 Task: Buy 3 Electrodes from Measuring & Testing section under best seller category for shipping address: Edwin Parker, 1125 Star Trek Drive, Pensacola, Florida 32501, Cell Number 8503109646. Pay from credit card ending with 6759, CVV 506
Action: Mouse moved to (56, 70)
Screenshot: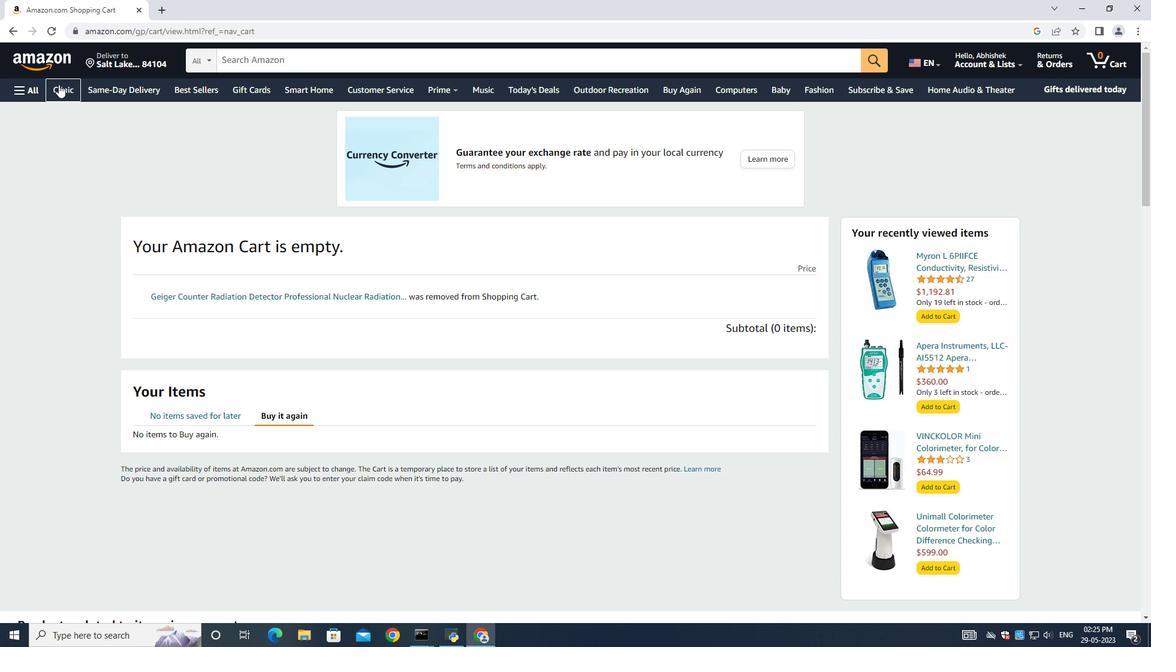 
Action: Mouse pressed left at (56, 70)
Screenshot: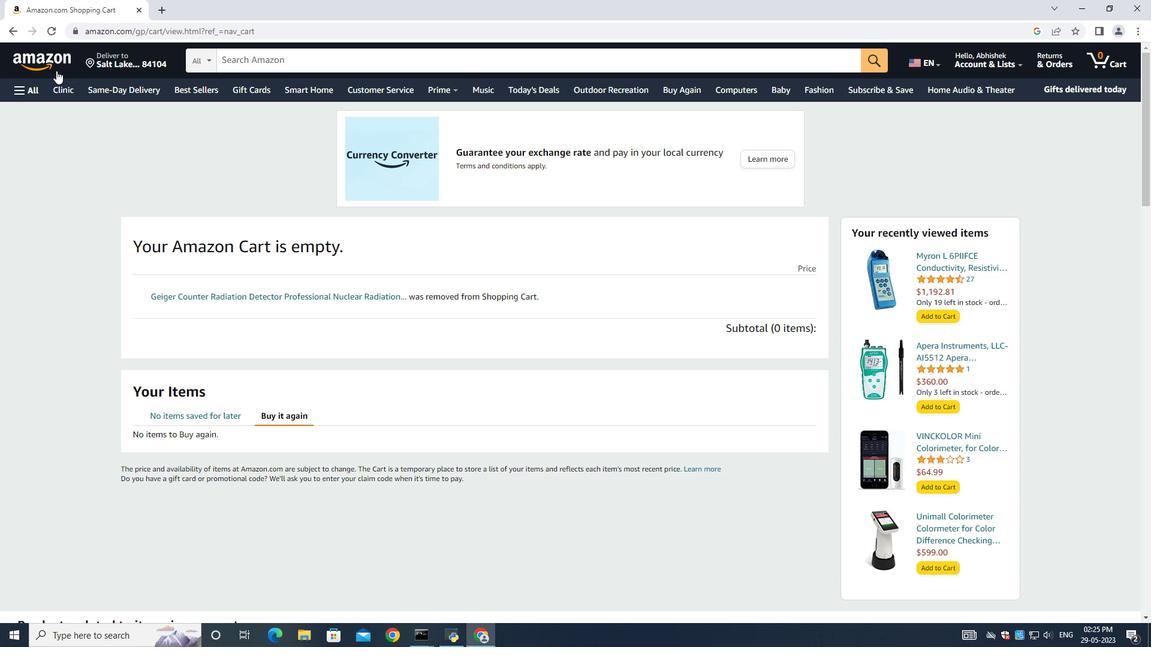 
Action: Mouse moved to (263, 58)
Screenshot: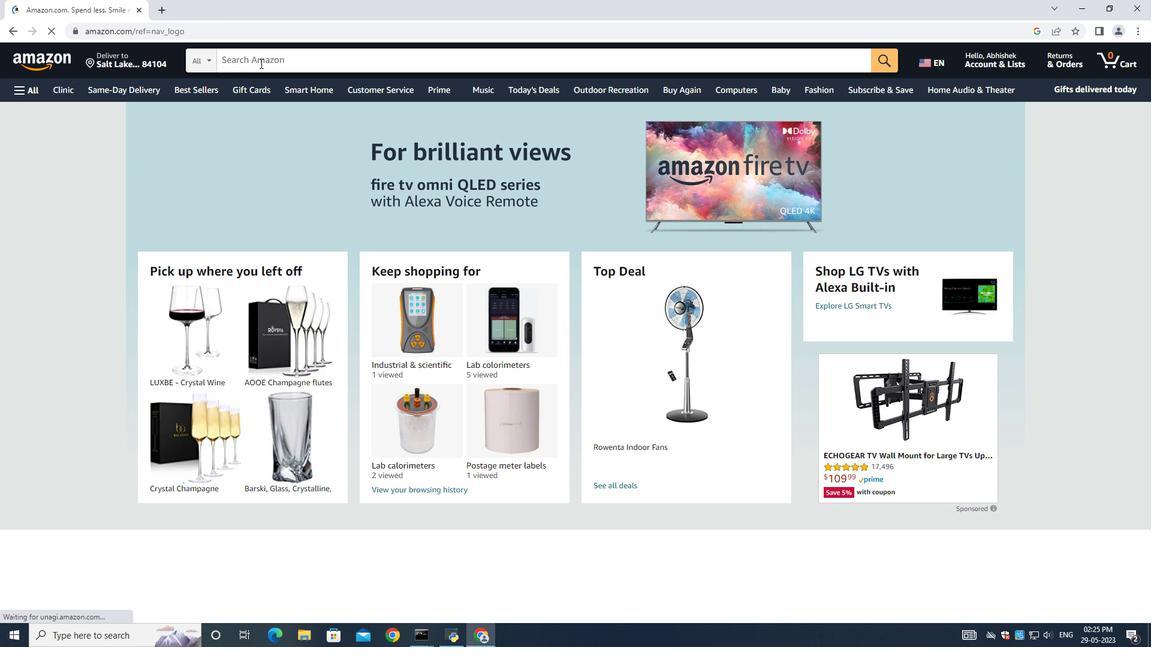 
Action: Mouse pressed left at (263, 58)
Screenshot: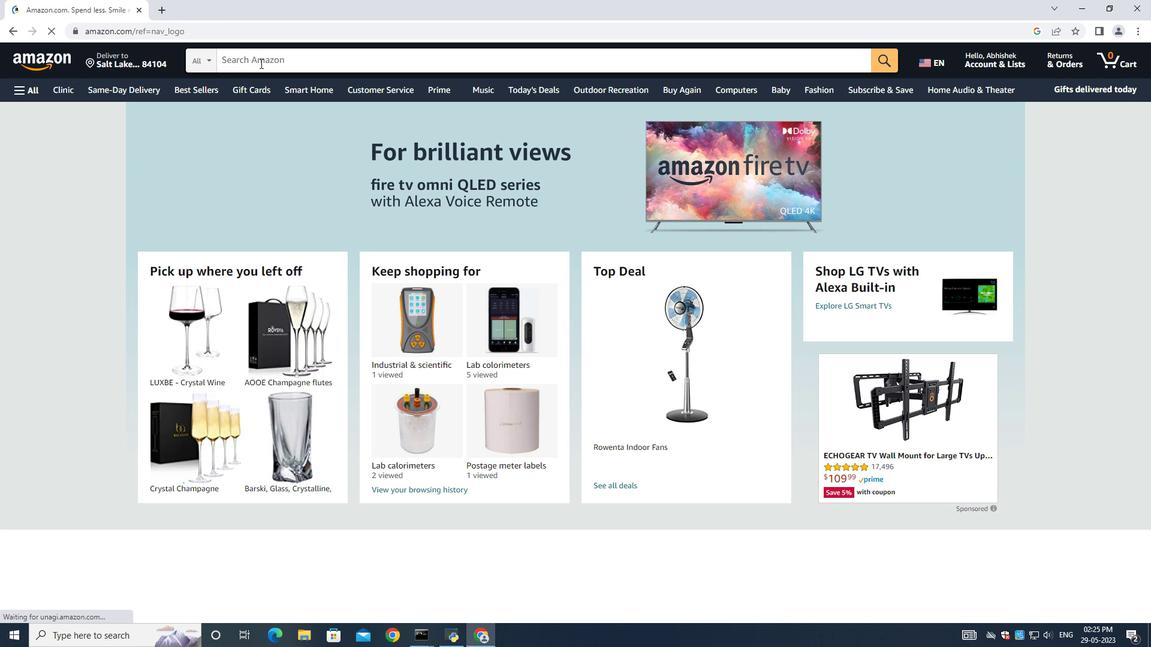 
Action: Key pressed <Key.shift>Electo<Key.backspace>rodes<Key.space><Key.enter>
Screenshot: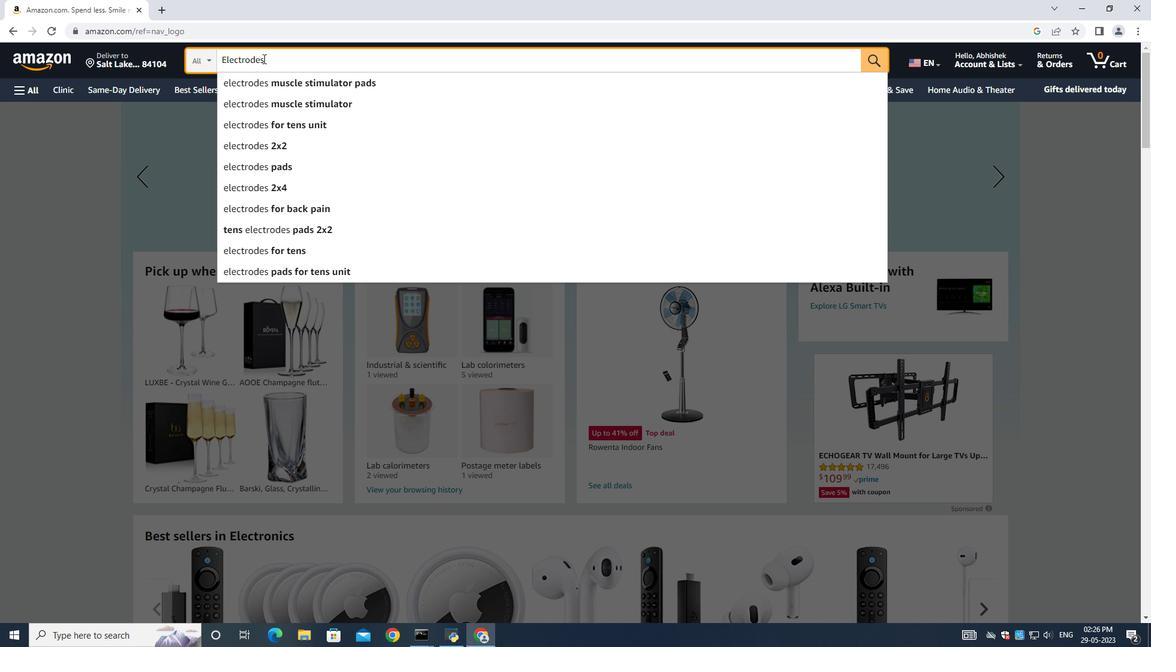 
Action: Mouse moved to (507, 375)
Screenshot: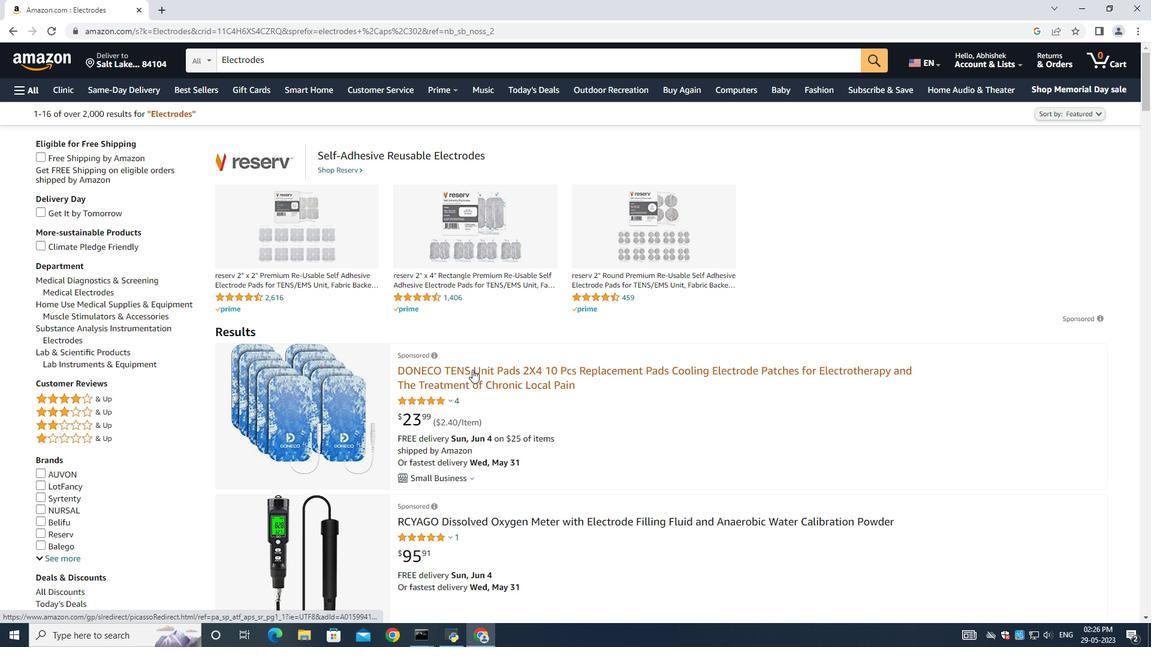 
Action: Mouse scrolled (507, 374) with delta (0, 0)
Screenshot: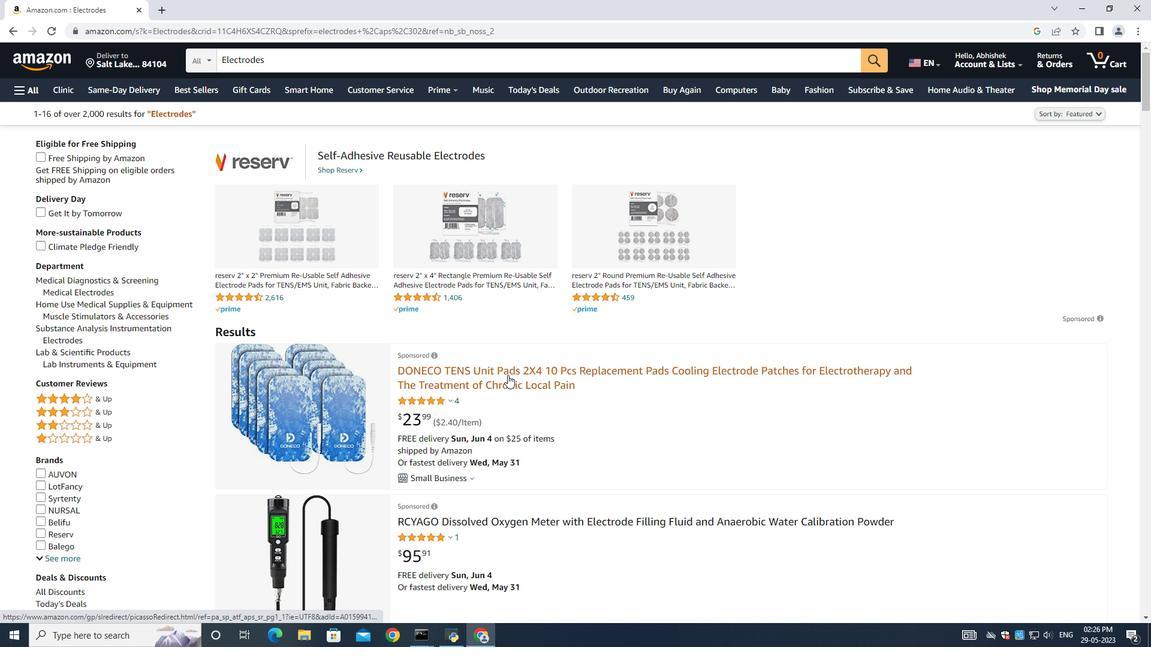 
Action: Mouse scrolled (507, 374) with delta (0, 0)
Screenshot: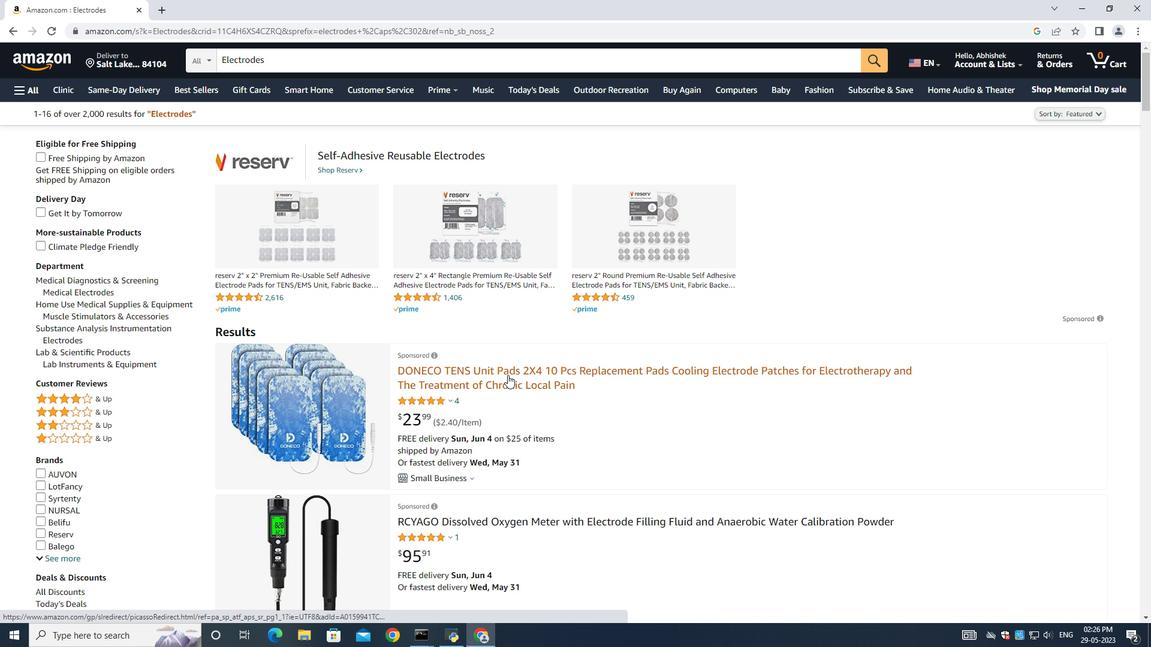 
Action: Mouse scrolled (507, 374) with delta (0, 0)
Screenshot: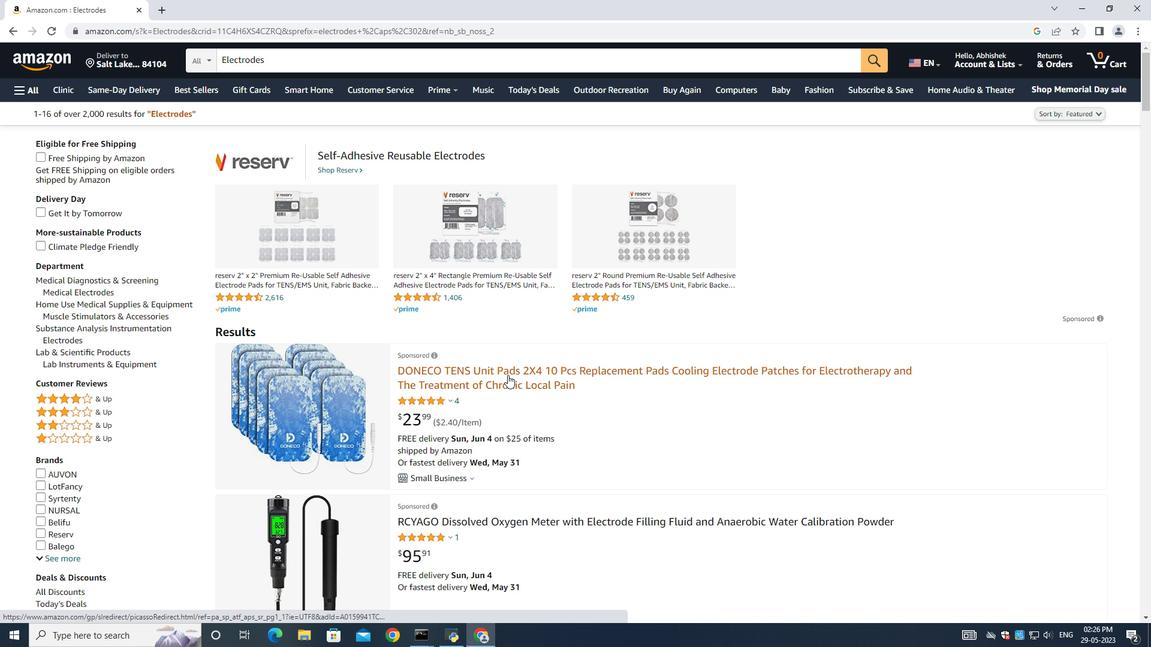 
Action: Mouse scrolled (507, 374) with delta (0, 0)
Screenshot: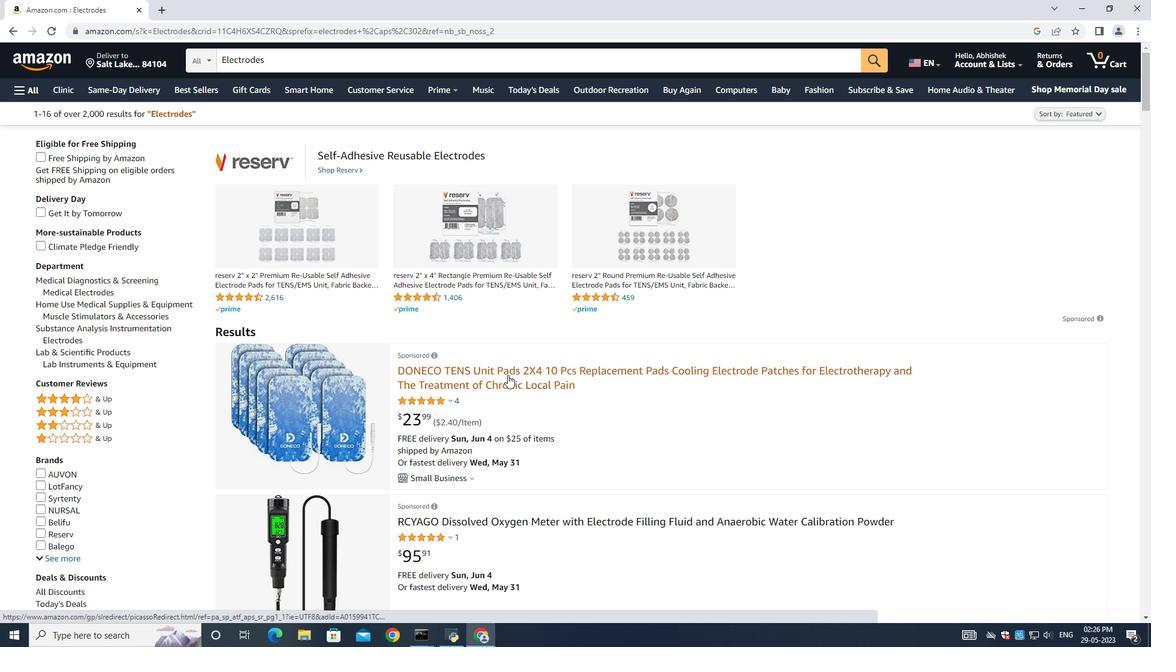 
Action: Mouse moved to (474, 281)
Screenshot: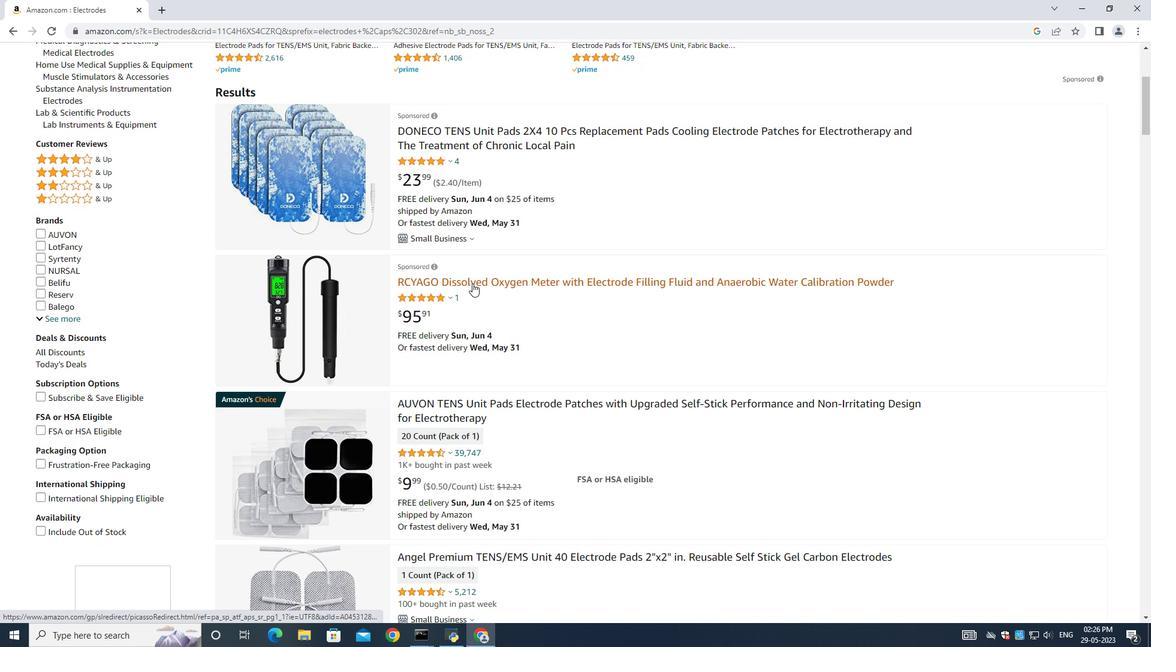 
Action: Mouse pressed left at (474, 281)
Screenshot: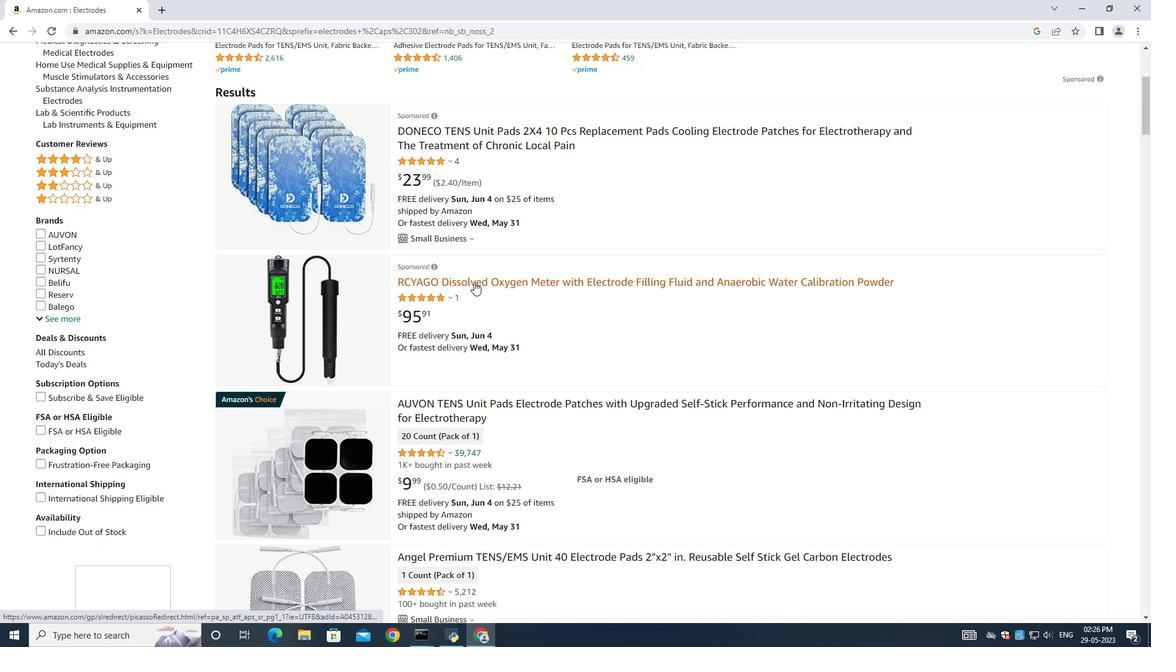 
Action: Mouse moved to (138, 239)
Screenshot: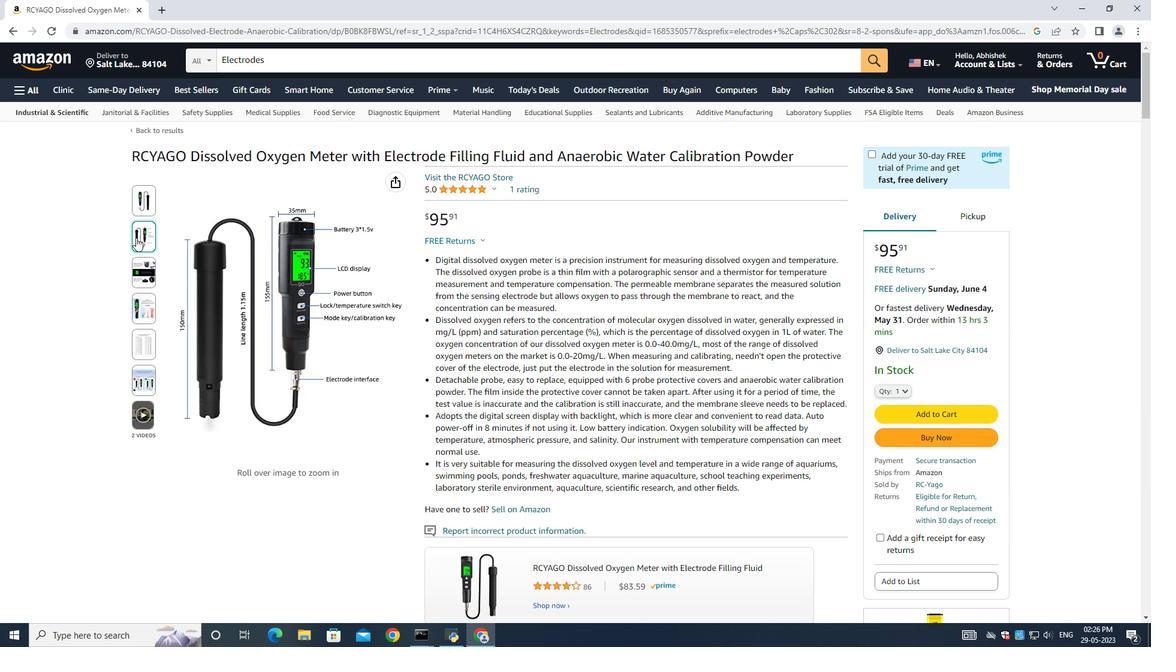 
Action: Mouse pressed left at (138, 239)
Screenshot: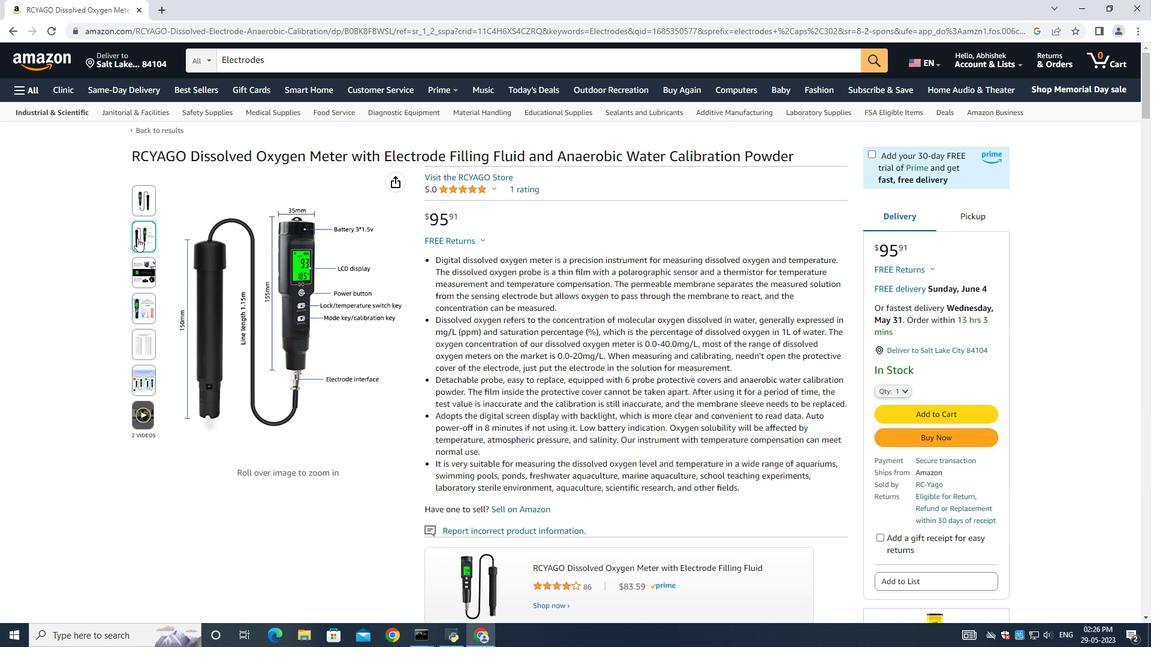 
Action: Mouse moved to (137, 279)
Screenshot: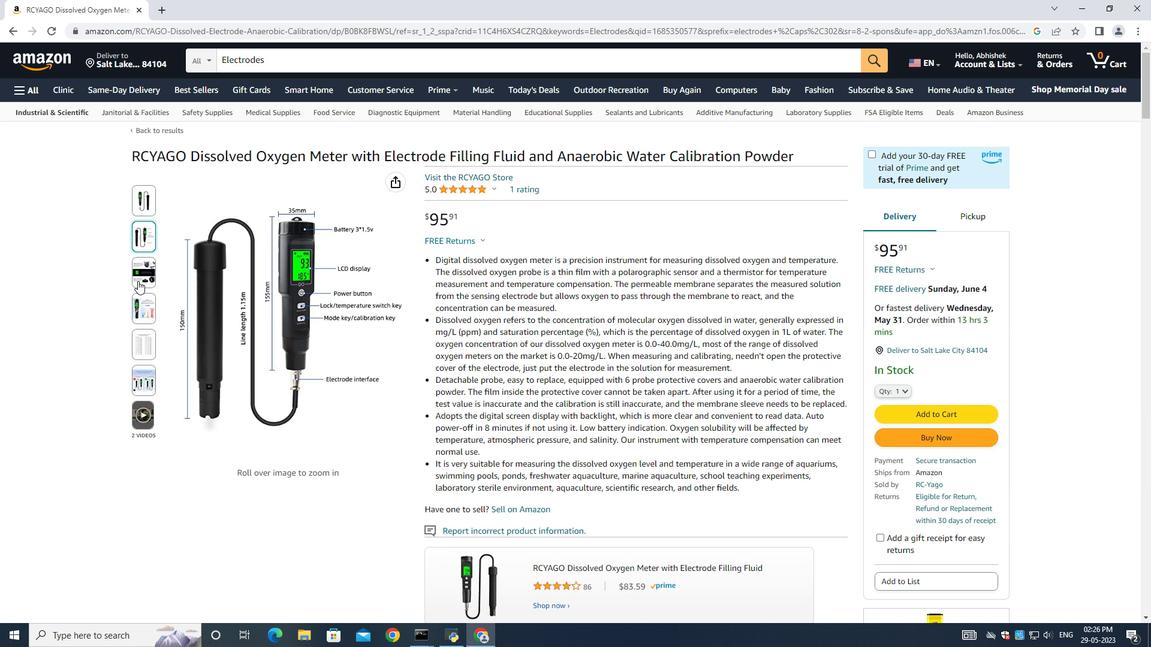 
Action: Mouse pressed left at (137, 279)
Screenshot: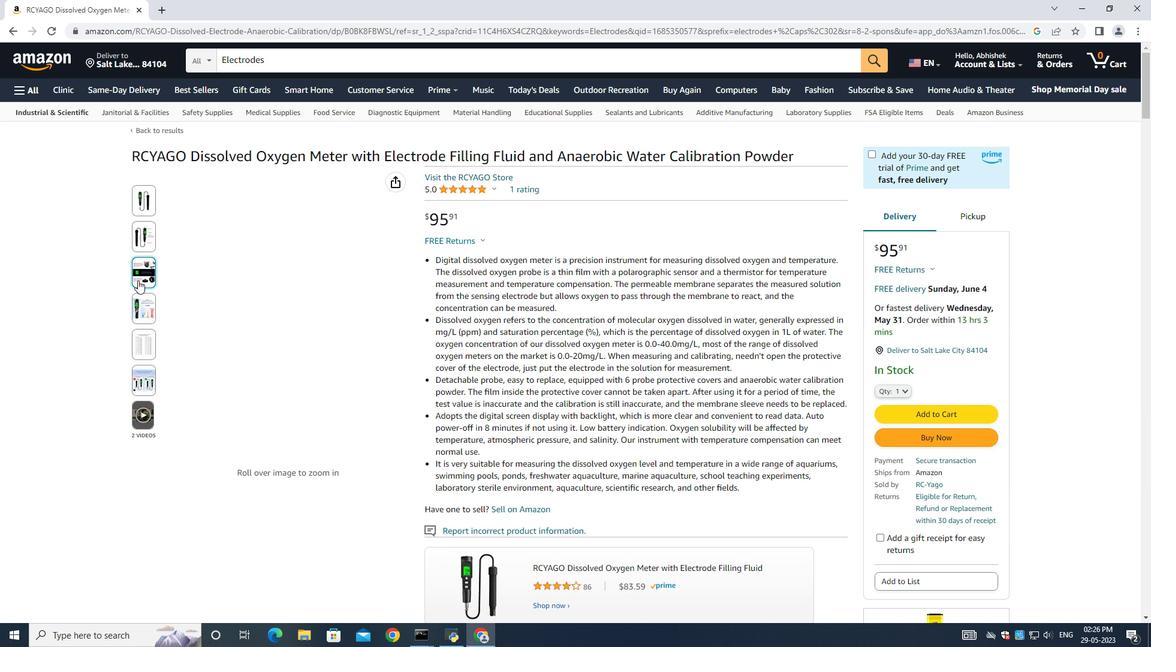
Action: Mouse moved to (142, 380)
Screenshot: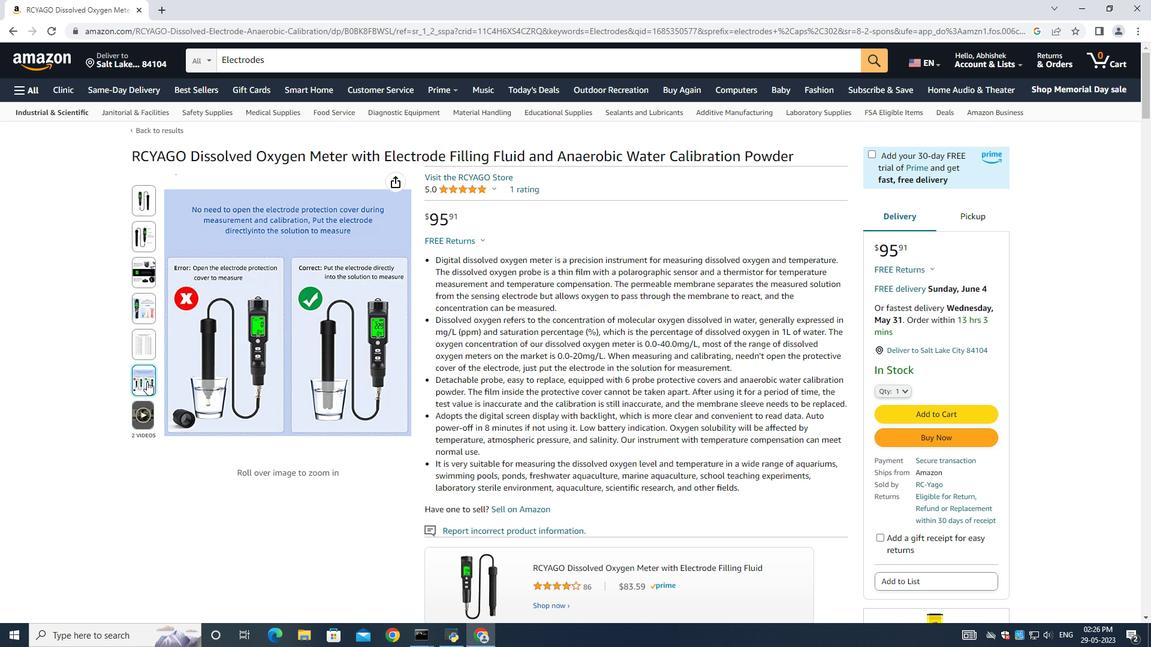 
Action: Mouse pressed left at (142, 380)
Screenshot: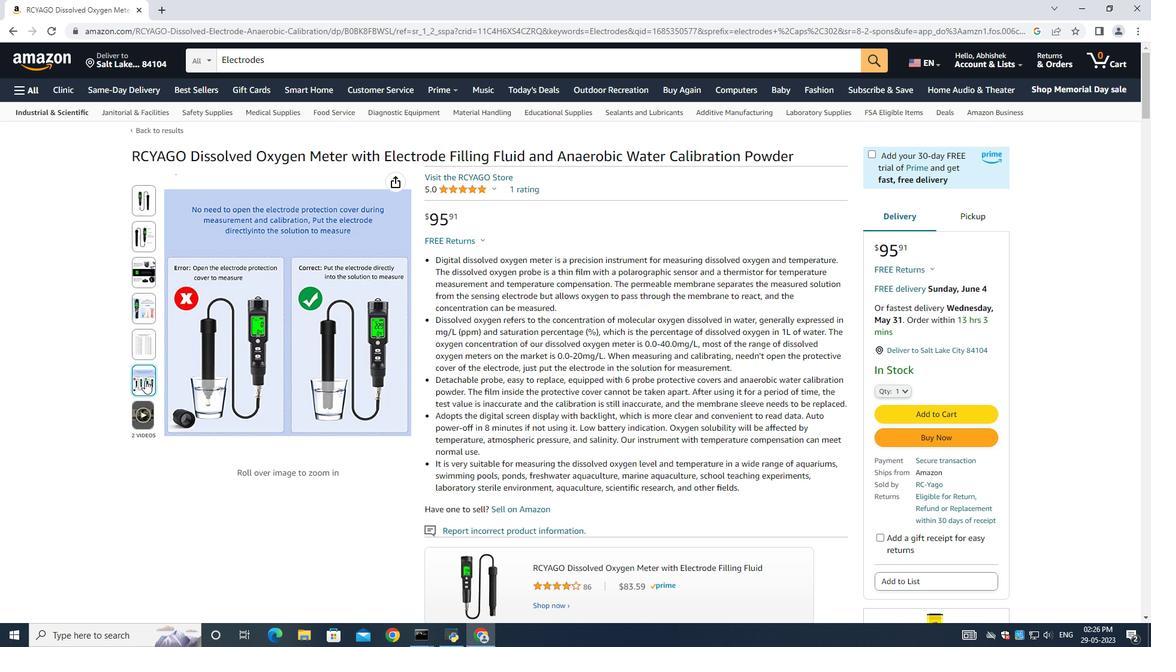 
Action: Mouse moved to (235, 313)
Screenshot: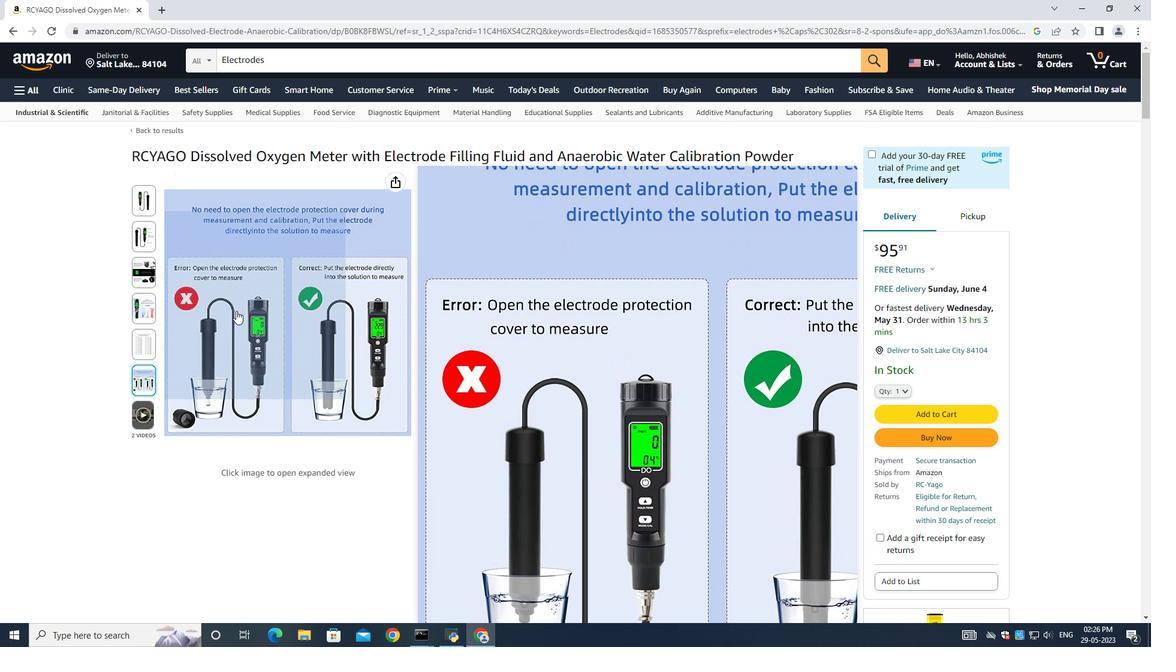 
Action: Mouse pressed left at (235, 313)
Screenshot: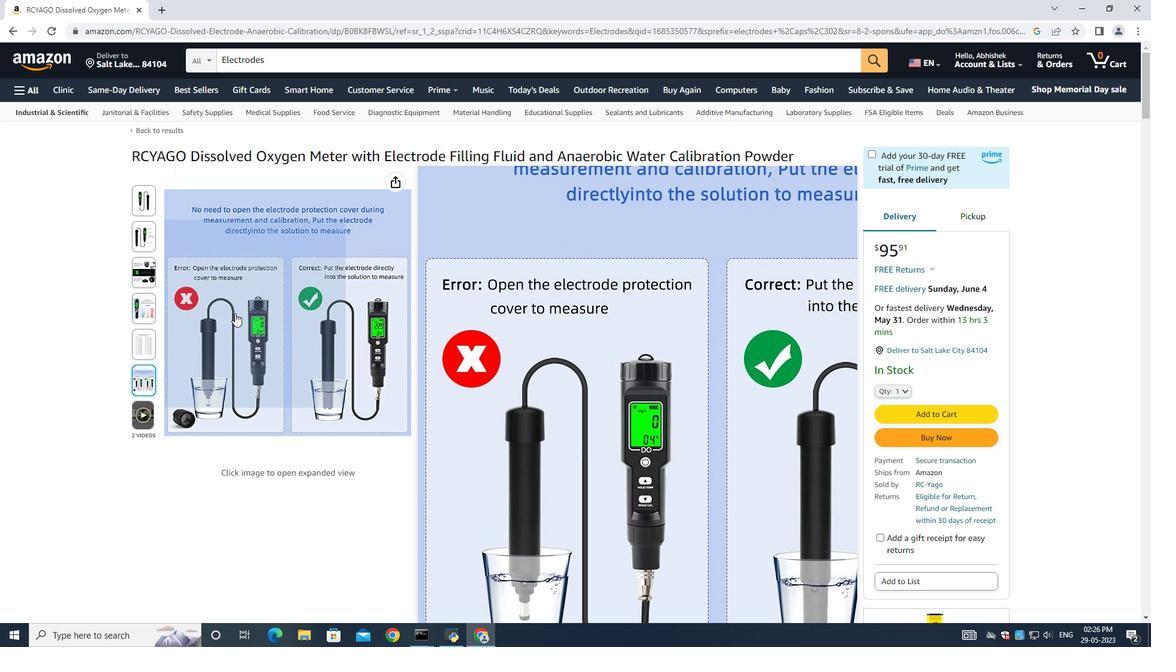 
Action: Mouse moved to (1113, 113)
Screenshot: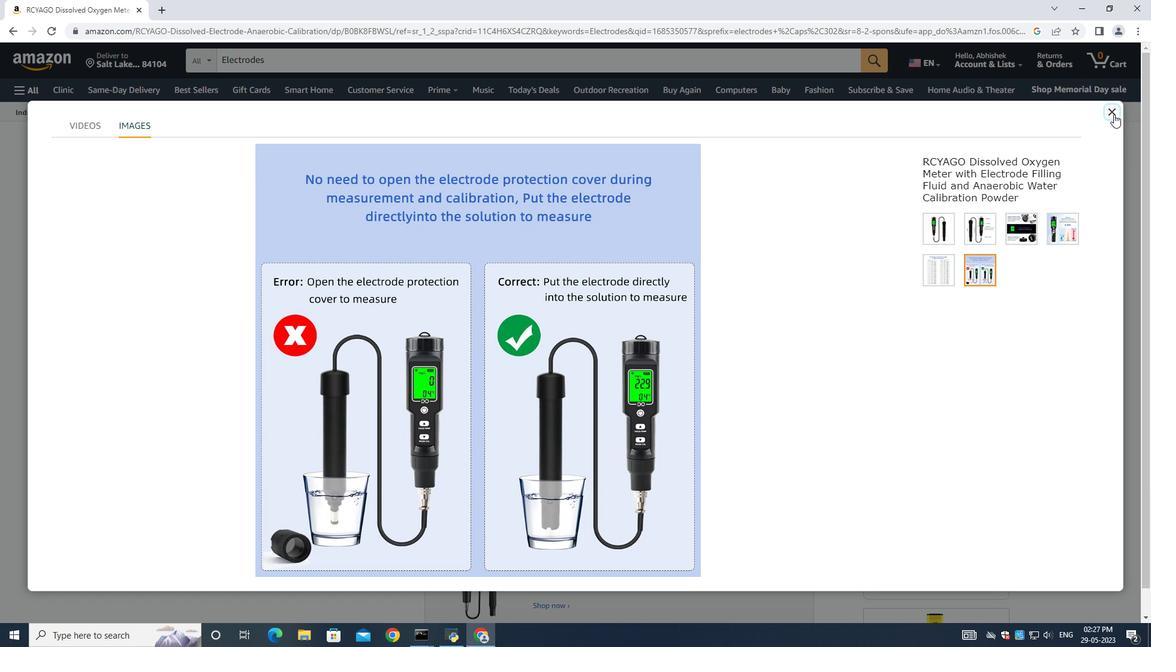 
Action: Mouse pressed left at (1113, 113)
Screenshot: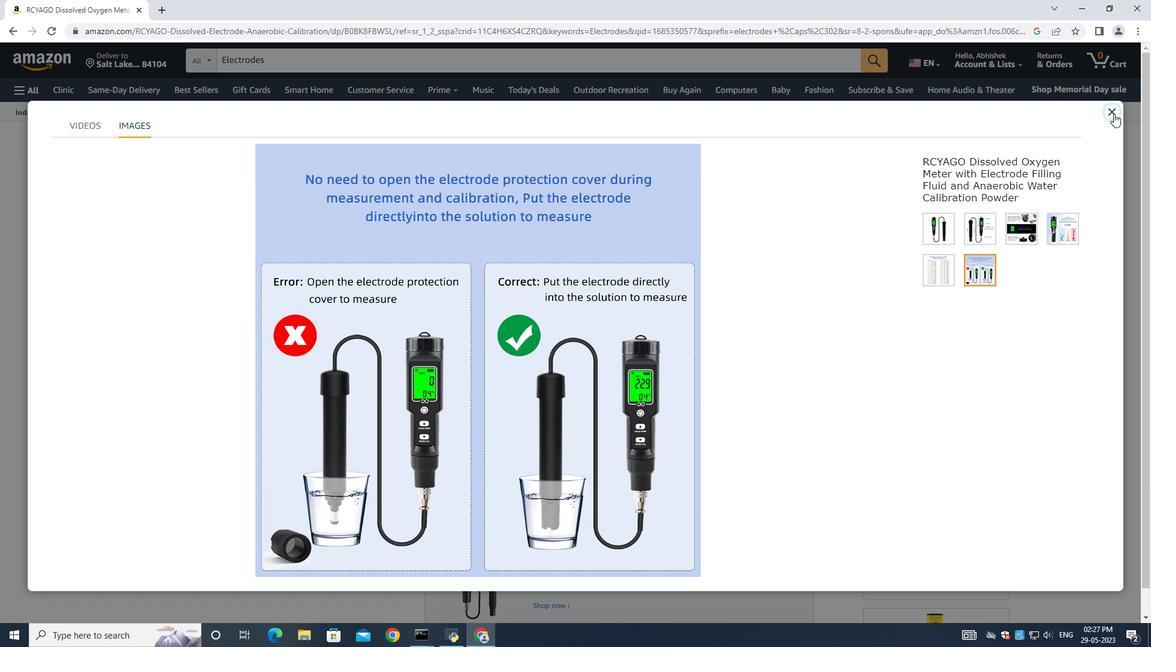 
Action: Mouse moved to (146, 413)
Screenshot: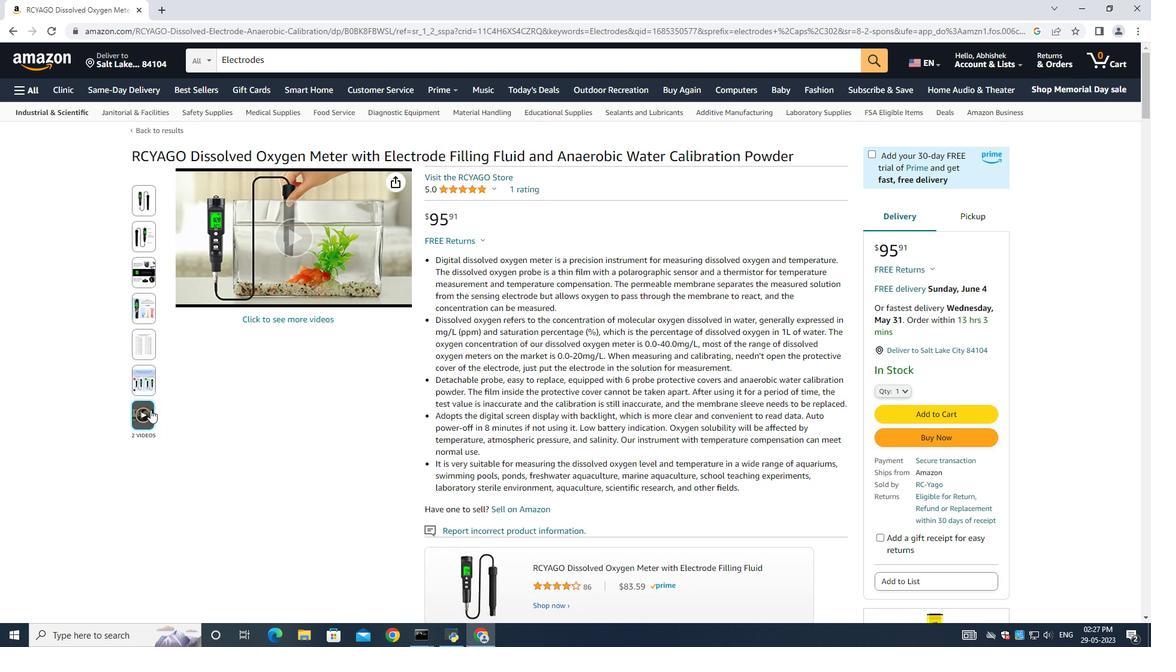
Action: Mouse pressed left at (146, 413)
Screenshot: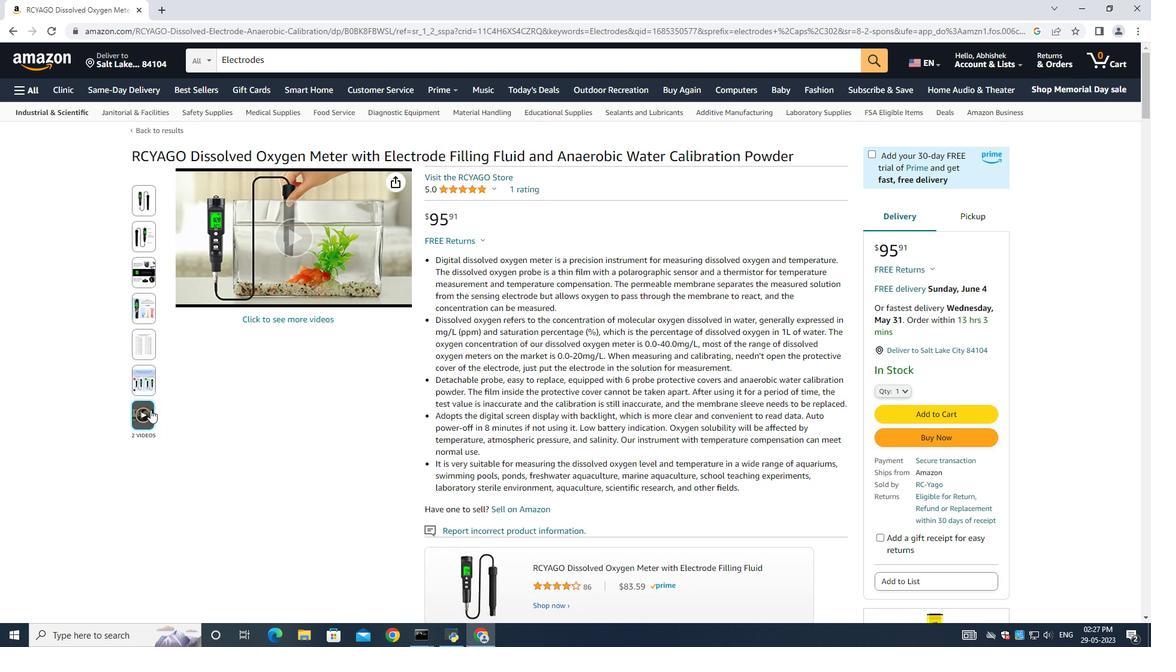 
Action: Mouse moved to (581, 278)
Screenshot: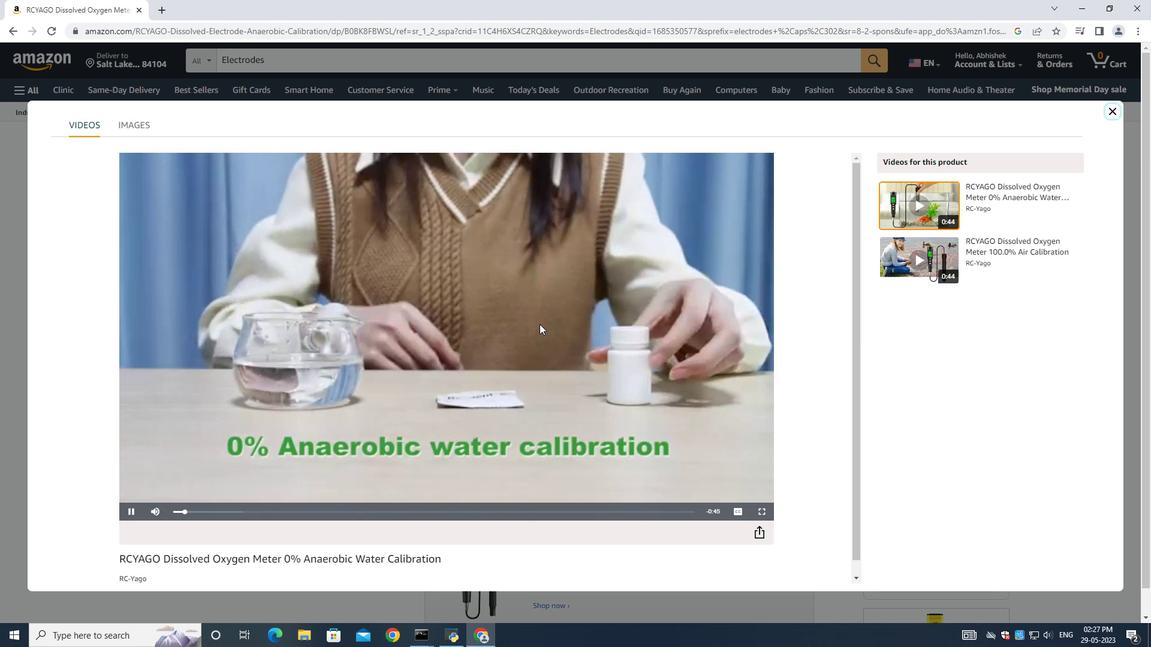 
Action: Mouse scrolled (580, 279) with delta (0, 0)
Screenshot: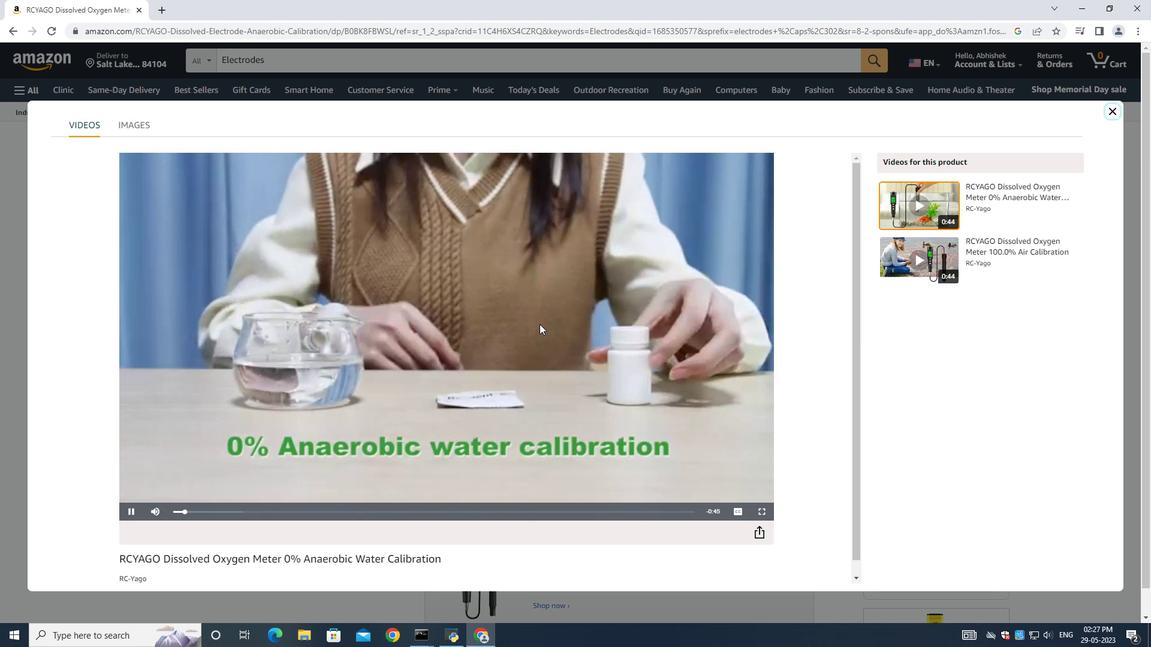 
Action: Mouse scrolled (581, 278) with delta (0, 0)
Screenshot: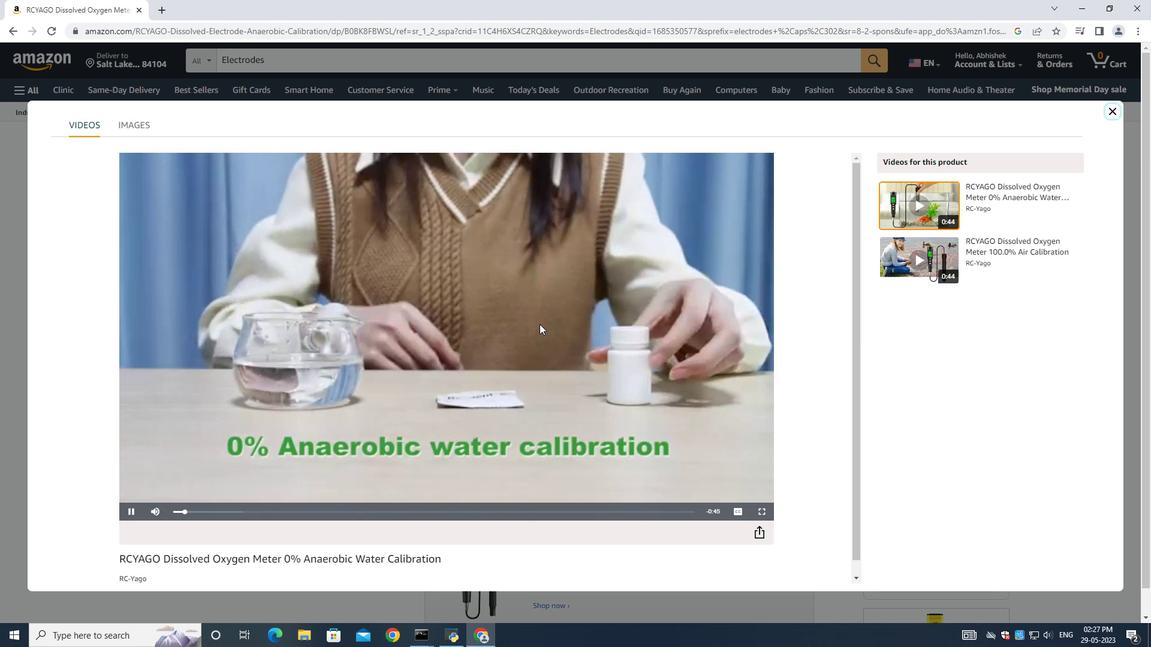 
Action: Mouse scrolled (581, 278) with delta (0, 0)
Screenshot: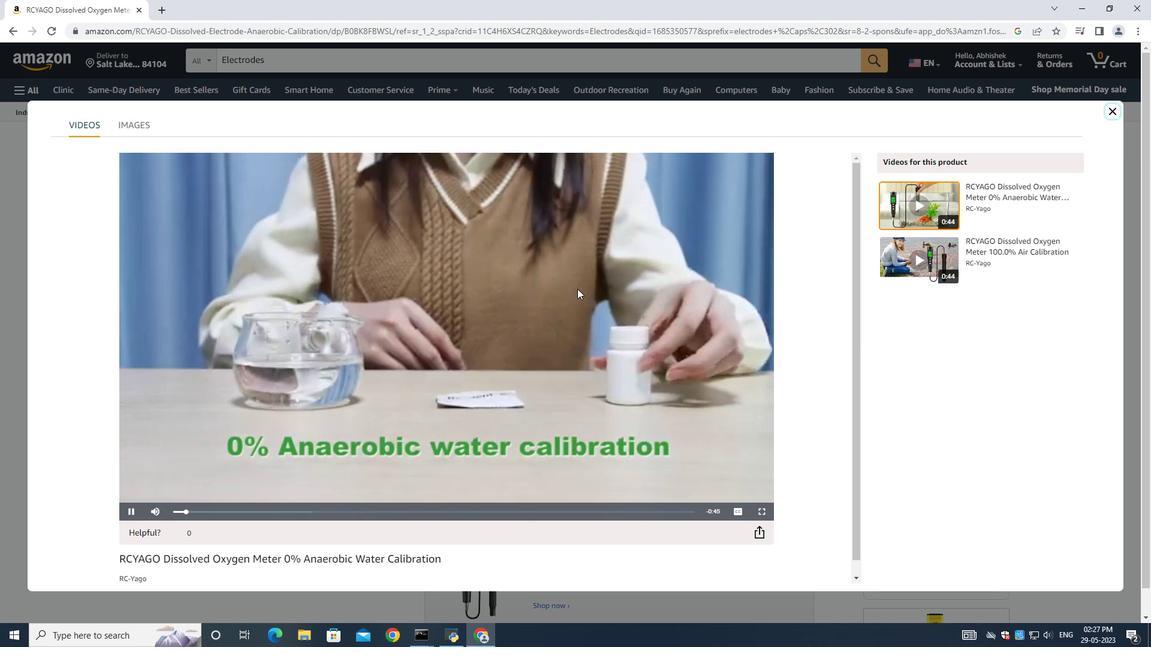 
Action: Mouse scrolled (581, 278) with delta (0, 0)
Screenshot: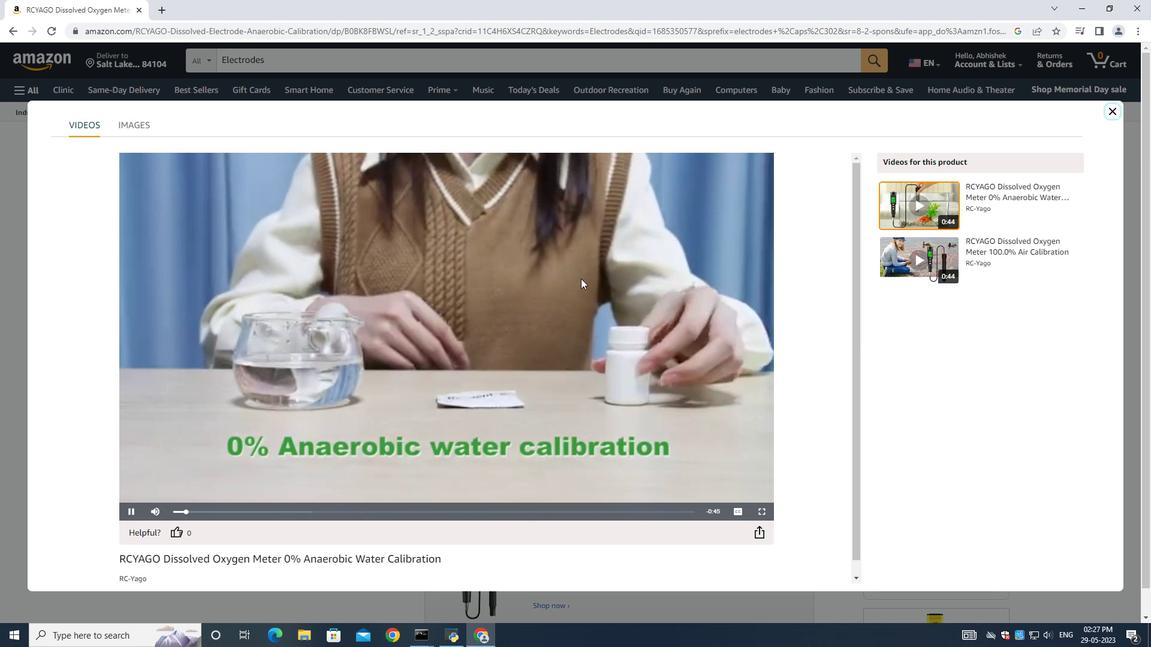 
Action: Mouse moved to (480, 319)
Screenshot: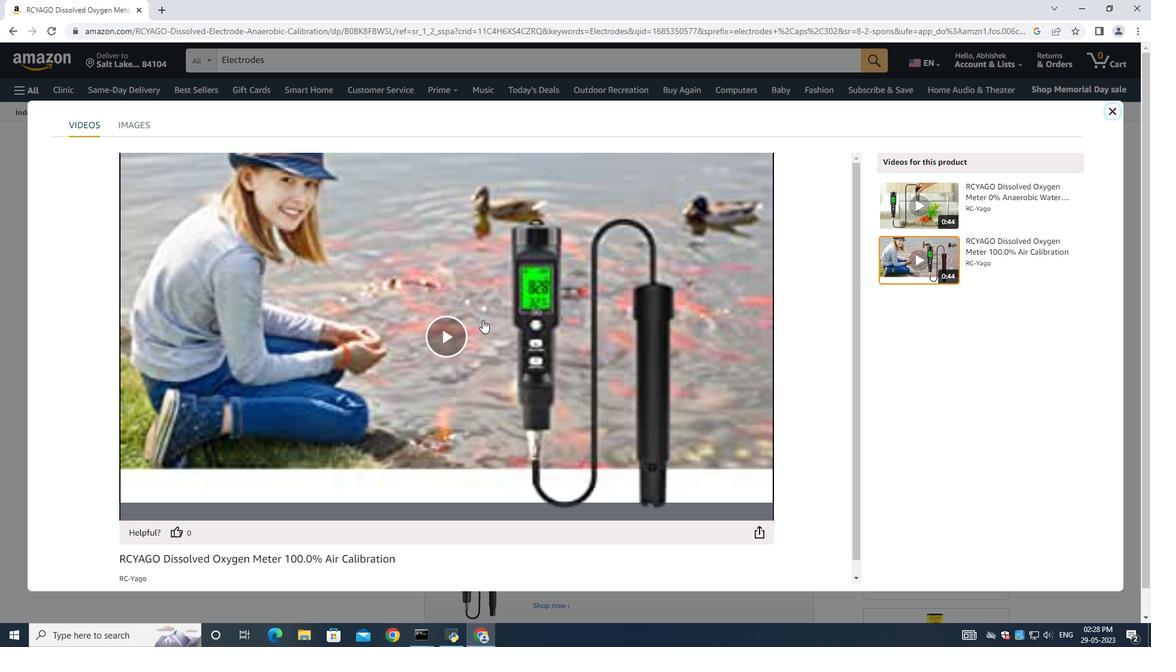 
Action: Mouse pressed left at (481, 319)
Screenshot: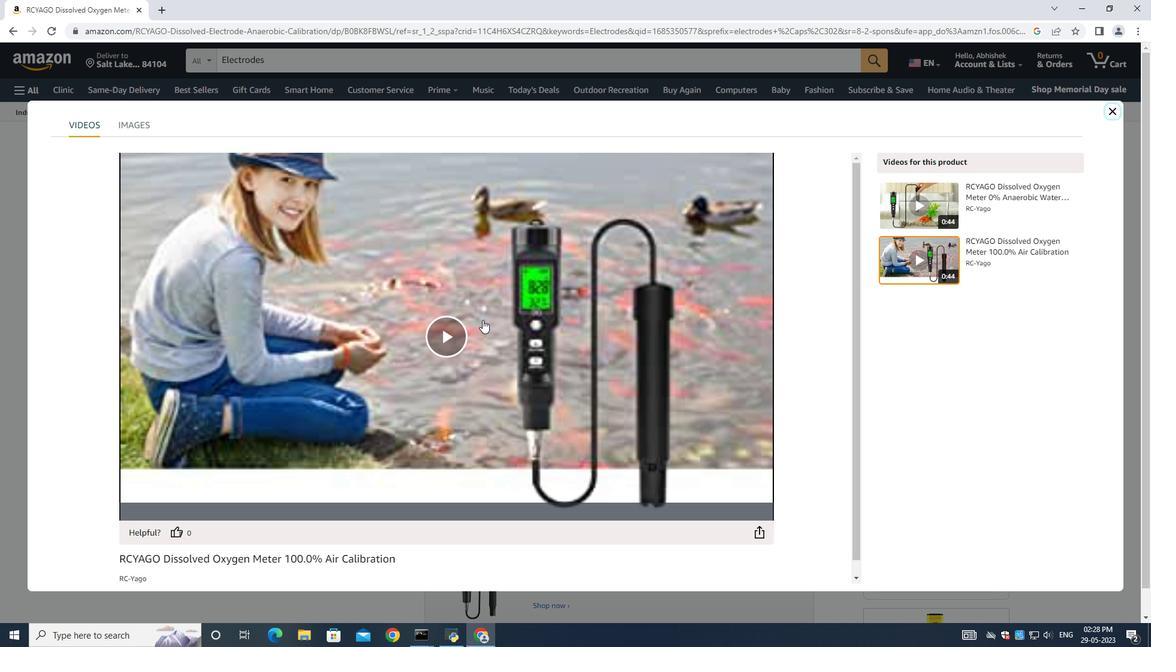 
Action: Mouse moved to (1111, 110)
Screenshot: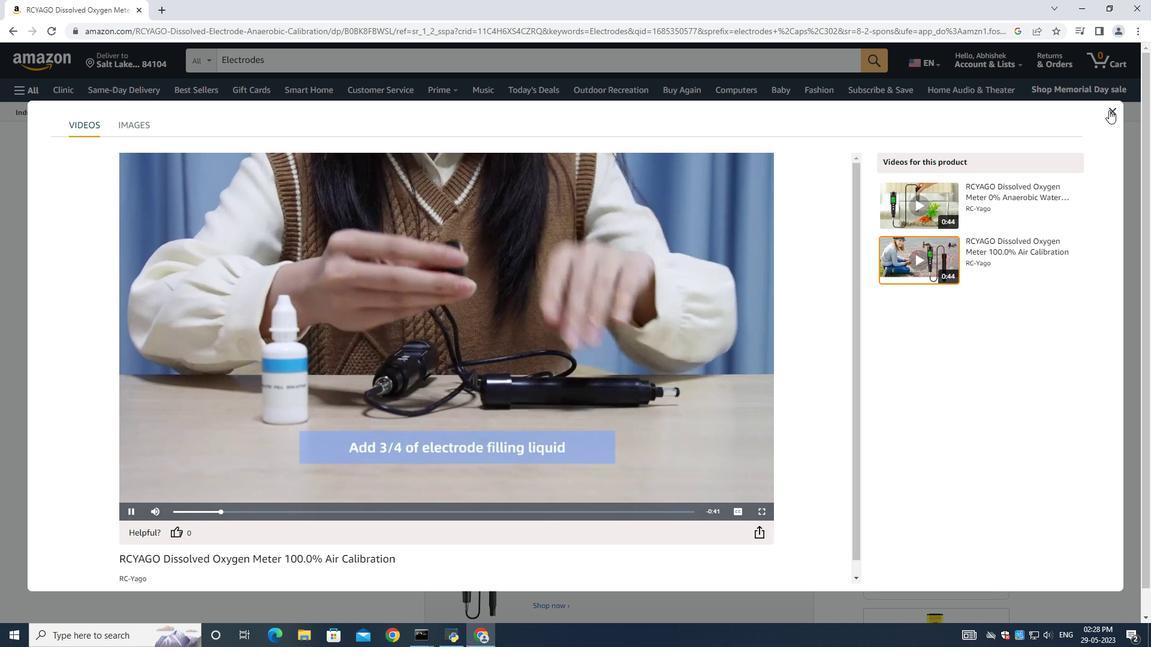 
Action: Mouse pressed left at (1111, 110)
Screenshot: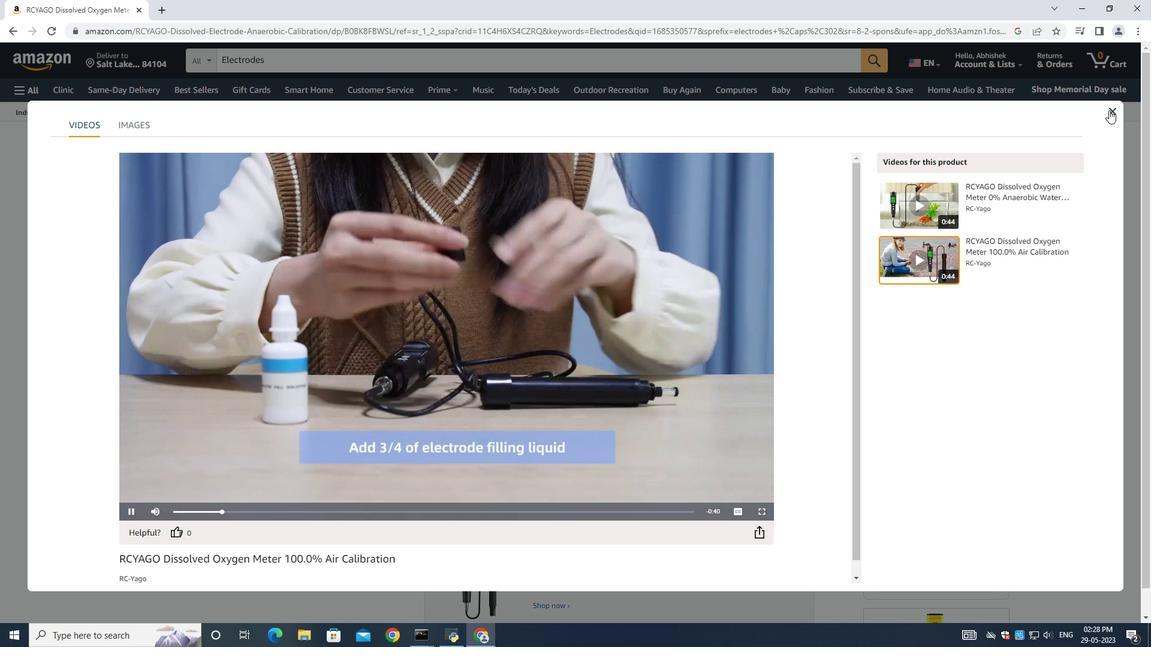 
Action: Mouse moved to (903, 389)
Screenshot: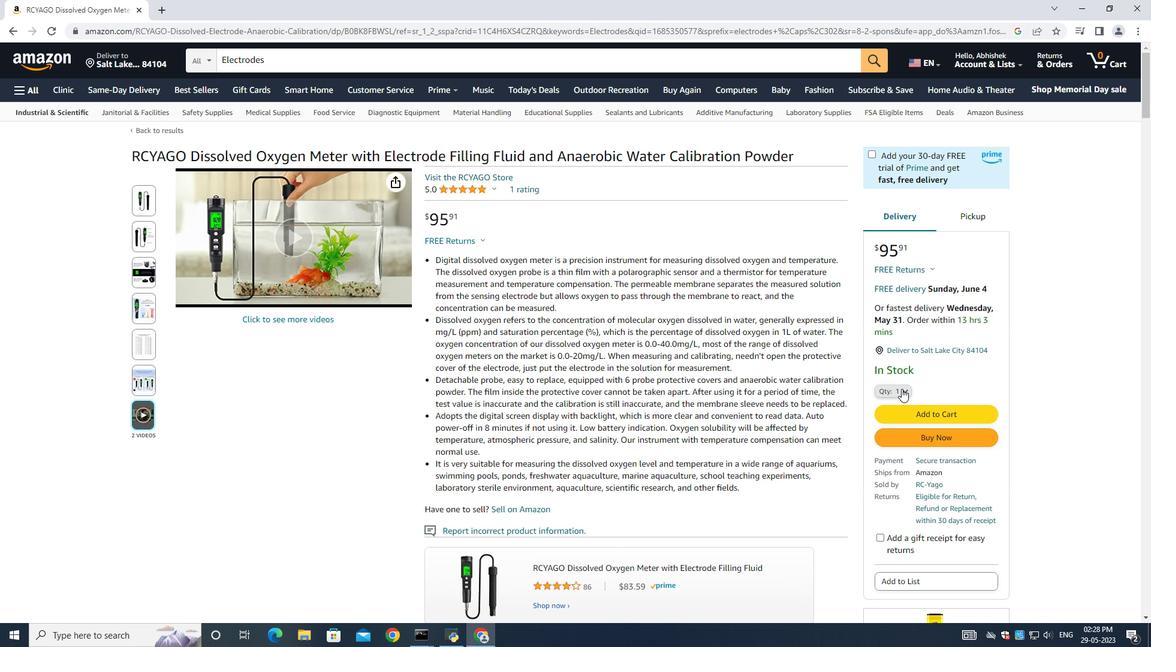 
Action: Mouse pressed left at (903, 389)
Screenshot: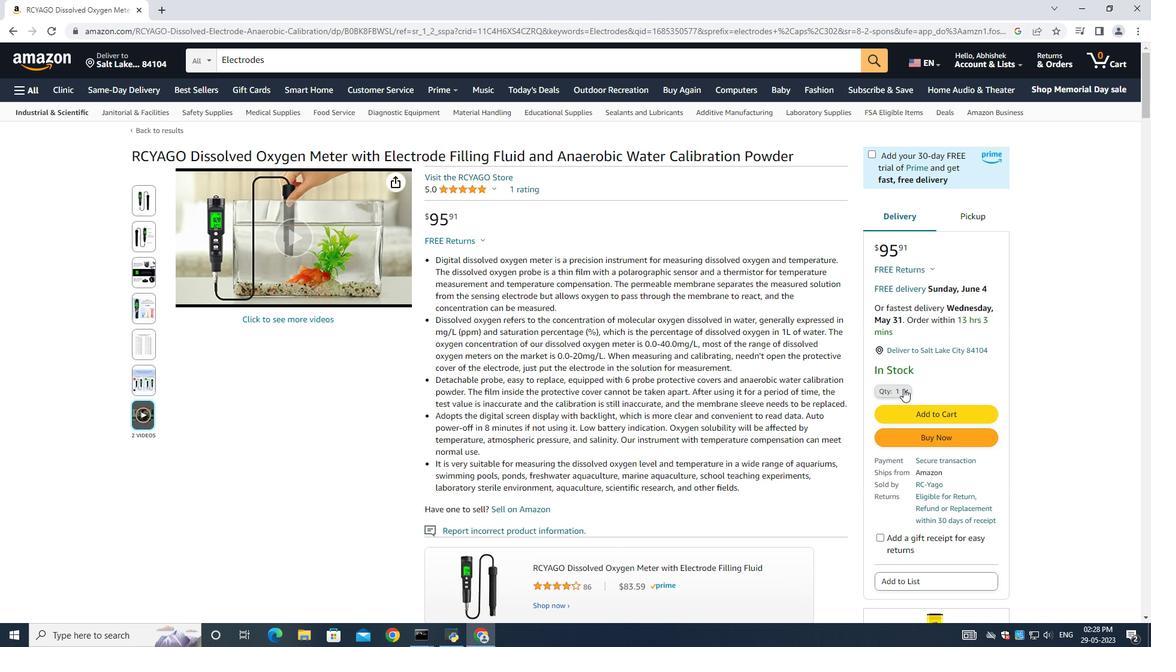 
Action: Mouse moved to (886, 98)
Screenshot: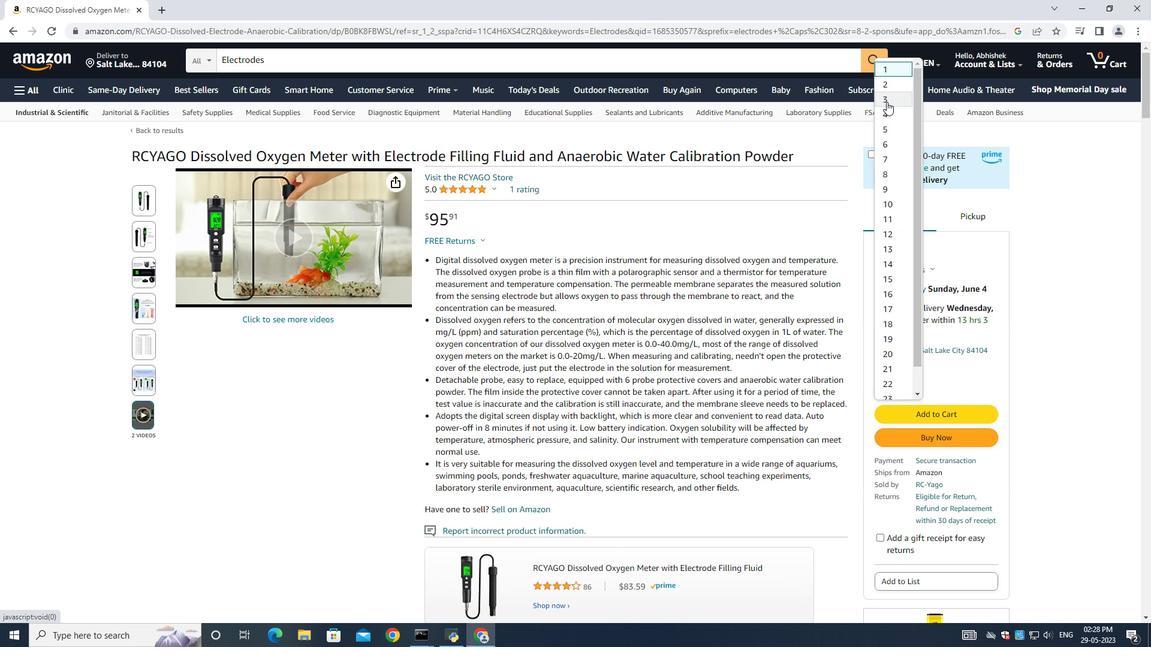 
Action: Mouse pressed left at (886, 98)
Screenshot: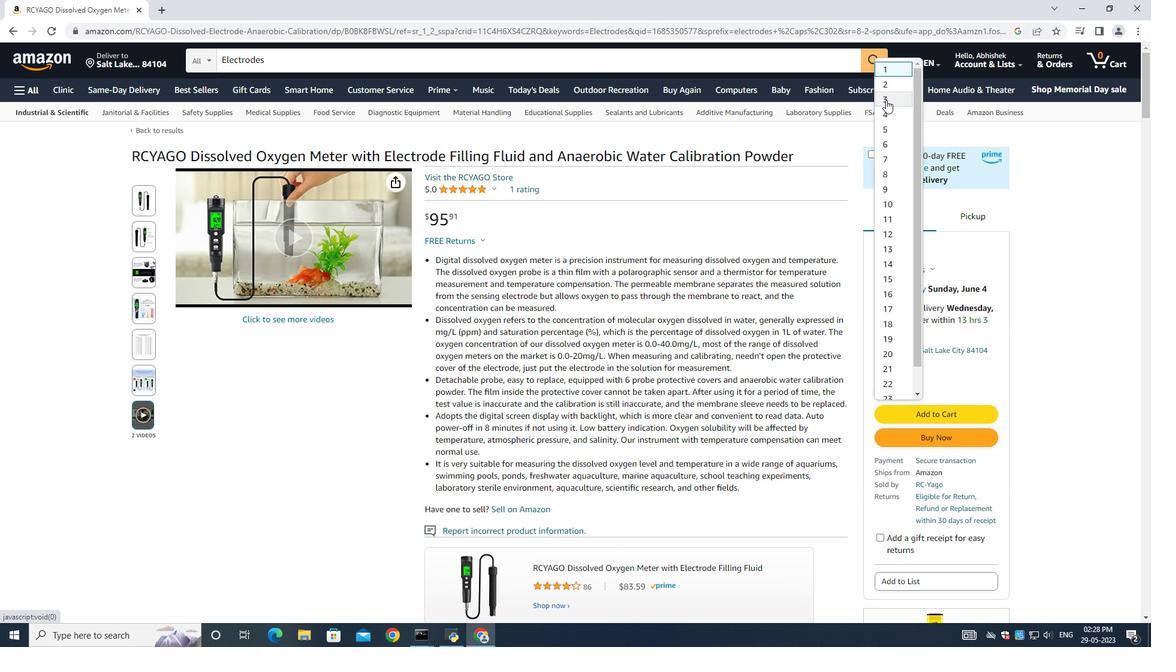 
Action: Mouse moved to (927, 432)
Screenshot: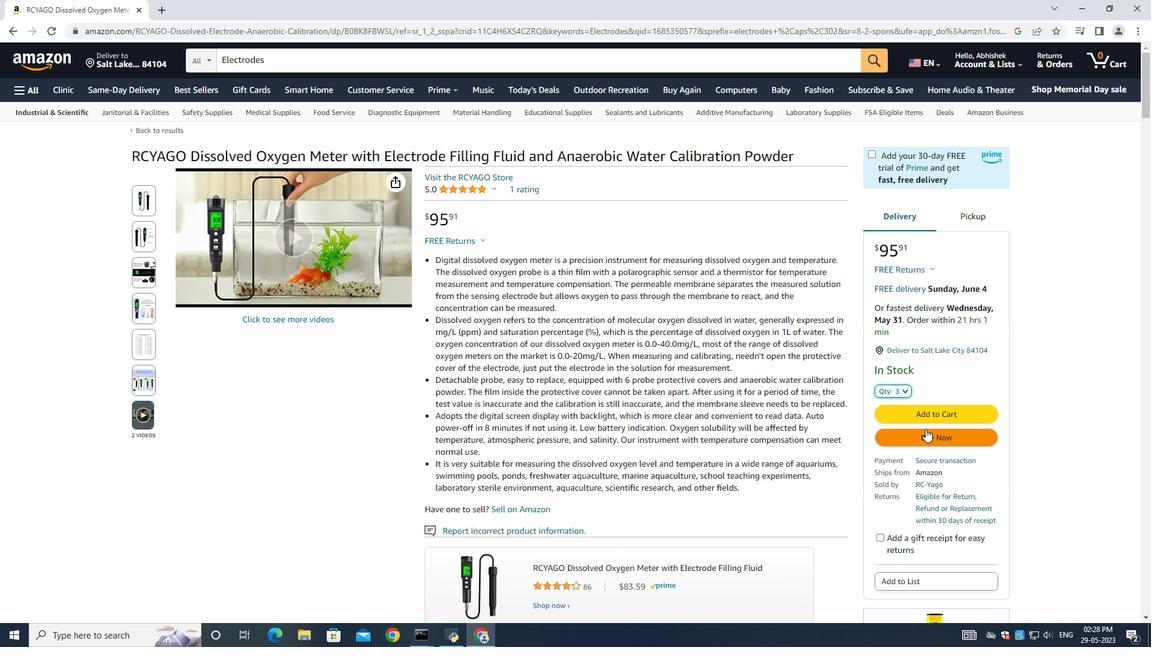 
Action: Mouse pressed left at (927, 432)
Screenshot: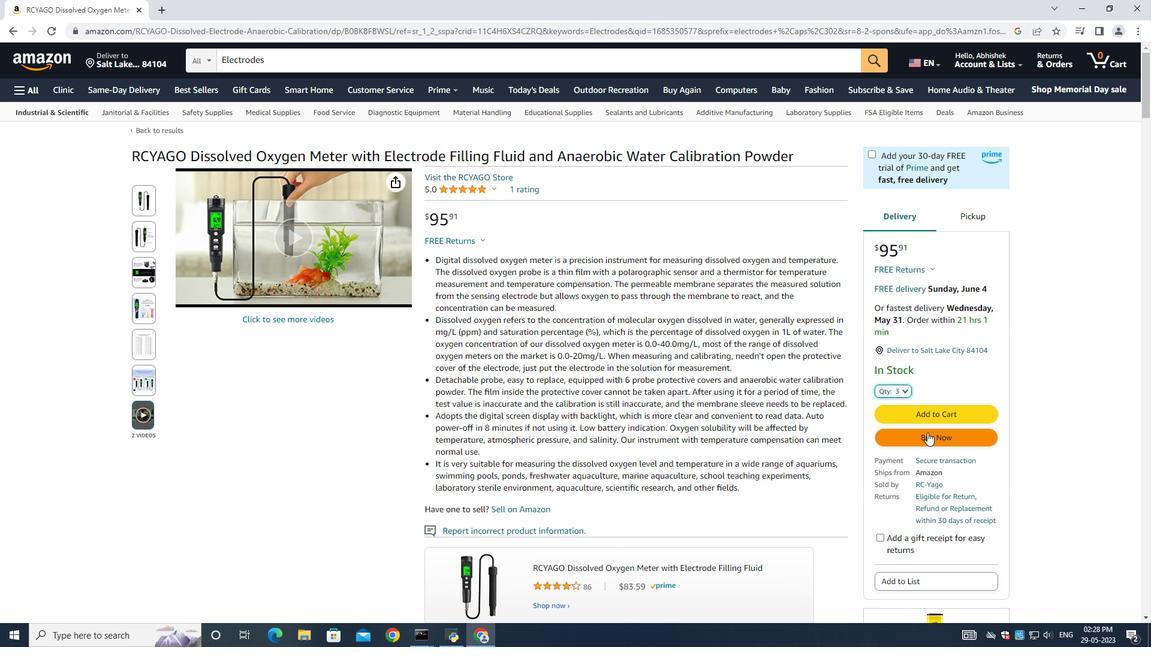 
Action: Mouse moved to (499, 456)
Screenshot: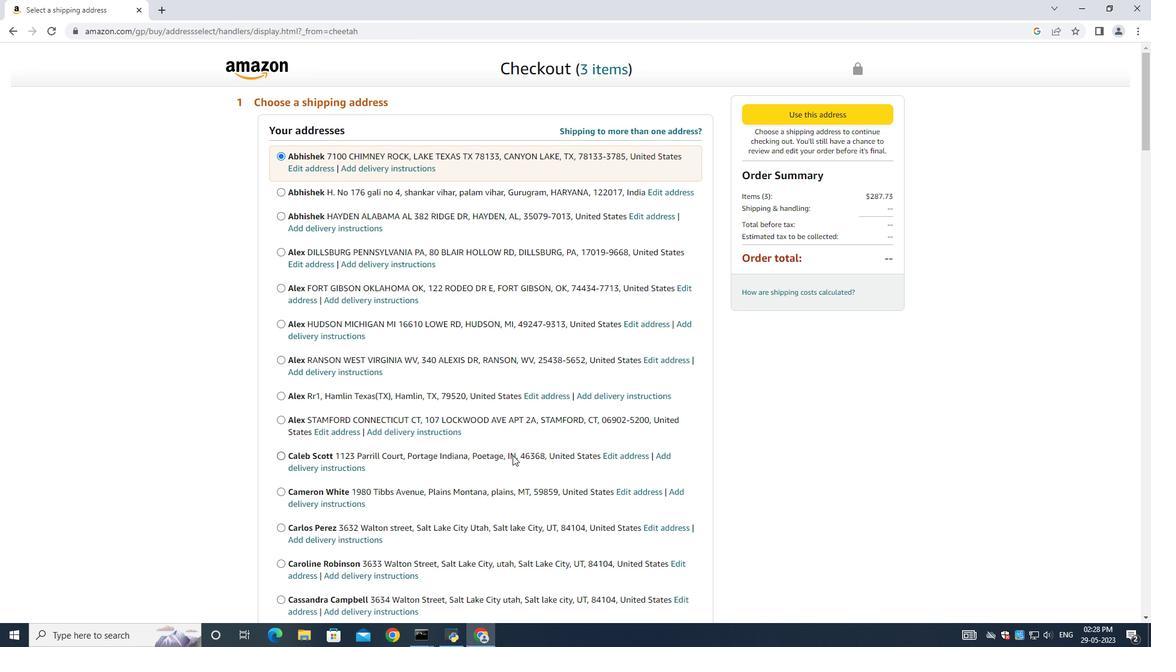 
Action: Mouse scrolled (499, 456) with delta (0, 0)
Screenshot: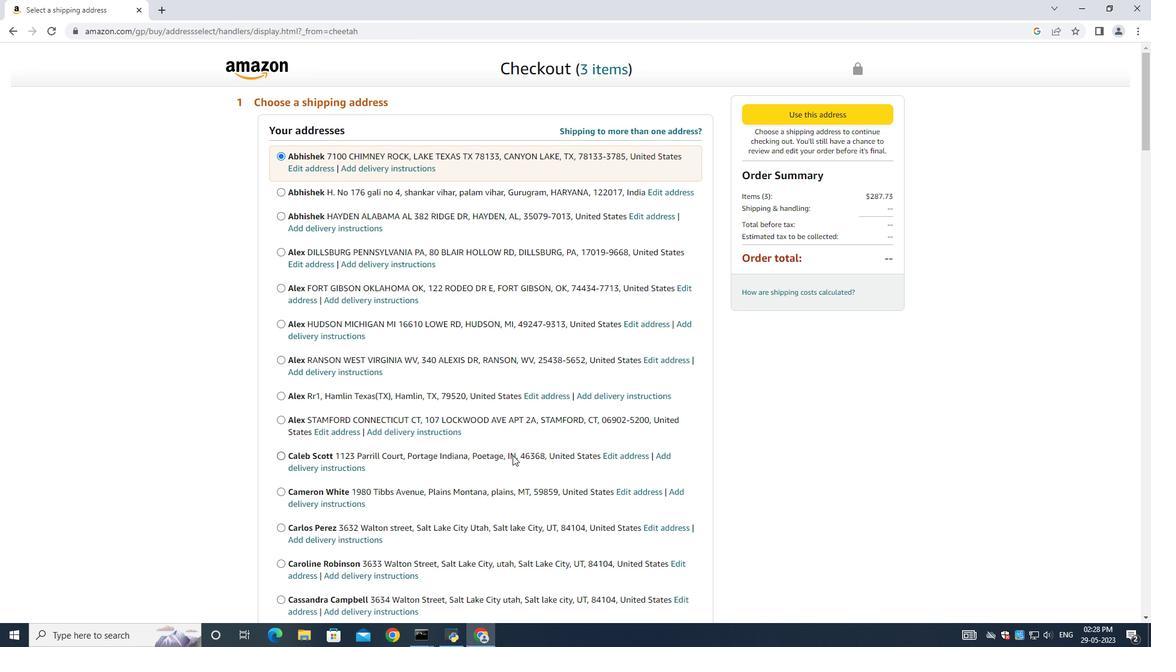 
Action: Mouse moved to (500, 457)
Screenshot: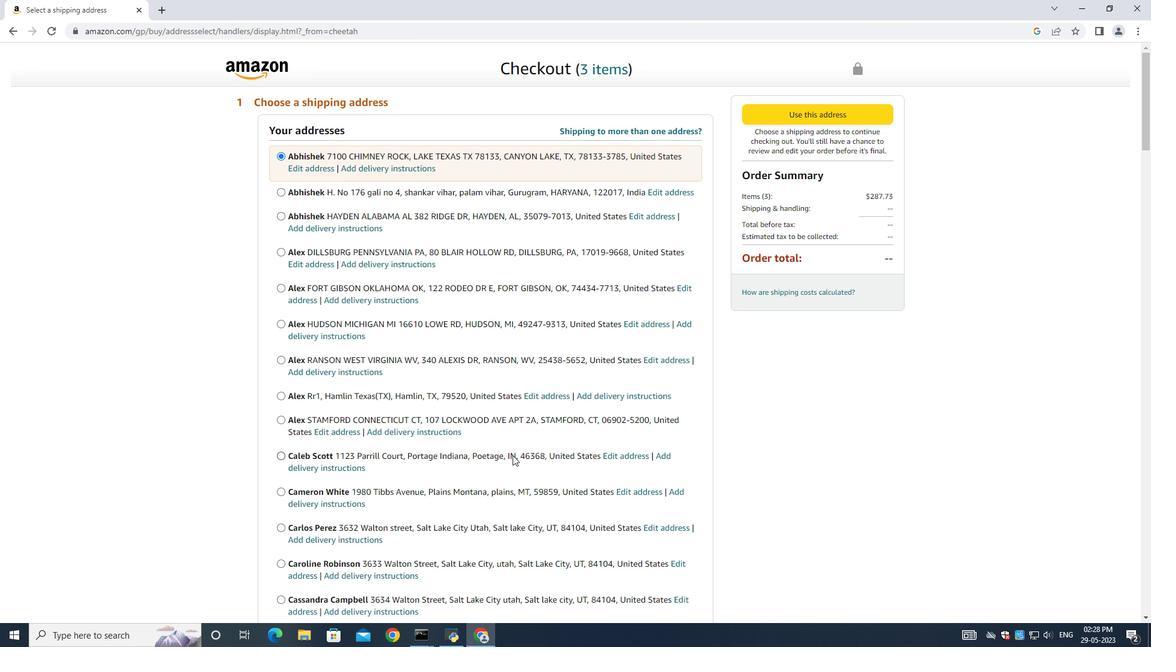
Action: Mouse scrolled (500, 456) with delta (0, 0)
Screenshot: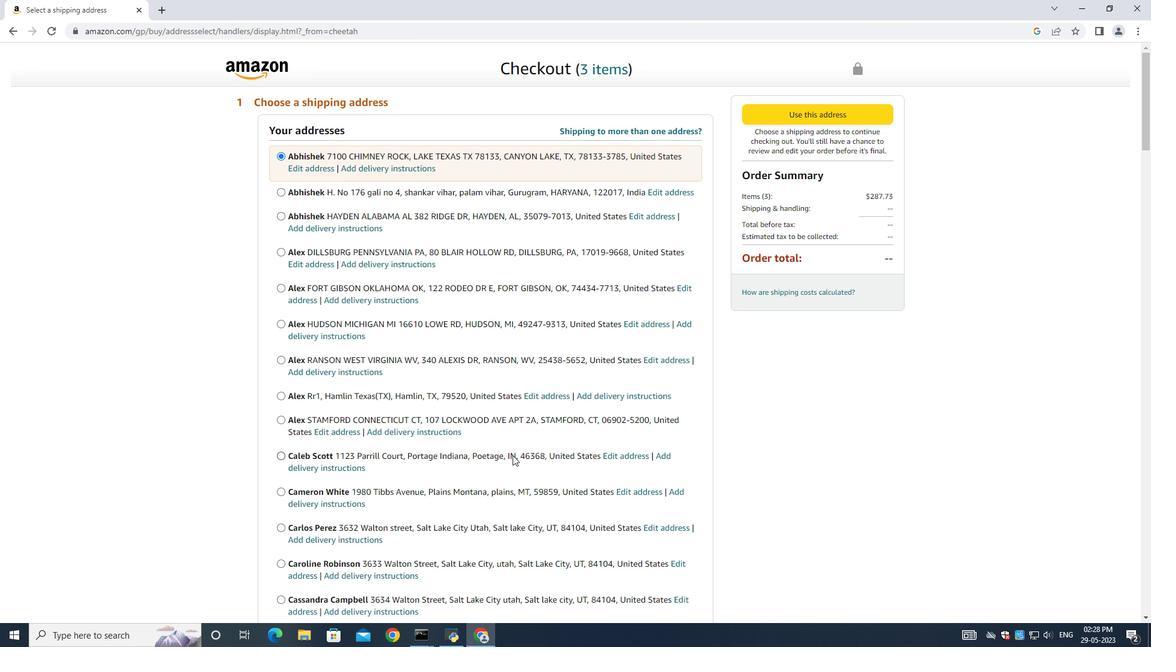 
Action: Mouse scrolled (500, 456) with delta (0, 0)
Screenshot: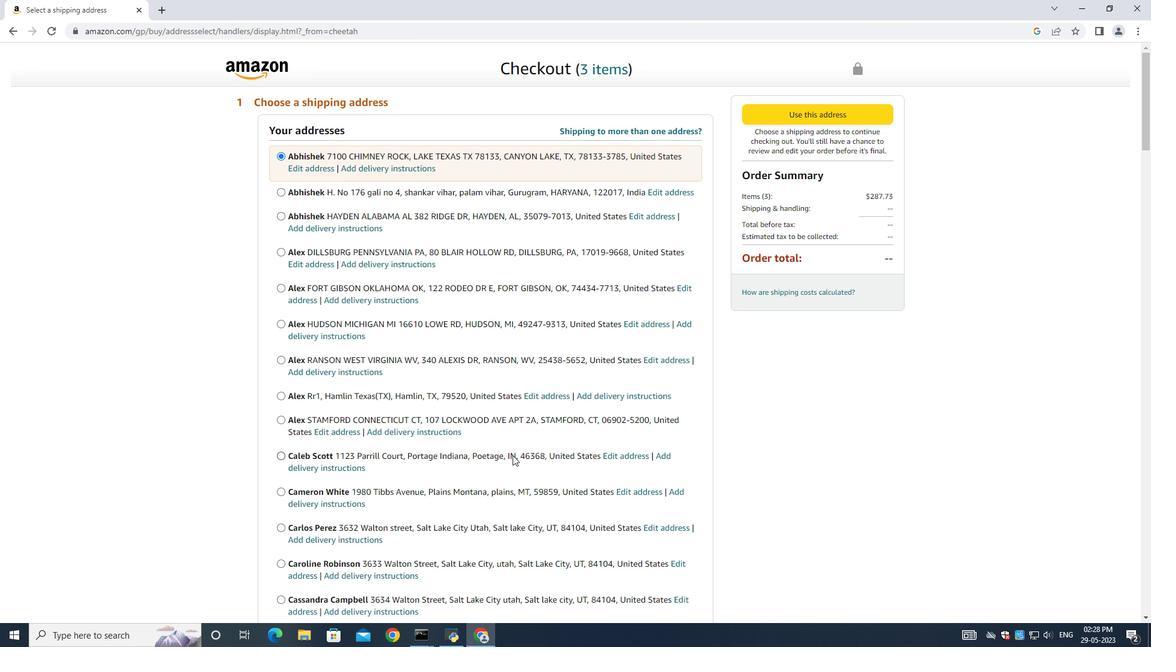 
Action: Mouse scrolled (500, 456) with delta (0, 0)
Screenshot: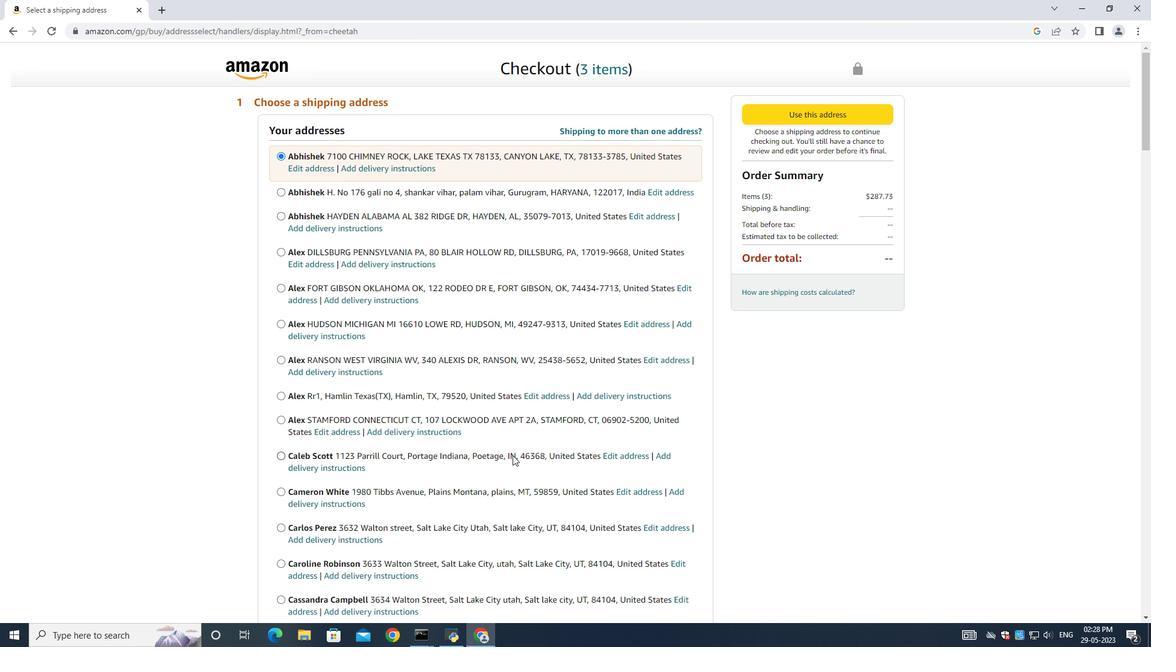 
Action: Mouse moved to (500, 457)
Screenshot: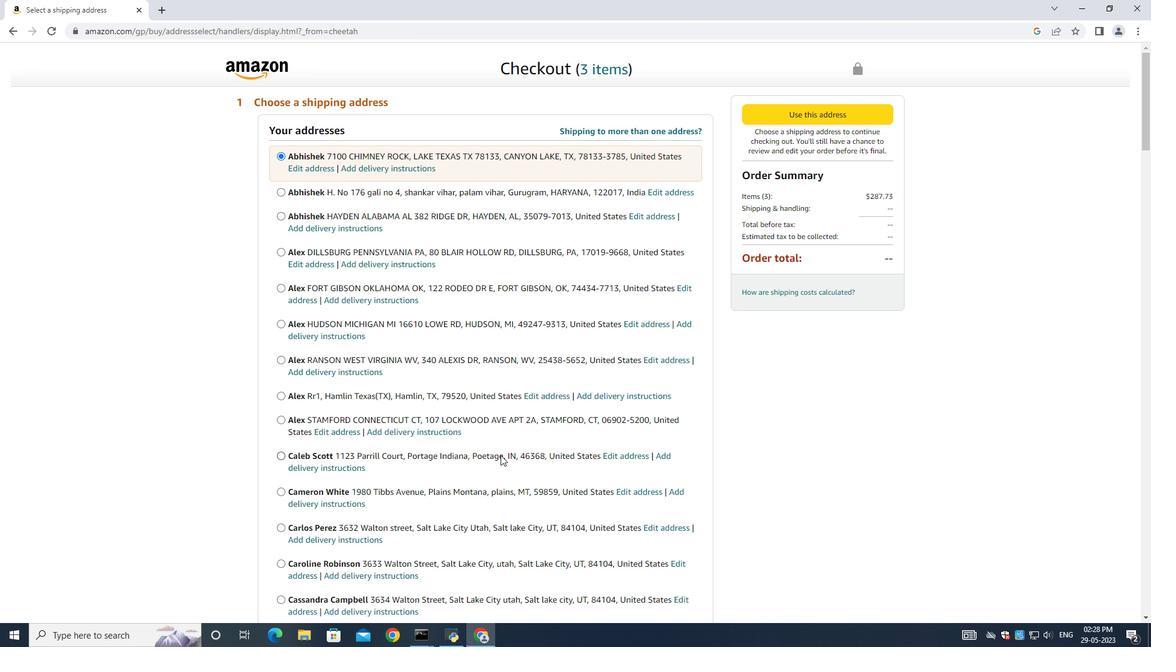 
Action: Mouse scrolled (500, 456) with delta (0, 0)
Screenshot: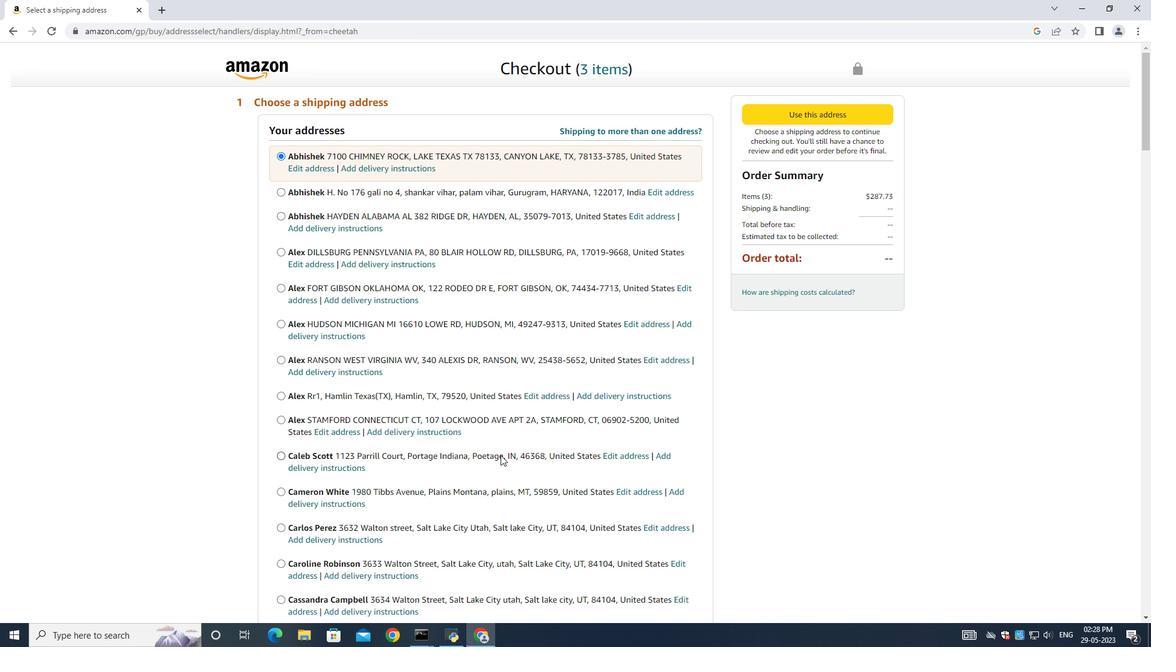 
Action: Mouse moved to (500, 455)
Screenshot: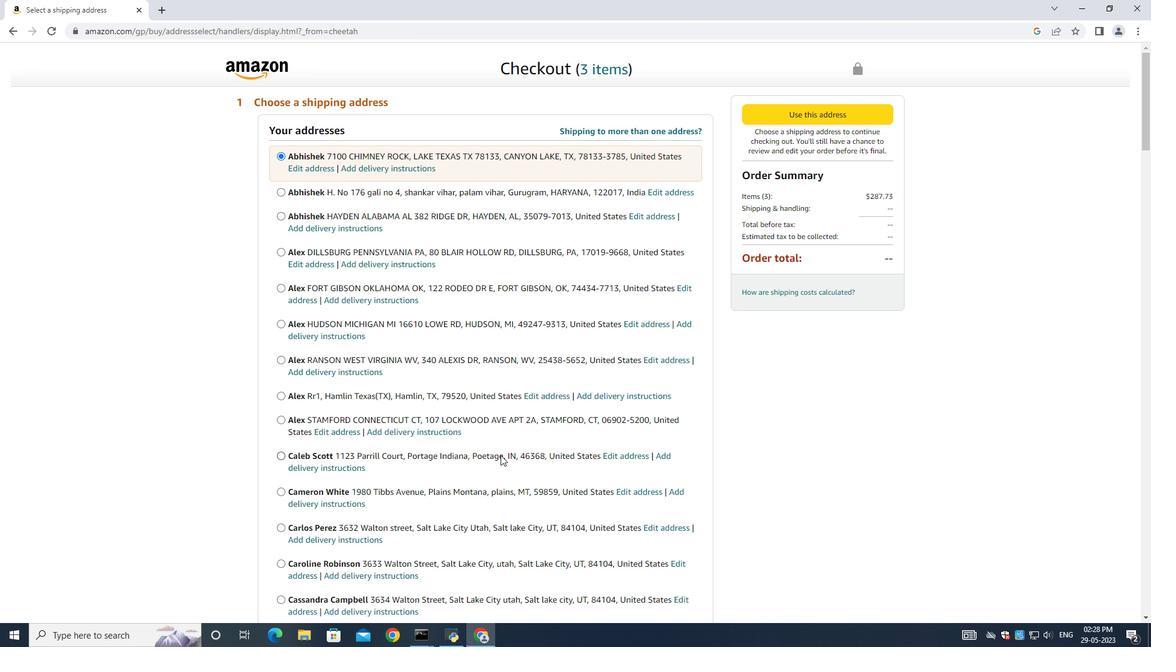 
Action: Mouse scrolled (500, 456) with delta (0, 0)
Screenshot: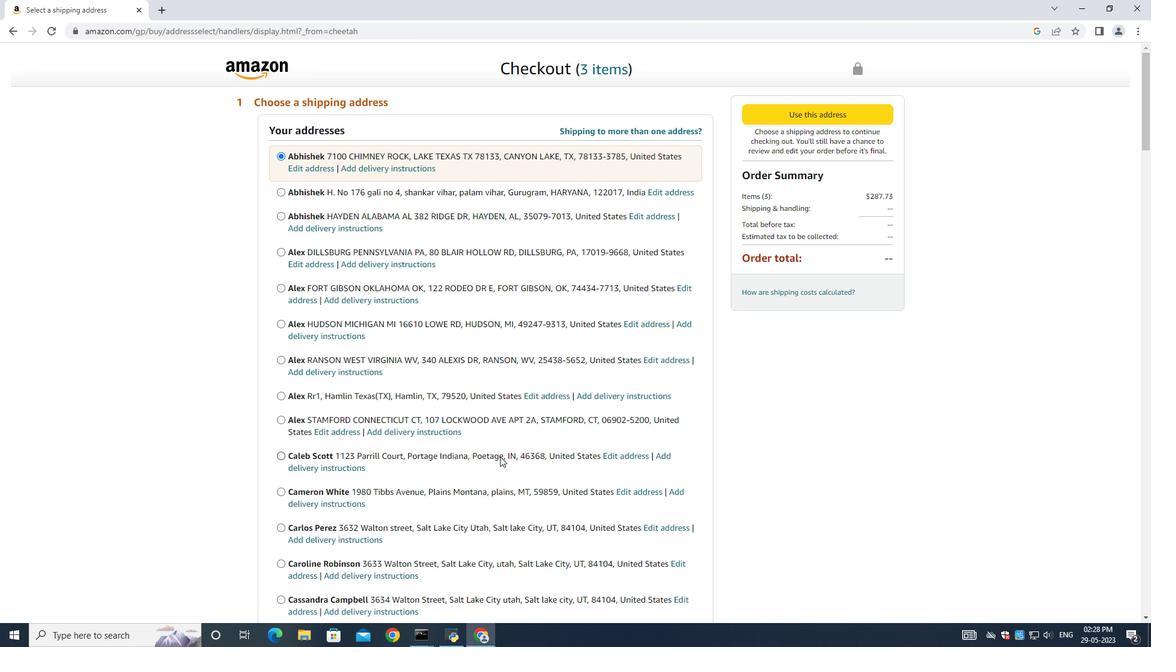 
Action: Mouse moved to (504, 452)
Screenshot: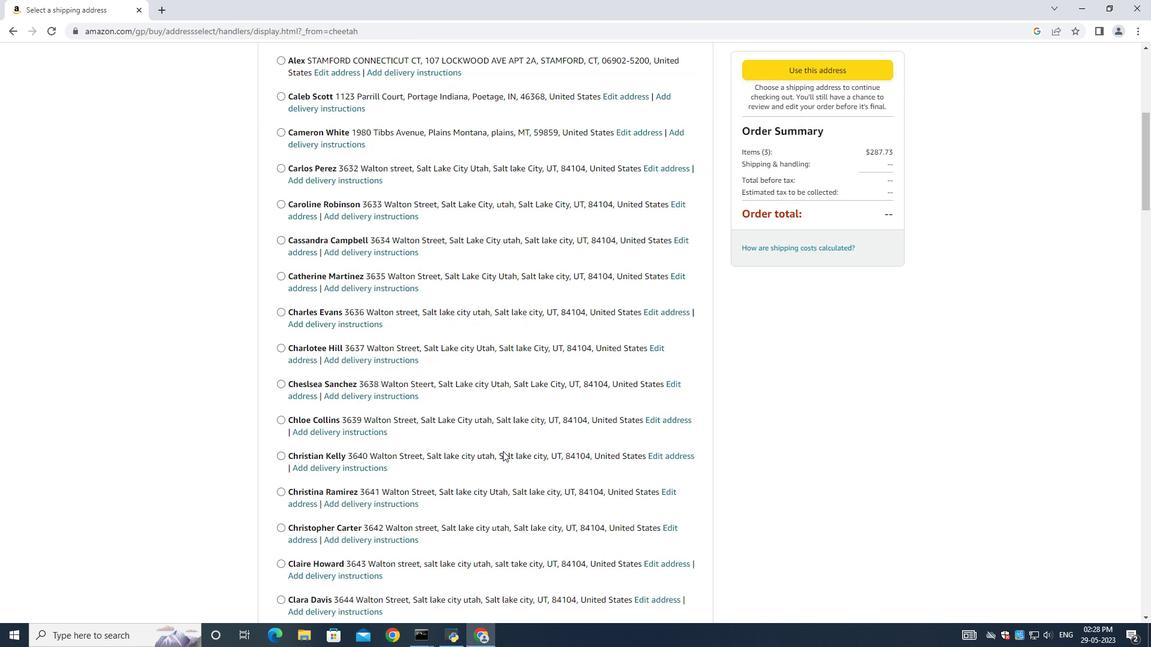 
Action: Mouse scrolled (504, 451) with delta (0, 0)
Screenshot: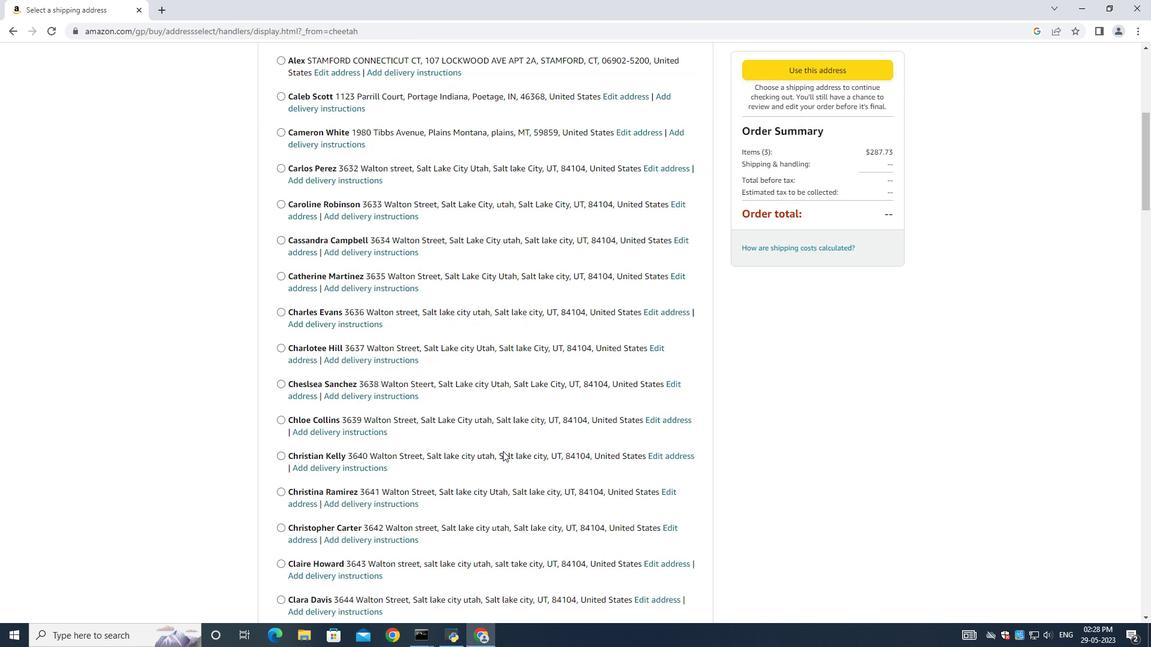 
Action: Mouse scrolled (504, 451) with delta (0, 0)
Screenshot: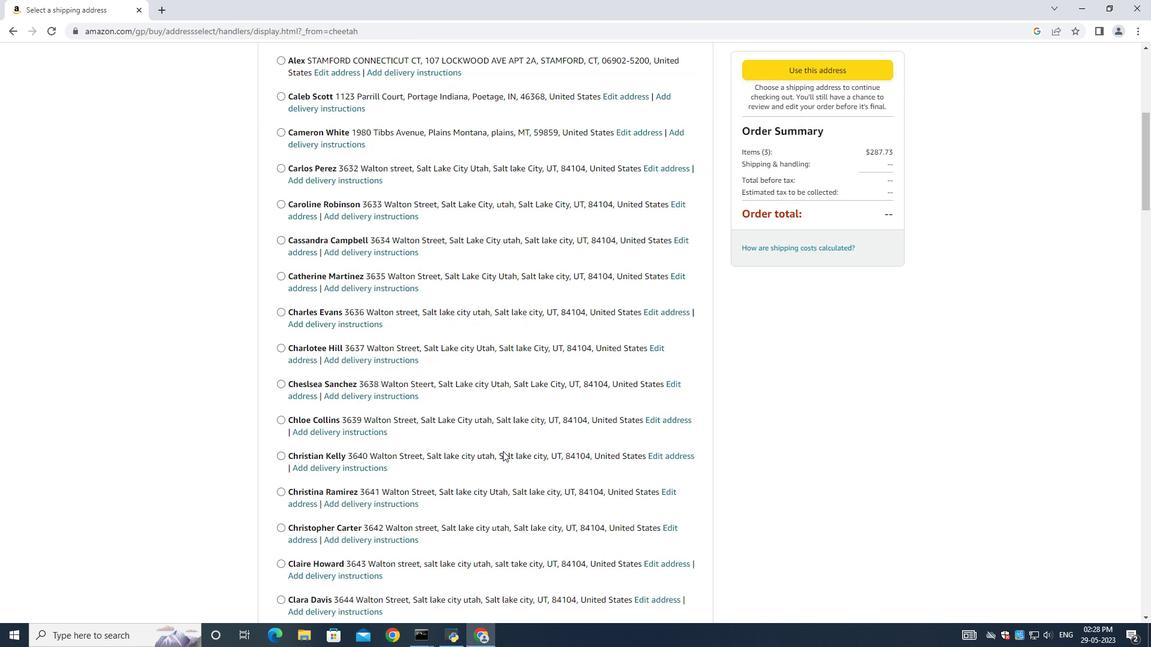 
Action: Mouse scrolled (504, 451) with delta (0, 0)
Screenshot: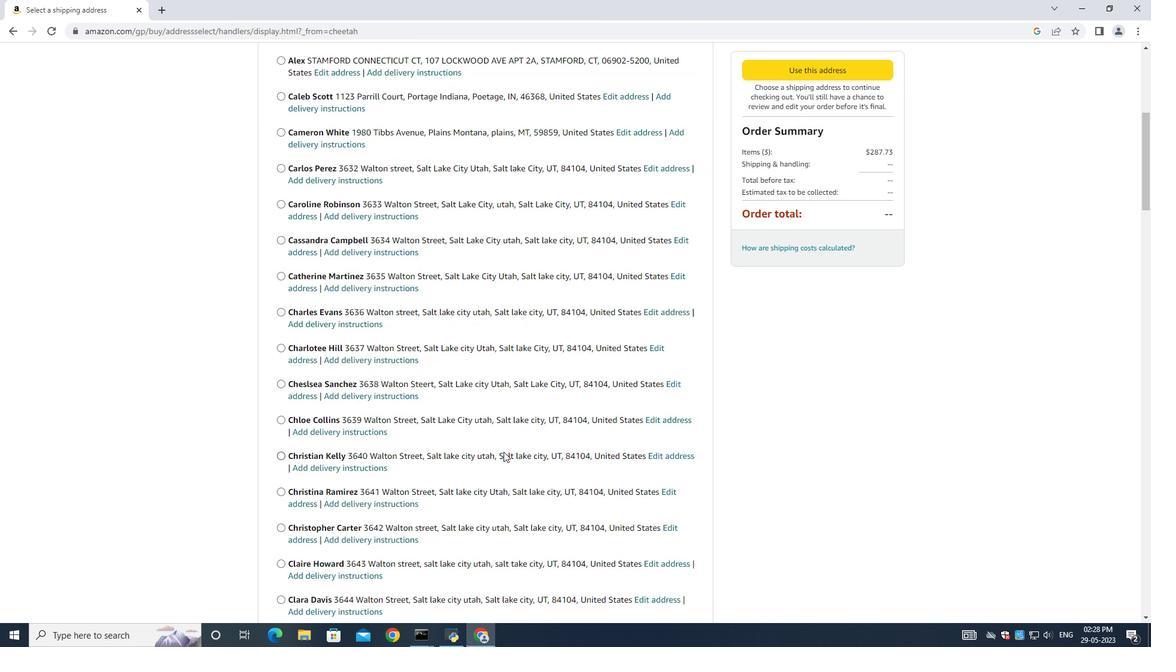 
Action: Mouse scrolled (504, 451) with delta (0, 0)
Screenshot: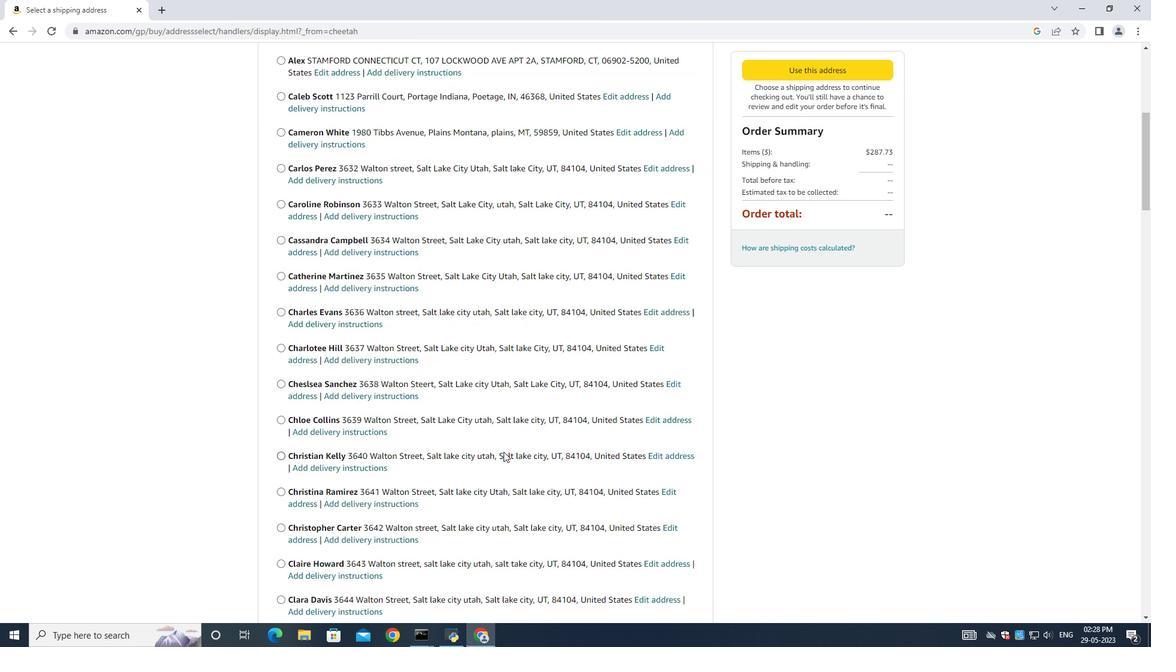 
Action: Mouse scrolled (504, 451) with delta (0, 0)
Screenshot: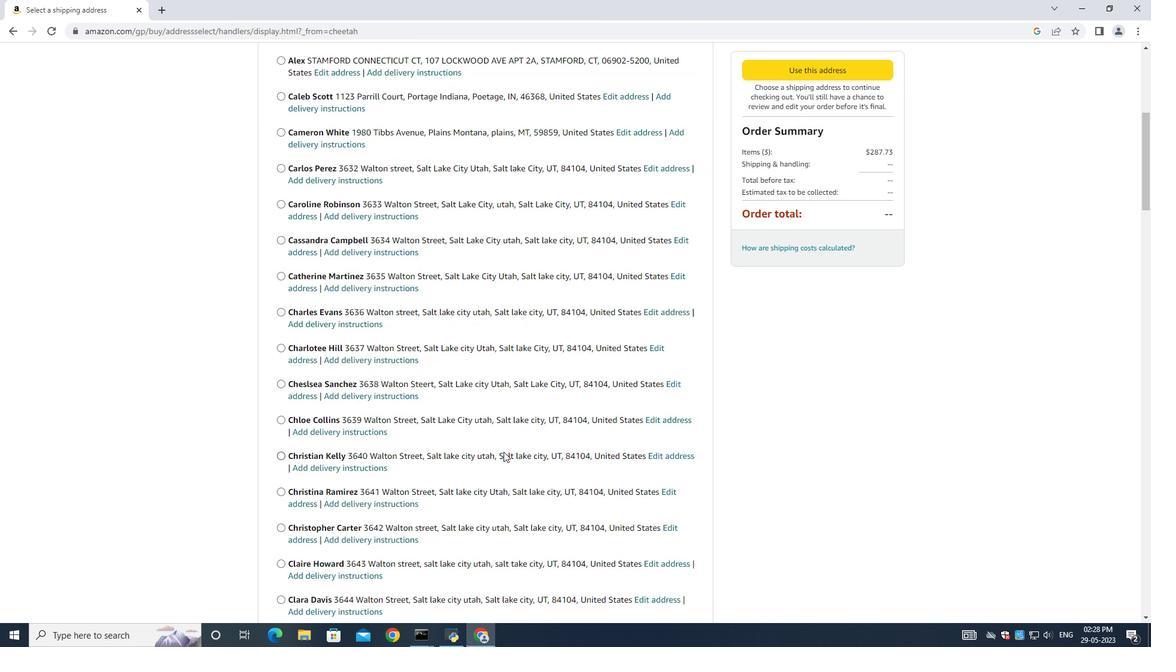 
Action: Mouse scrolled (504, 451) with delta (0, 0)
Screenshot: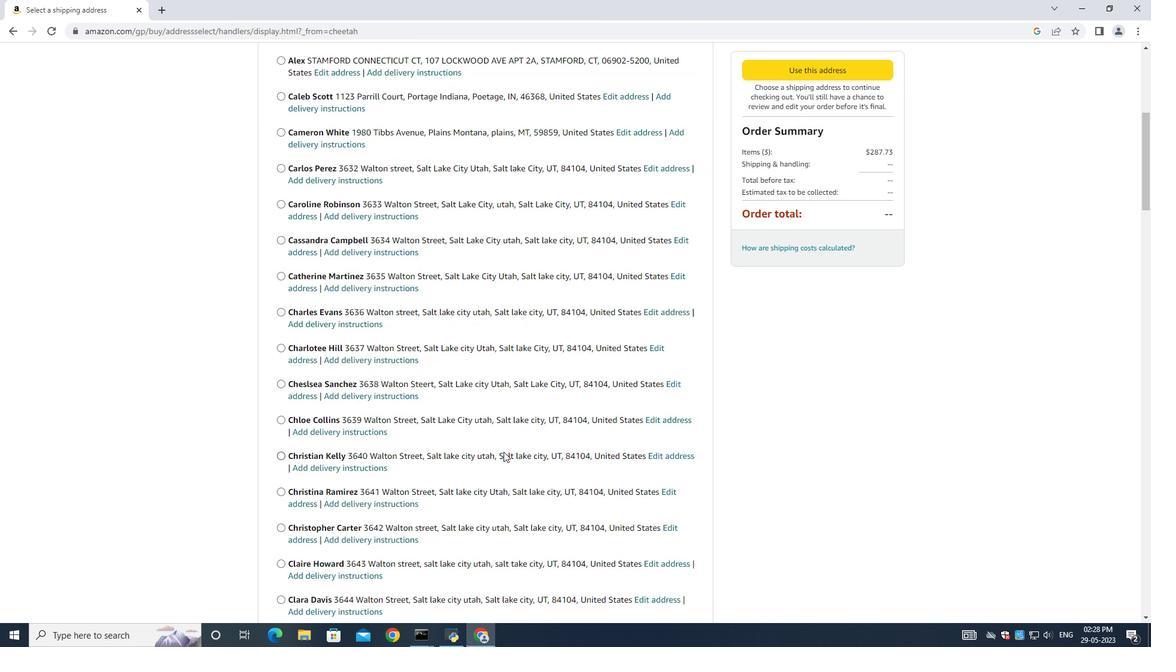 
Action: Mouse scrolled (504, 451) with delta (0, 0)
Screenshot: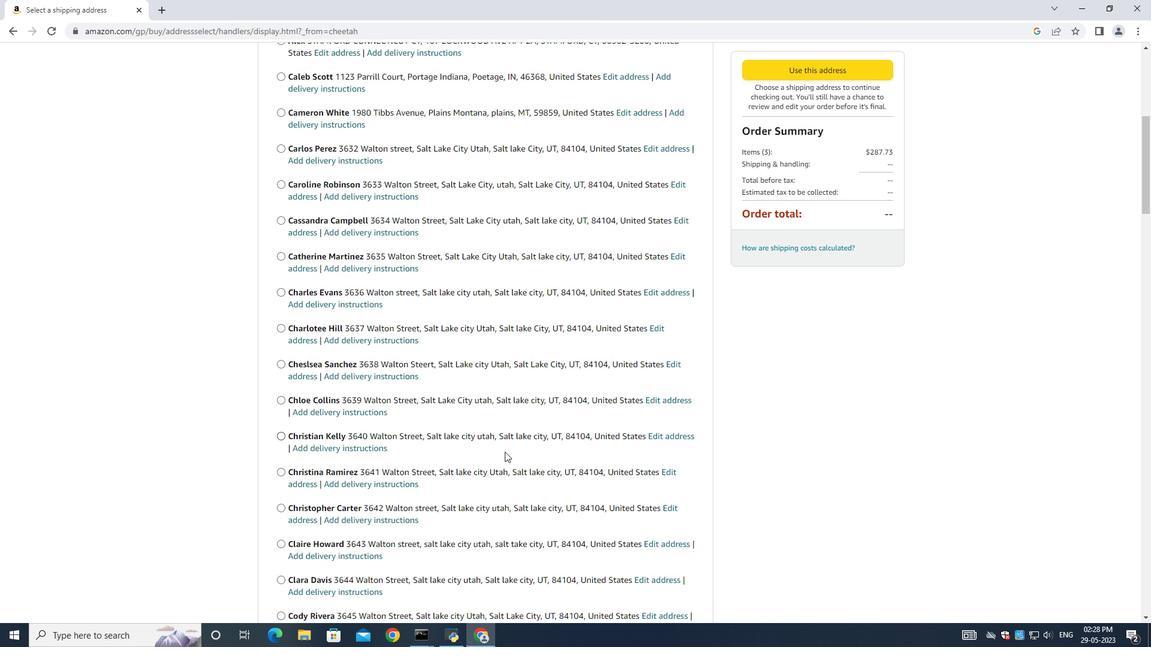 
Action: Mouse scrolled (504, 451) with delta (0, 0)
Screenshot: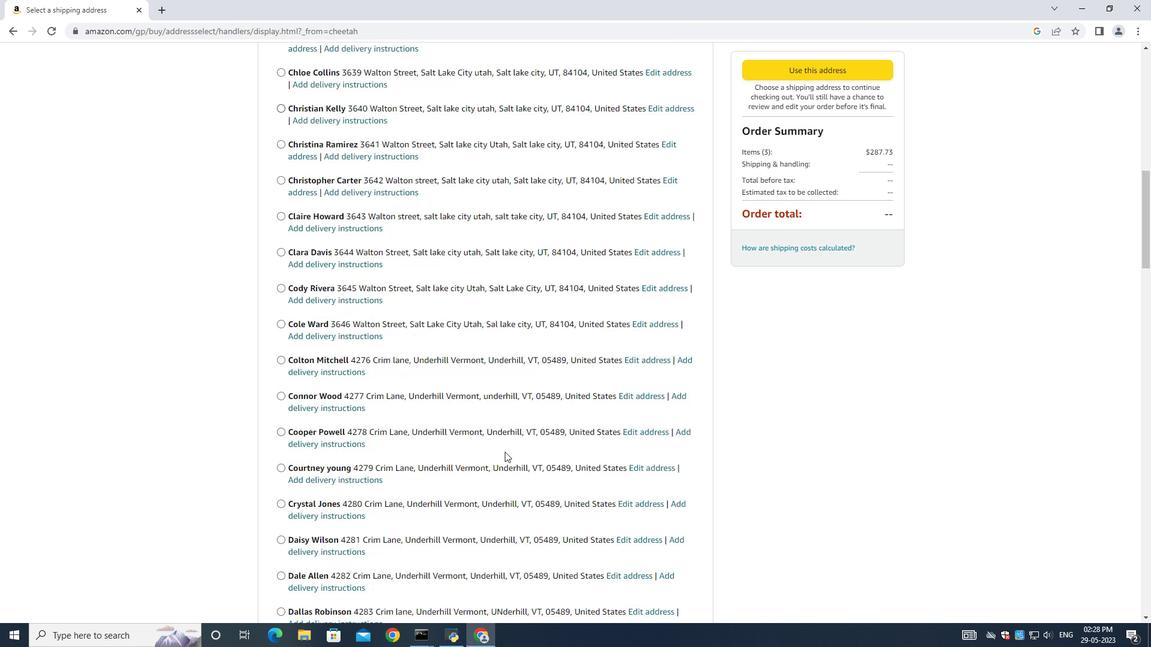 
Action: Mouse moved to (504, 452)
Screenshot: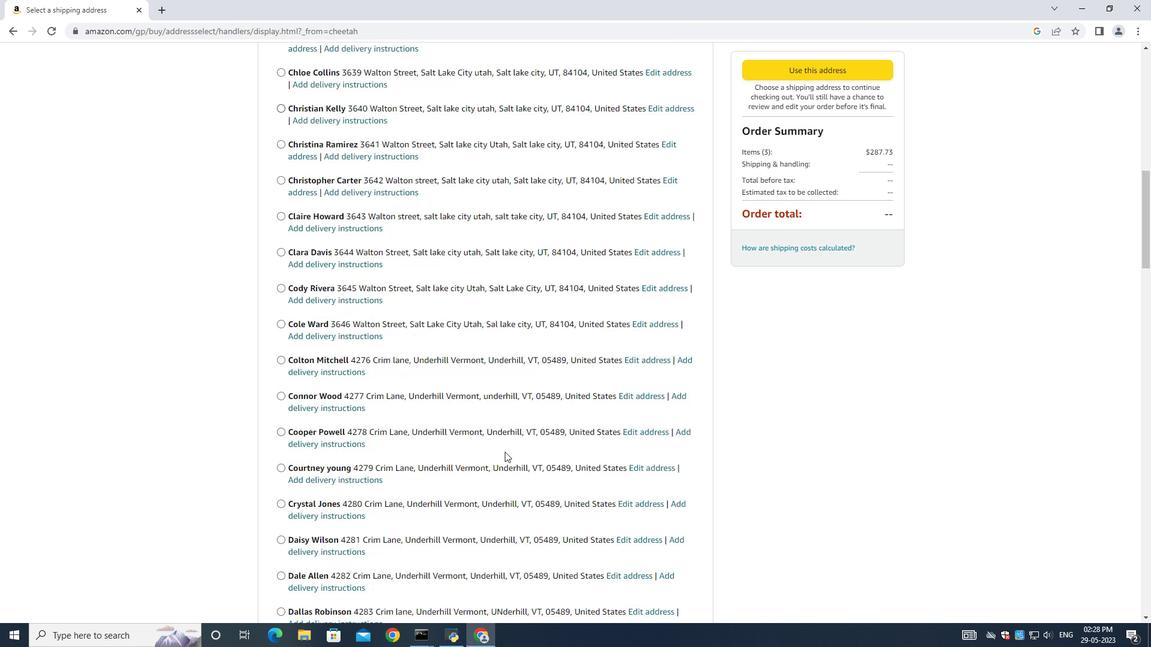 
Action: Mouse scrolled (504, 451) with delta (0, 0)
Screenshot: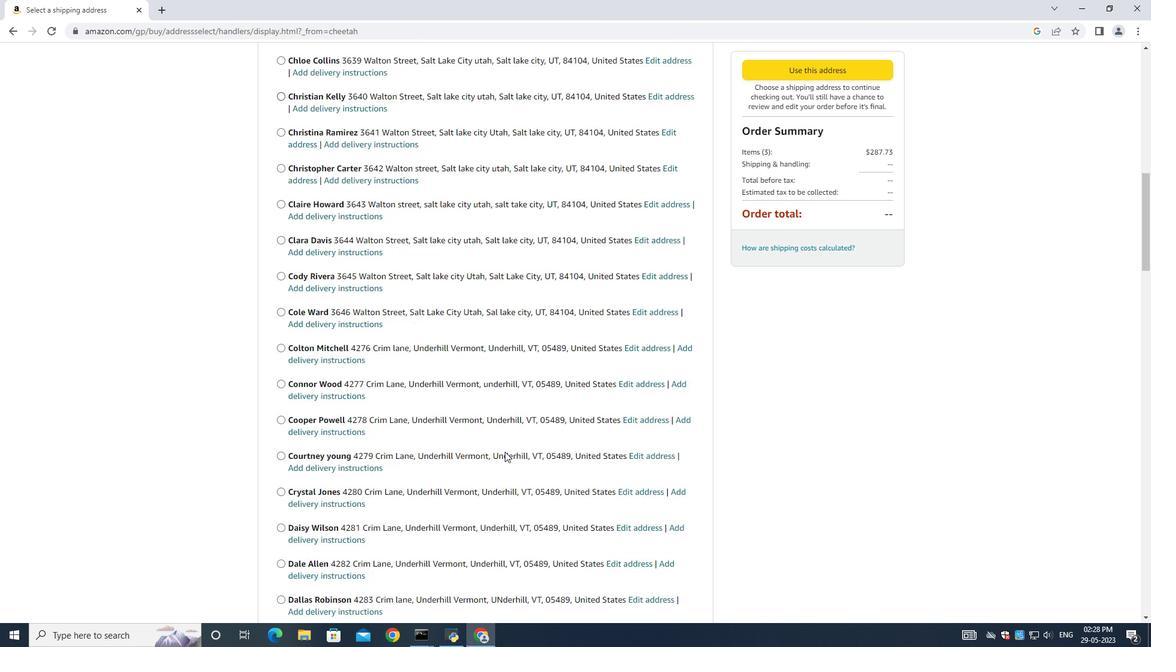 
Action: Mouse scrolled (504, 451) with delta (0, 0)
Screenshot: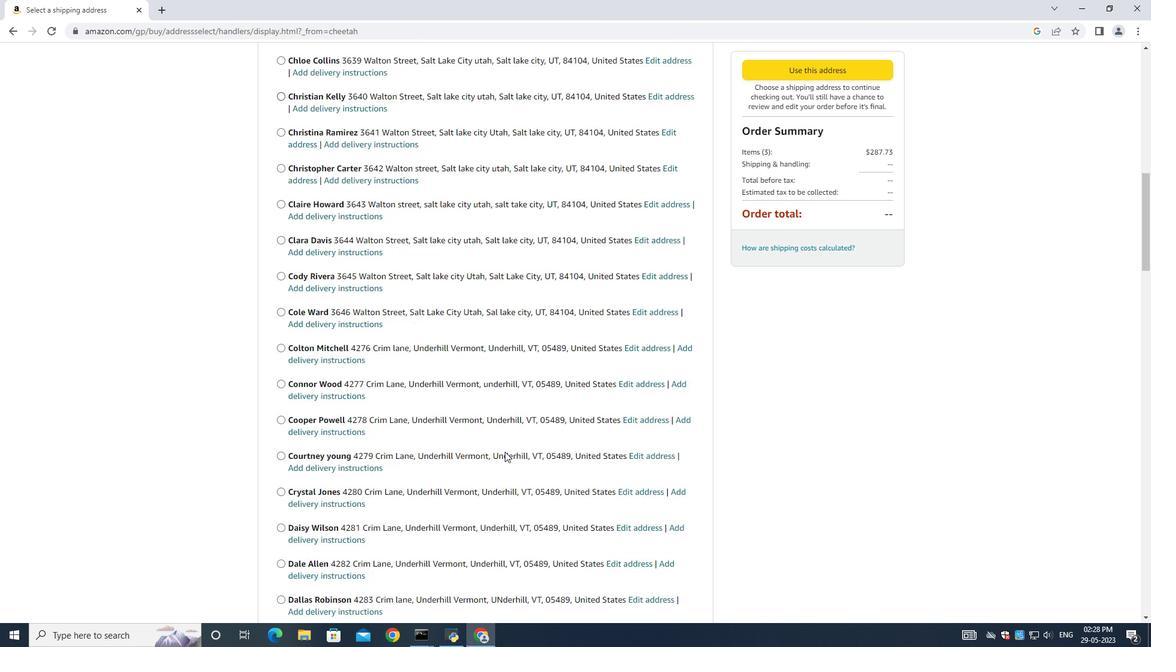 
Action: Mouse scrolled (504, 451) with delta (0, 0)
Screenshot: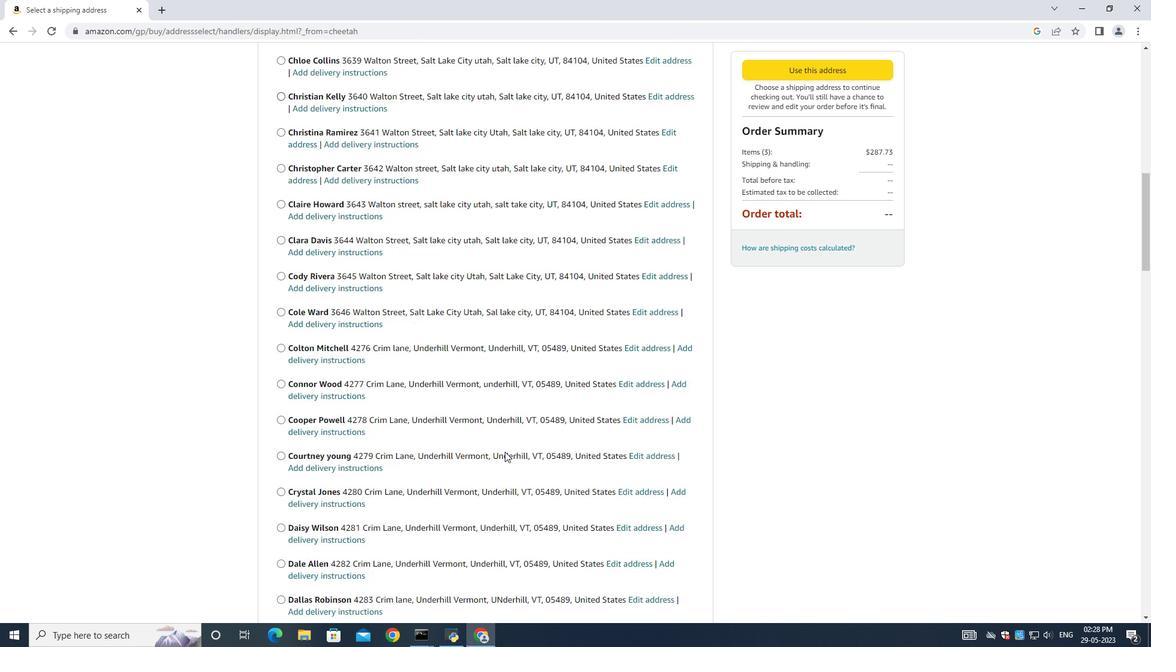 
Action: Mouse scrolled (504, 451) with delta (0, 0)
Screenshot: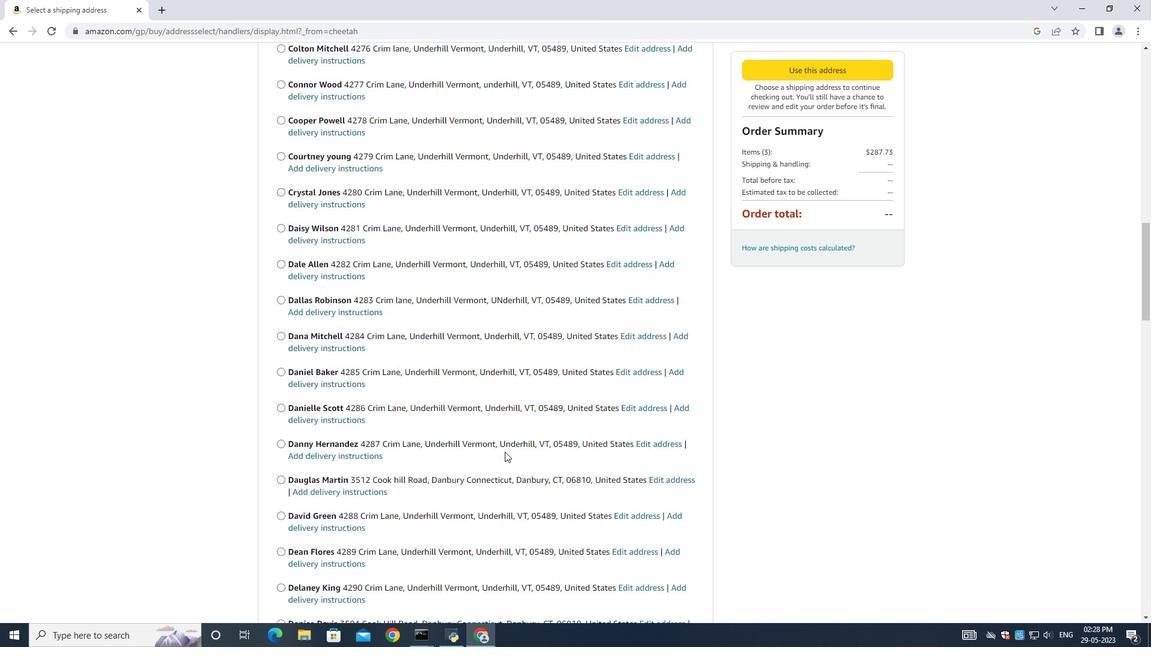 
Action: Mouse moved to (505, 452)
Screenshot: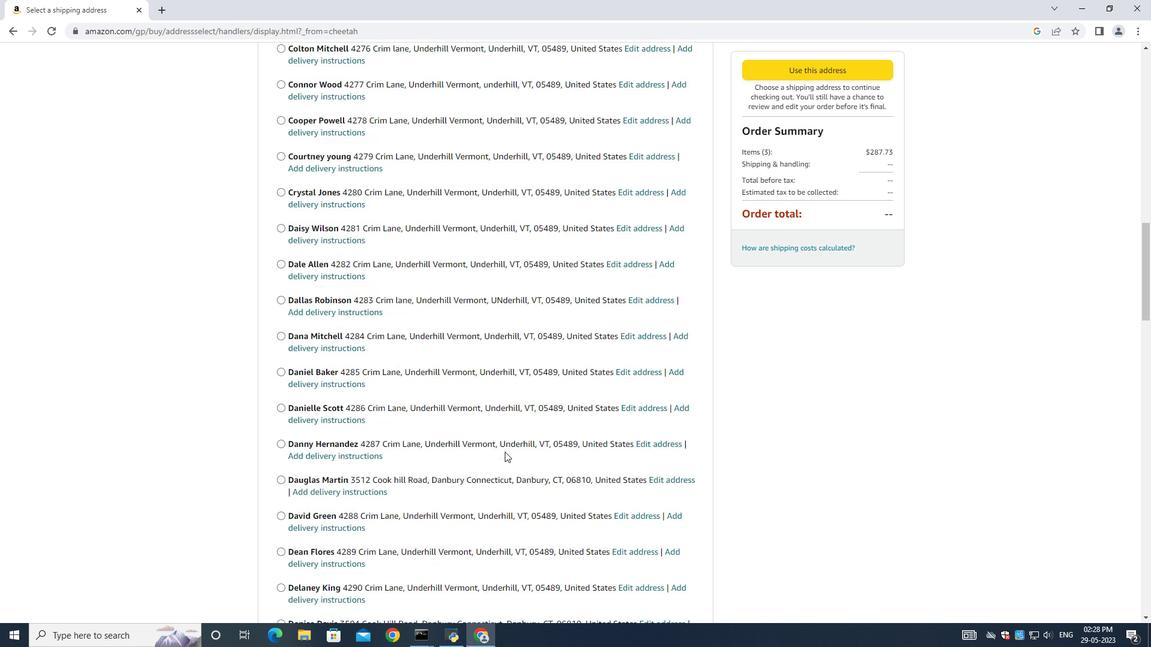 
Action: Mouse scrolled (505, 452) with delta (0, 0)
Screenshot: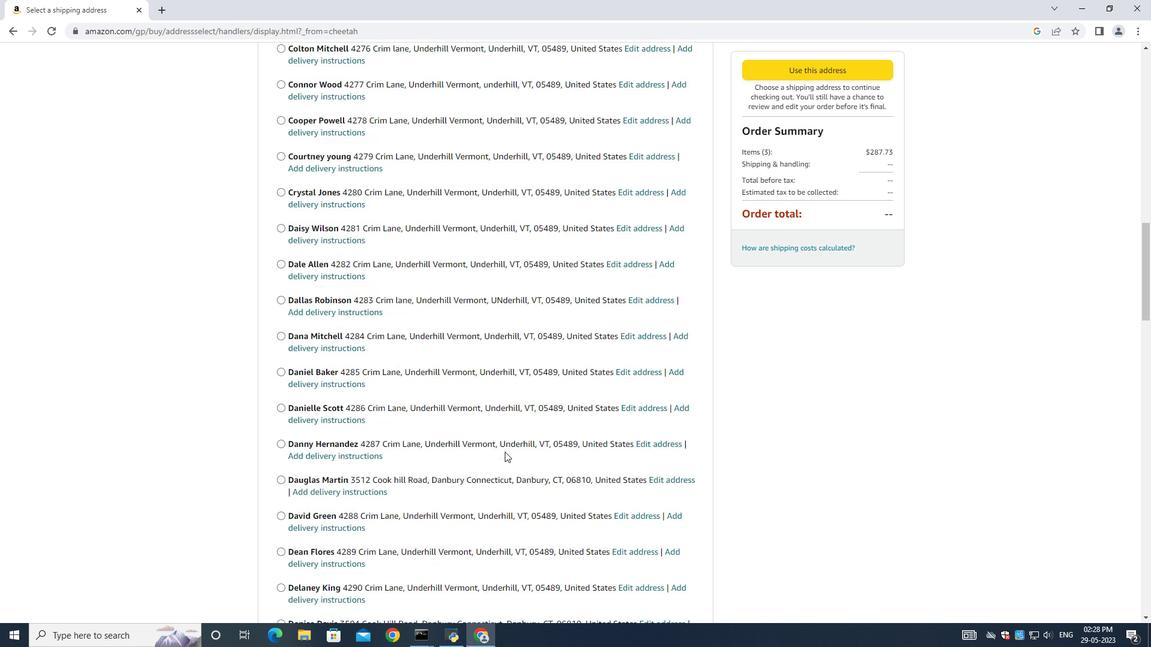 
Action: Mouse scrolled (505, 452) with delta (0, 0)
Screenshot: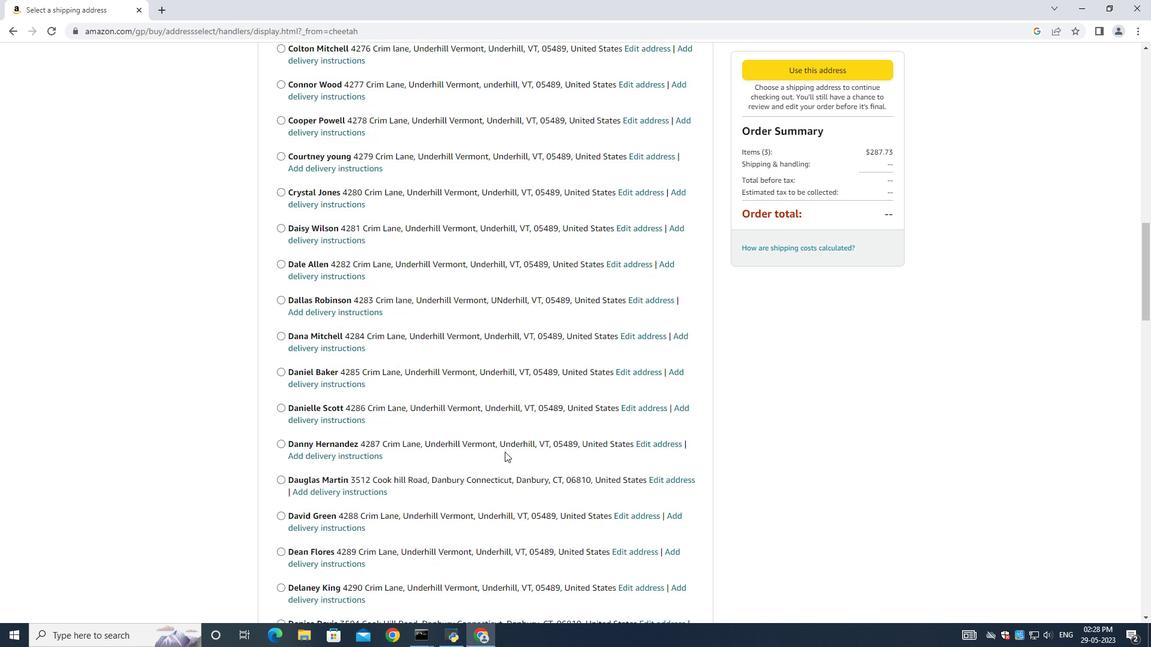 
Action: Mouse scrolled (505, 452) with delta (0, 0)
Screenshot: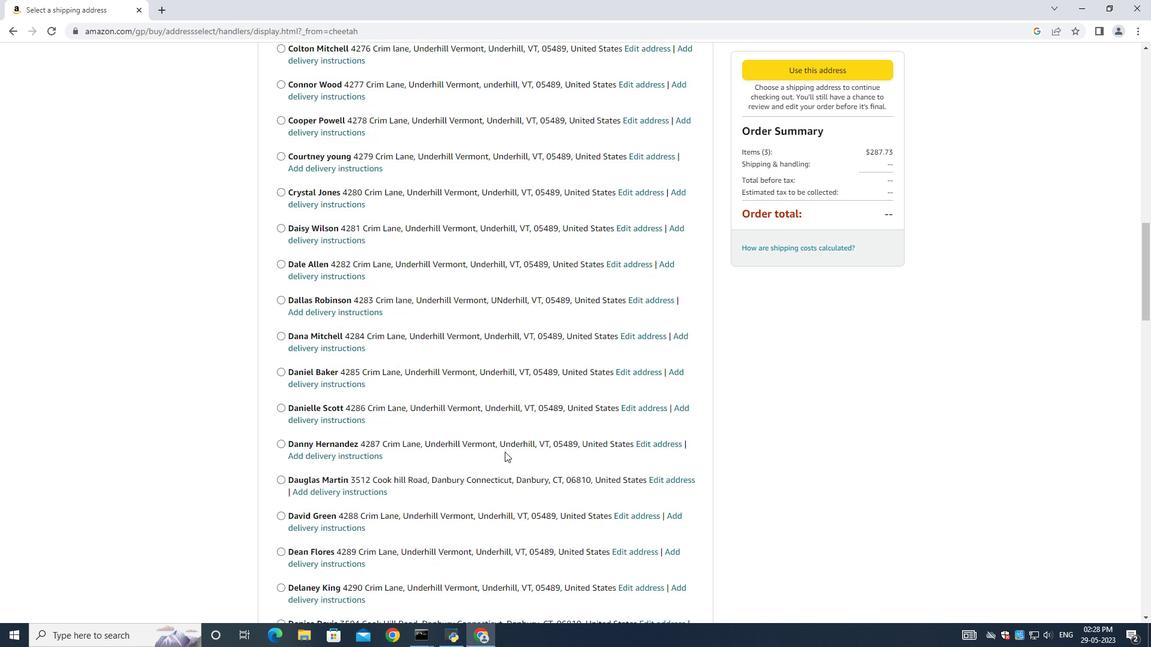 
Action: Mouse scrolled (505, 452) with delta (0, 0)
Screenshot: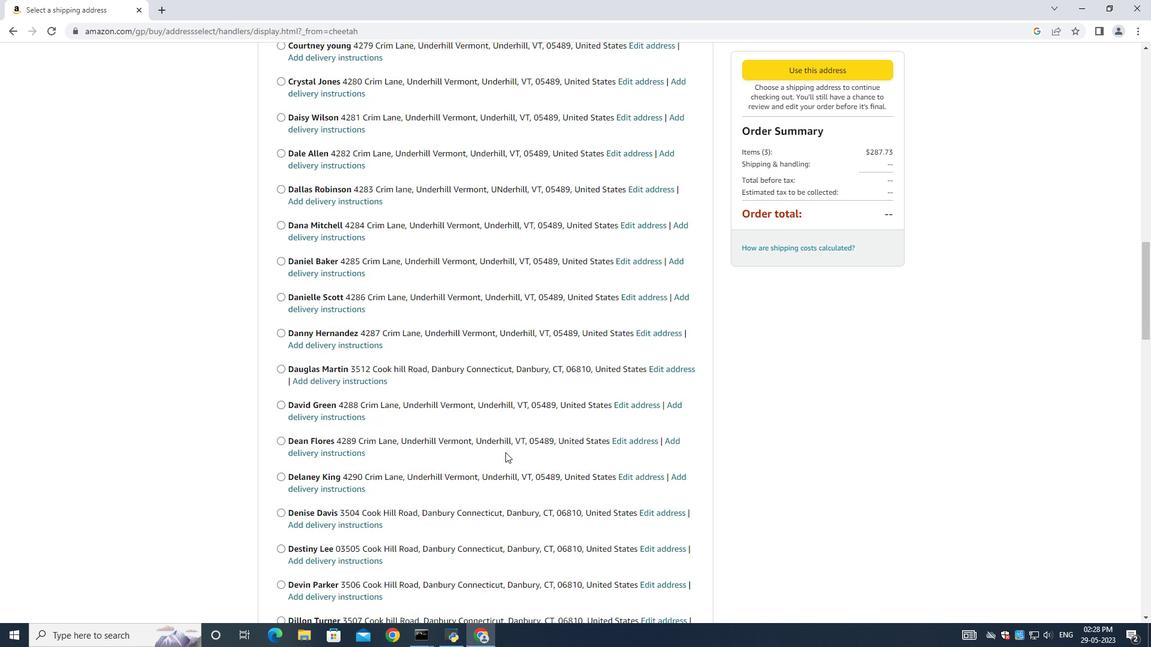 
Action: Mouse scrolled (505, 452) with delta (0, 0)
Screenshot: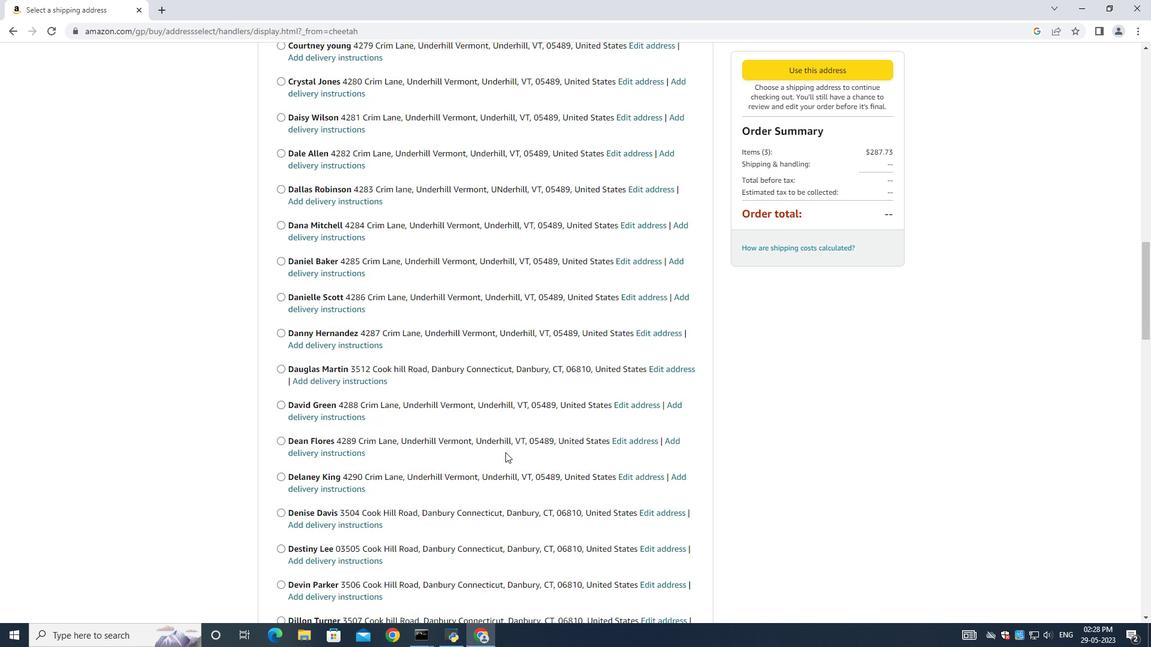 
Action: Mouse scrolled (505, 452) with delta (0, 0)
Screenshot: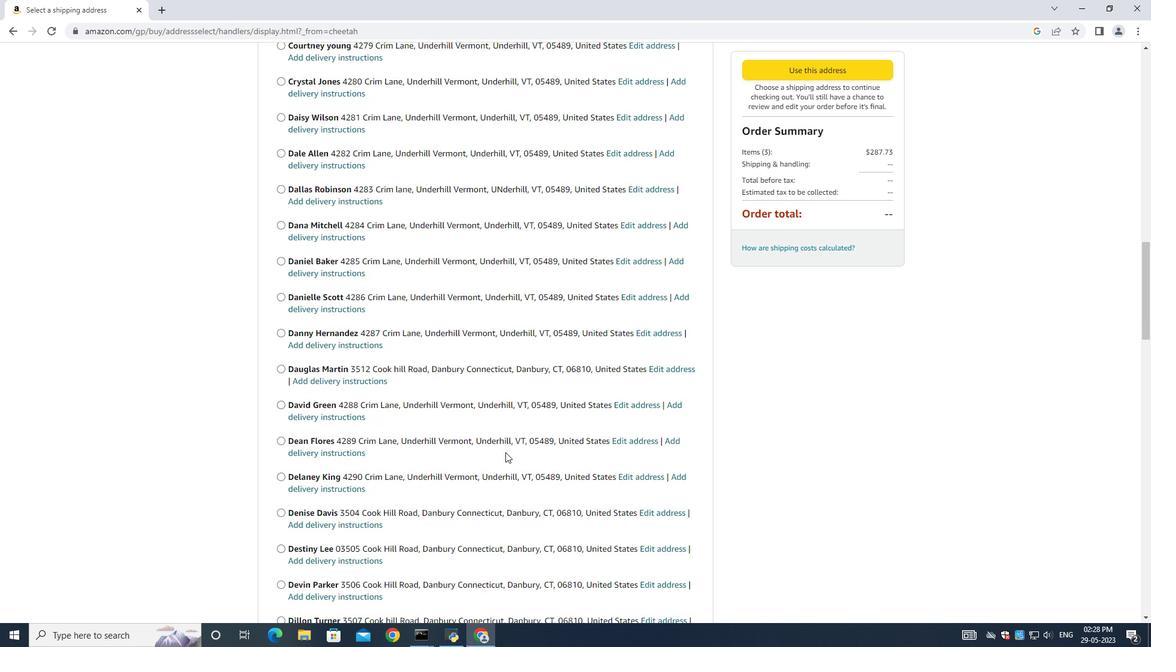 
Action: Mouse scrolled (505, 452) with delta (0, 0)
Screenshot: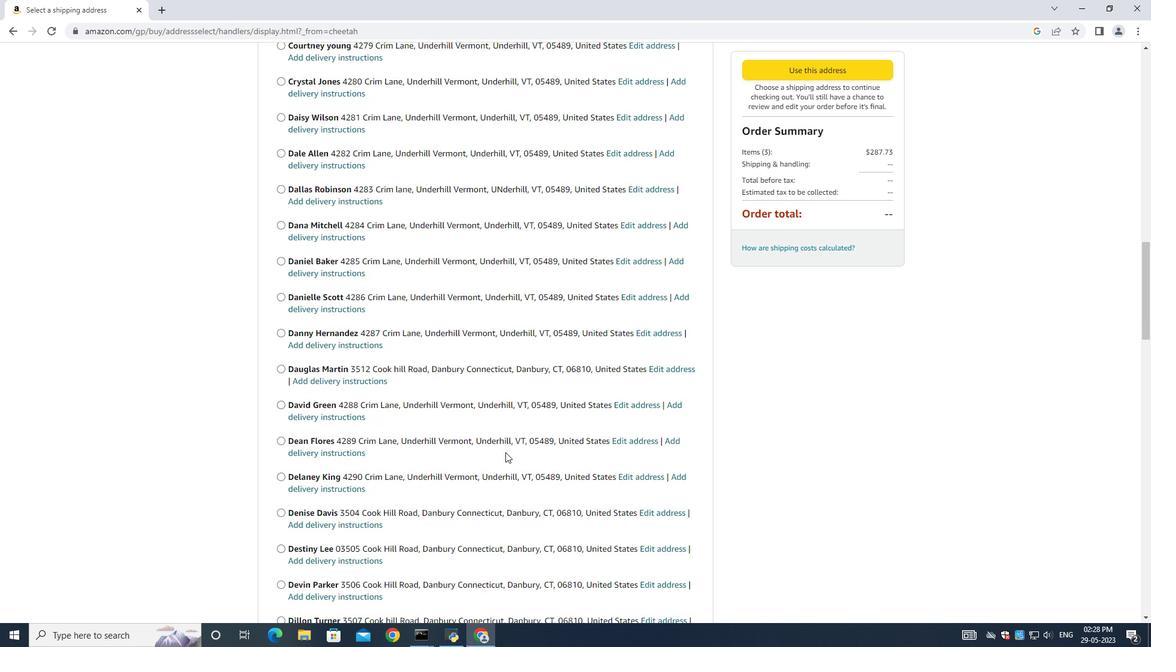 
Action: Mouse scrolled (505, 452) with delta (0, 0)
Screenshot: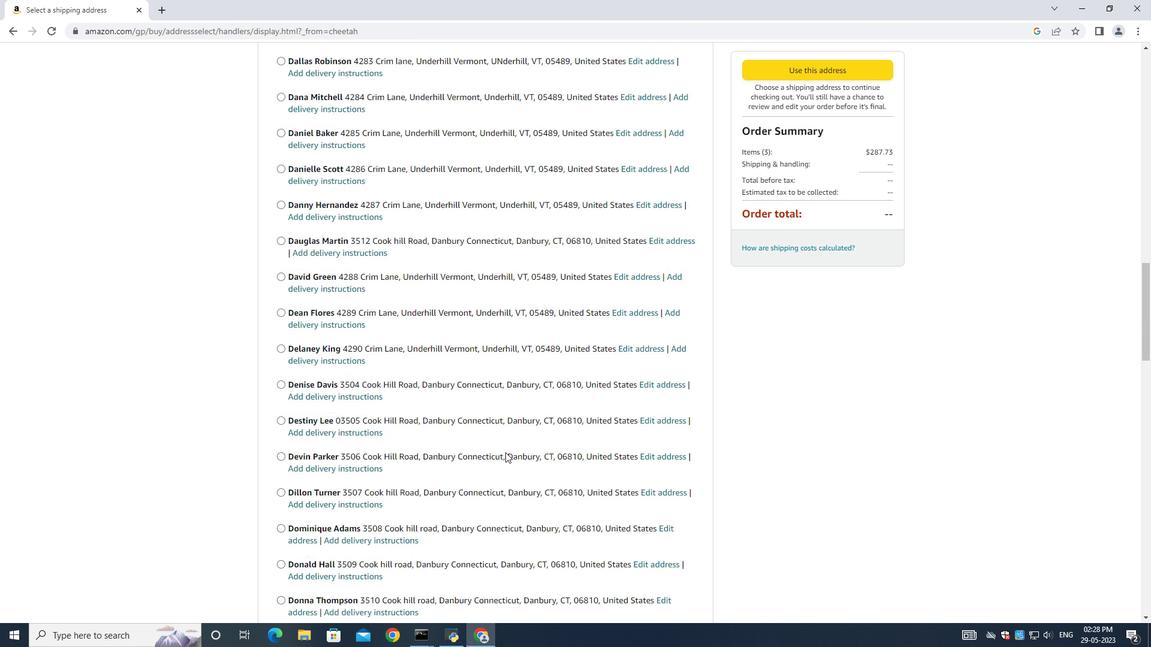 
Action: Mouse scrolled (505, 452) with delta (0, 0)
Screenshot: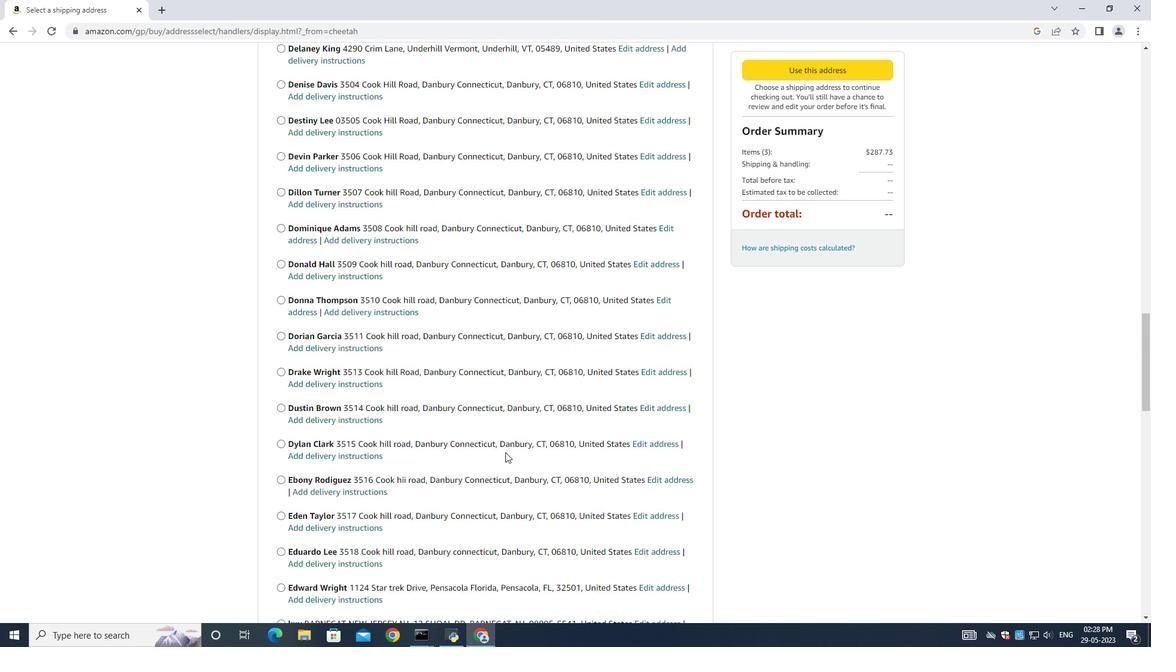
Action: Mouse scrolled (505, 452) with delta (0, 0)
Screenshot: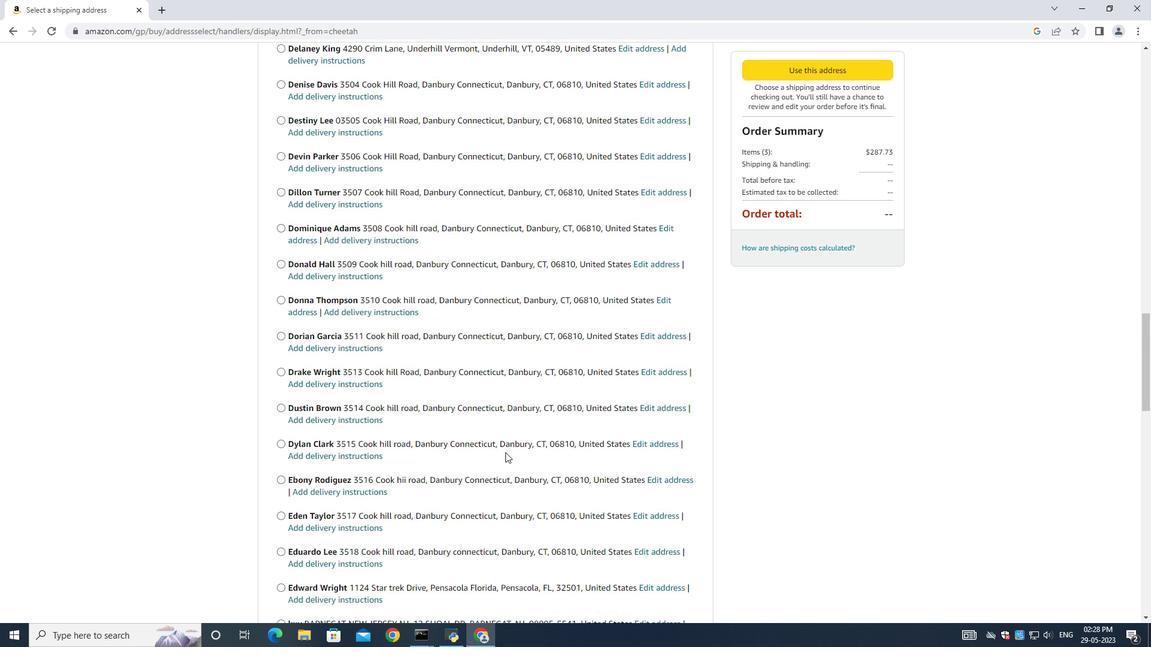 
Action: Mouse moved to (505, 452)
Screenshot: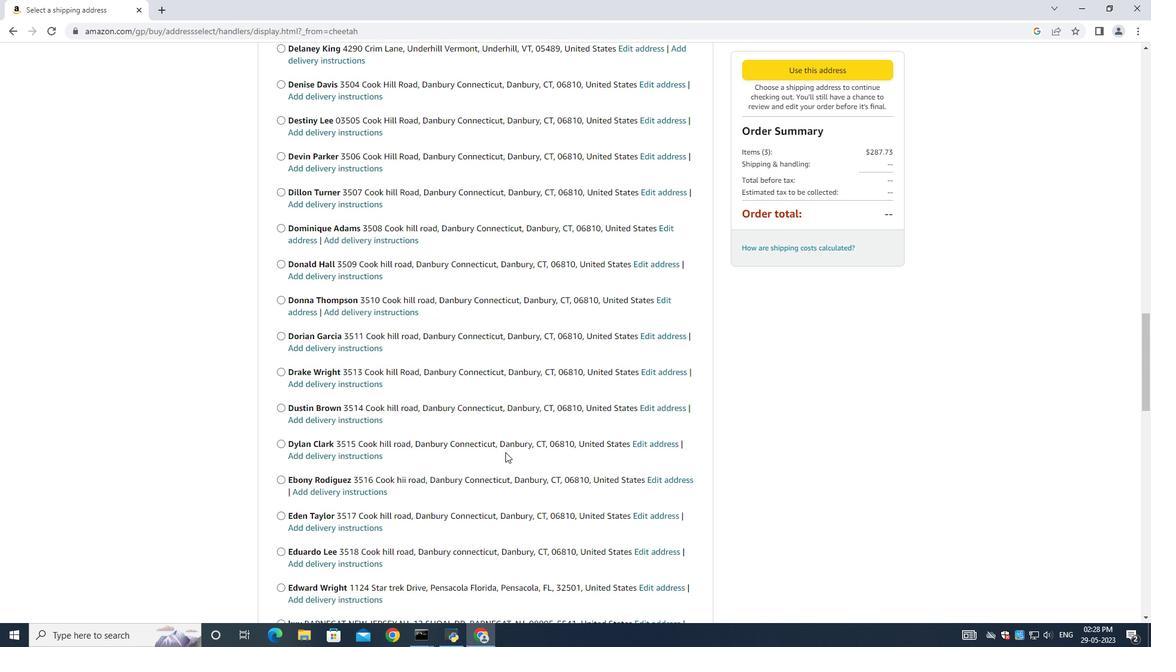
Action: Mouse scrolled (505, 452) with delta (0, 0)
Screenshot: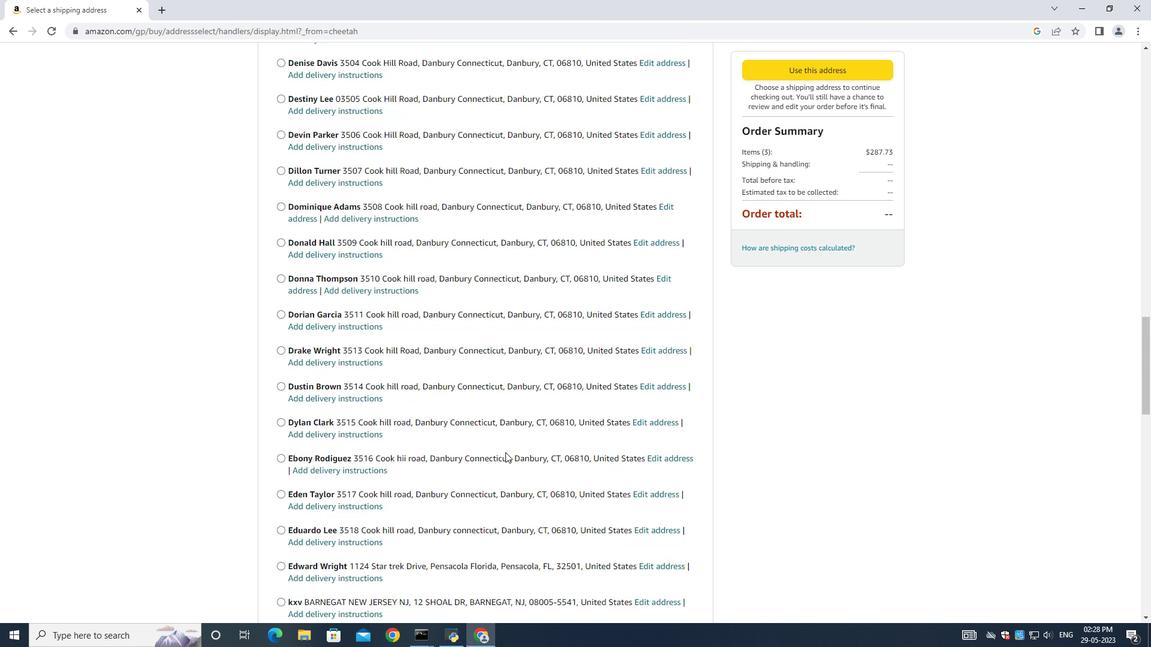 
Action: Mouse scrolled (505, 452) with delta (0, 0)
Screenshot: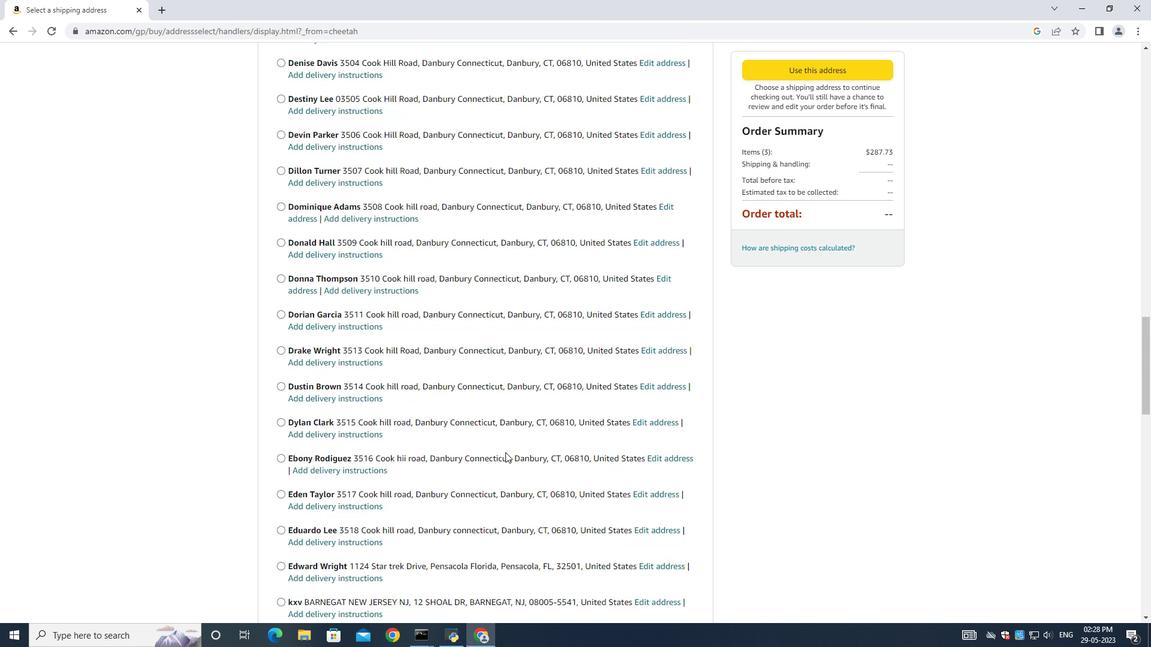 
Action: Mouse scrolled (505, 452) with delta (0, 0)
Screenshot: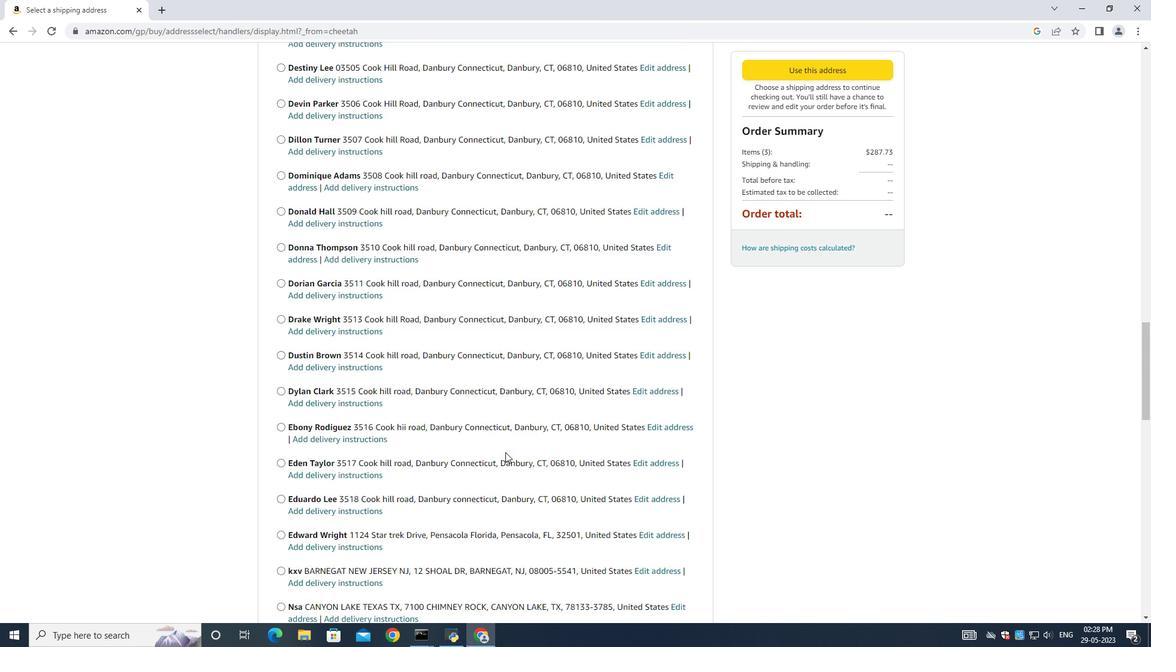 
Action: Mouse scrolled (505, 452) with delta (0, 0)
Screenshot: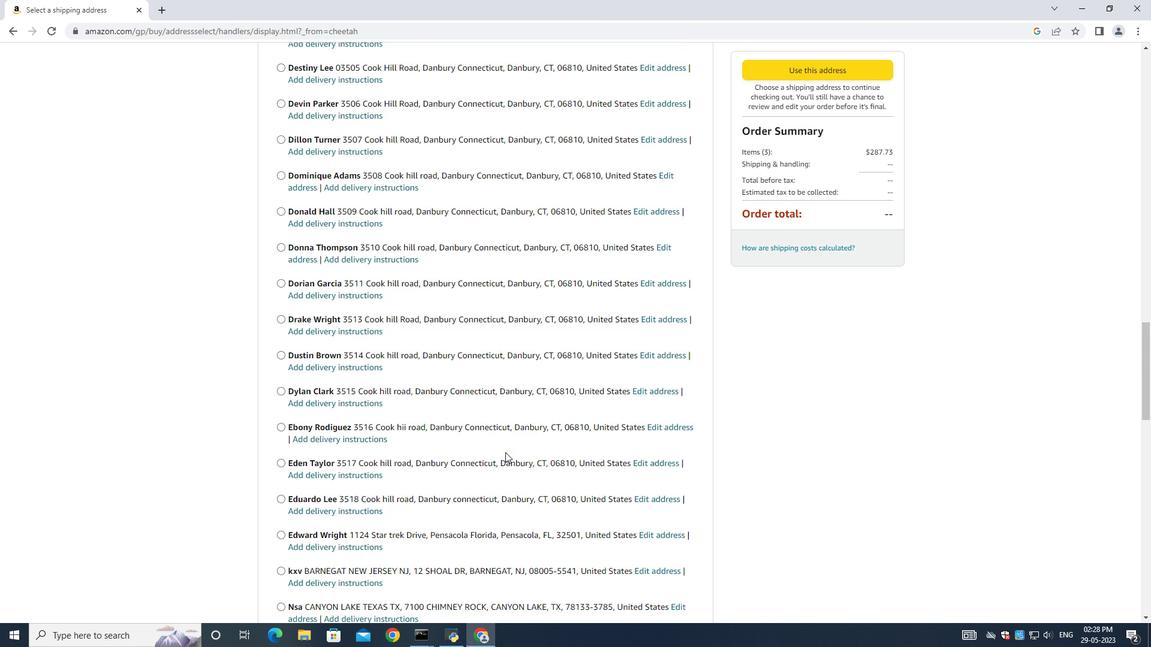 
Action: Mouse scrolled (505, 452) with delta (0, 0)
Screenshot: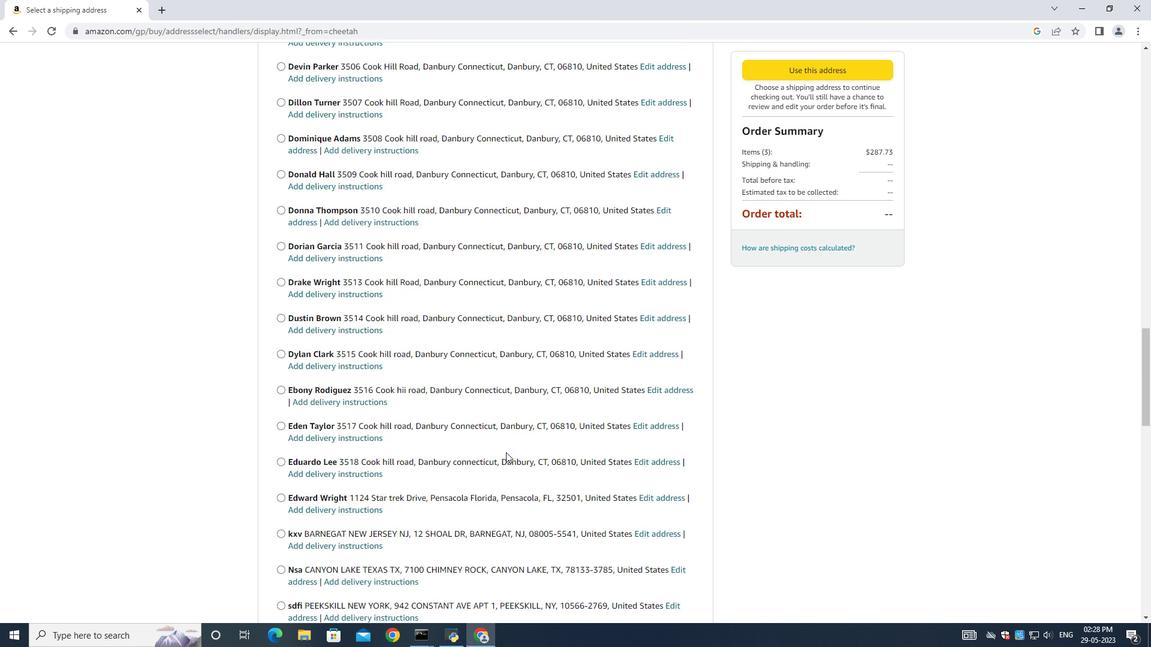 
Action: Mouse scrolled (505, 452) with delta (0, 0)
Screenshot: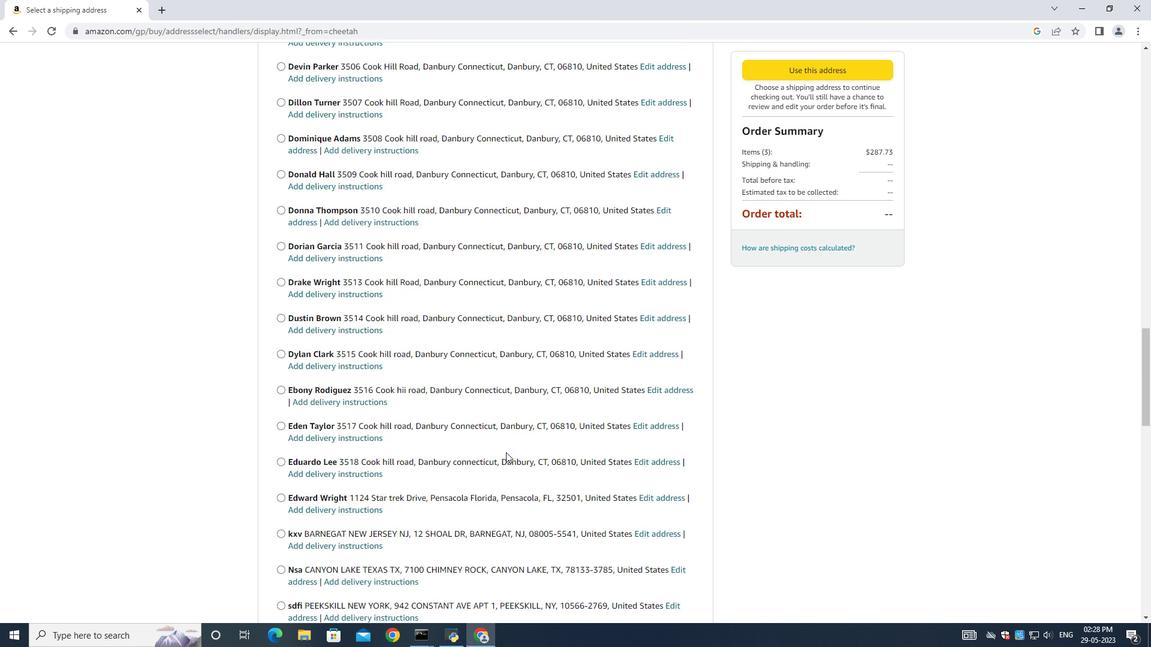 
Action: Mouse scrolled (505, 452) with delta (0, 0)
Screenshot: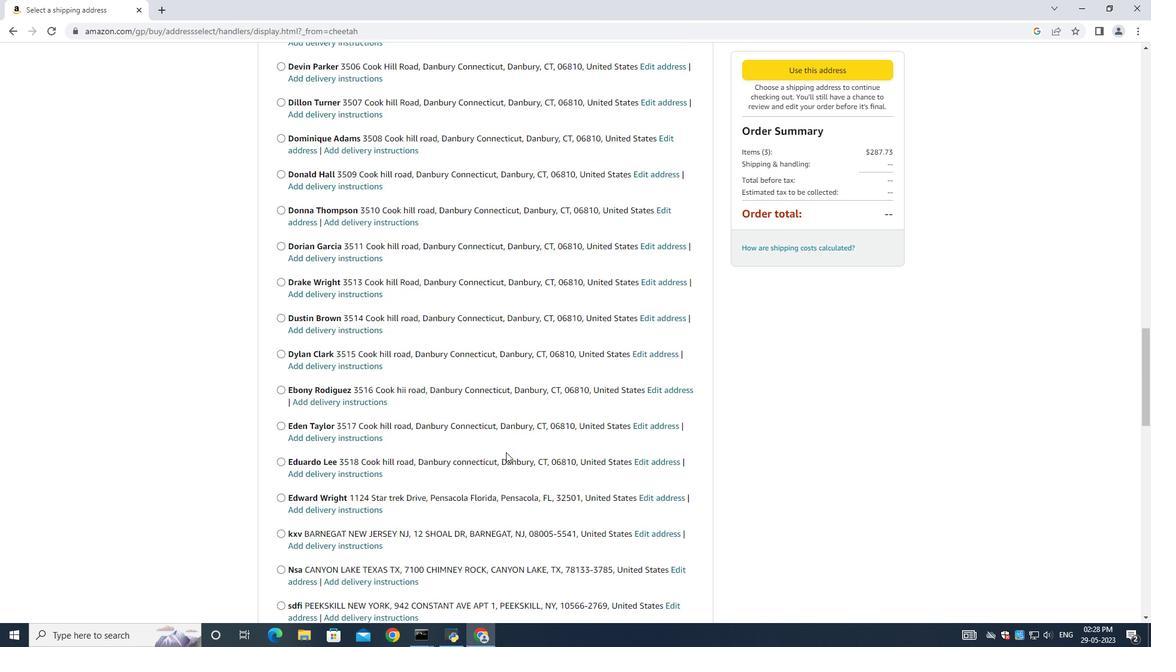 
Action: Mouse moved to (505, 452)
Screenshot: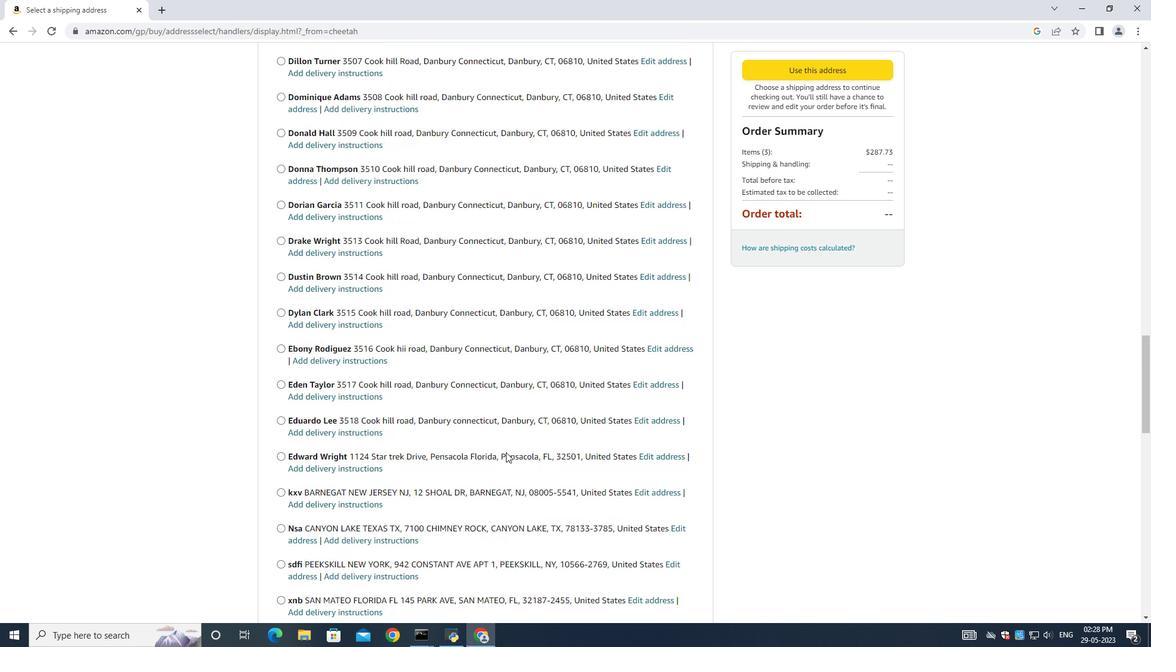 
Action: Mouse scrolled (505, 452) with delta (0, 0)
Screenshot: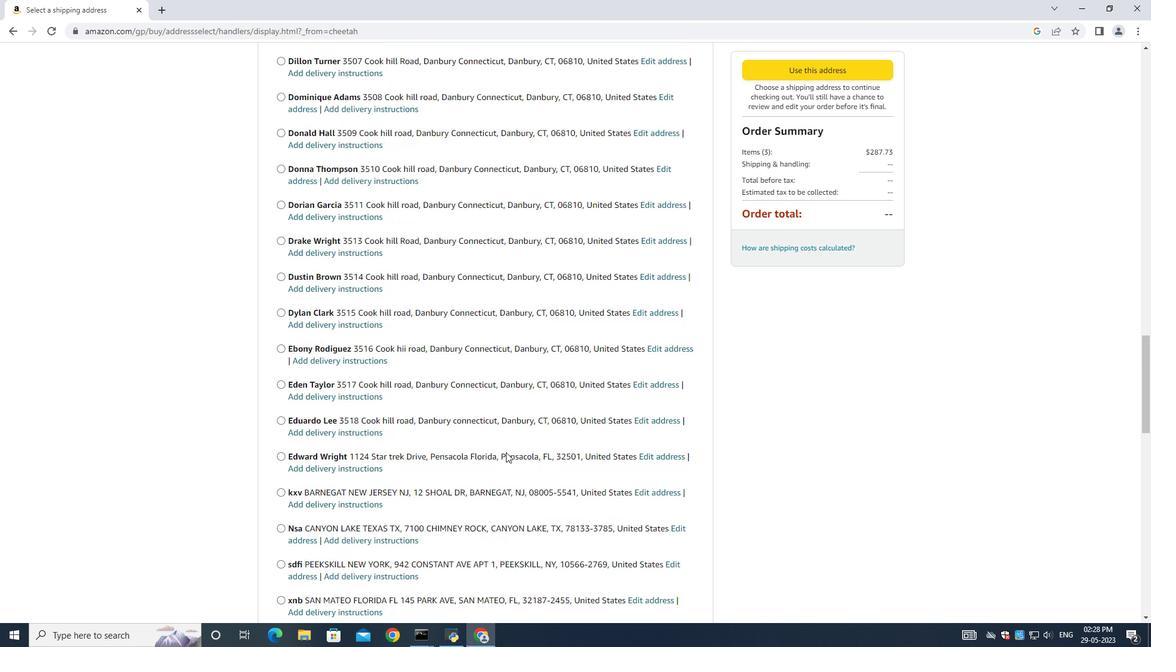 
Action: Mouse scrolled (505, 452) with delta (0, 0)
Screenshot: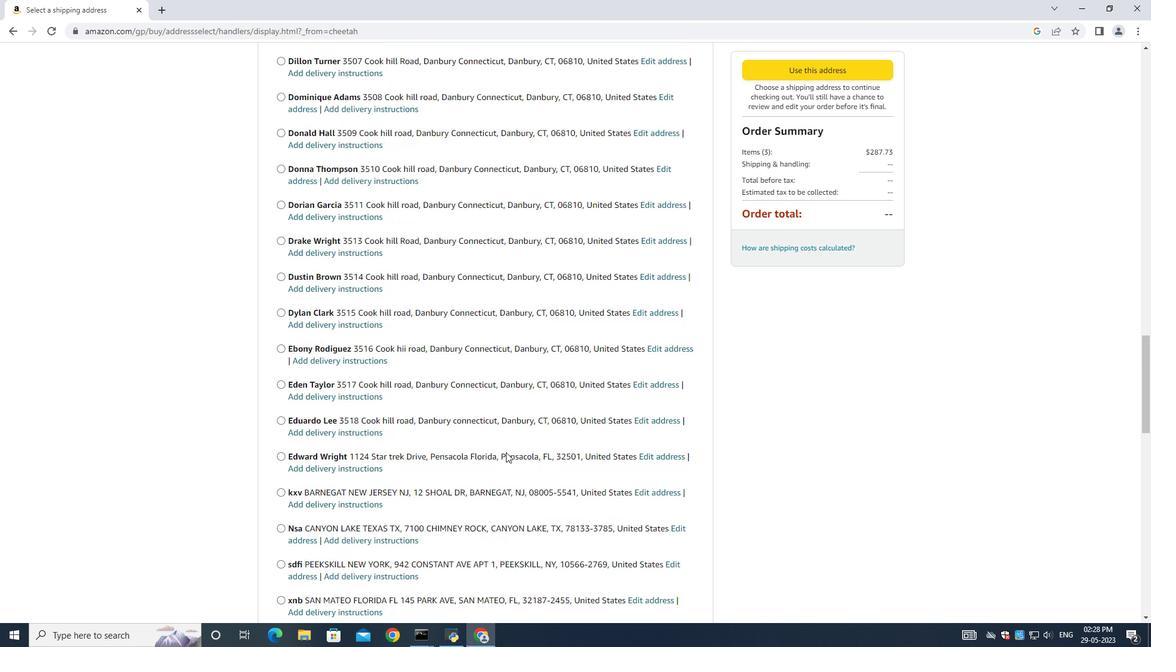 
Action: Mouse moved to (505, 452)
Screenshot: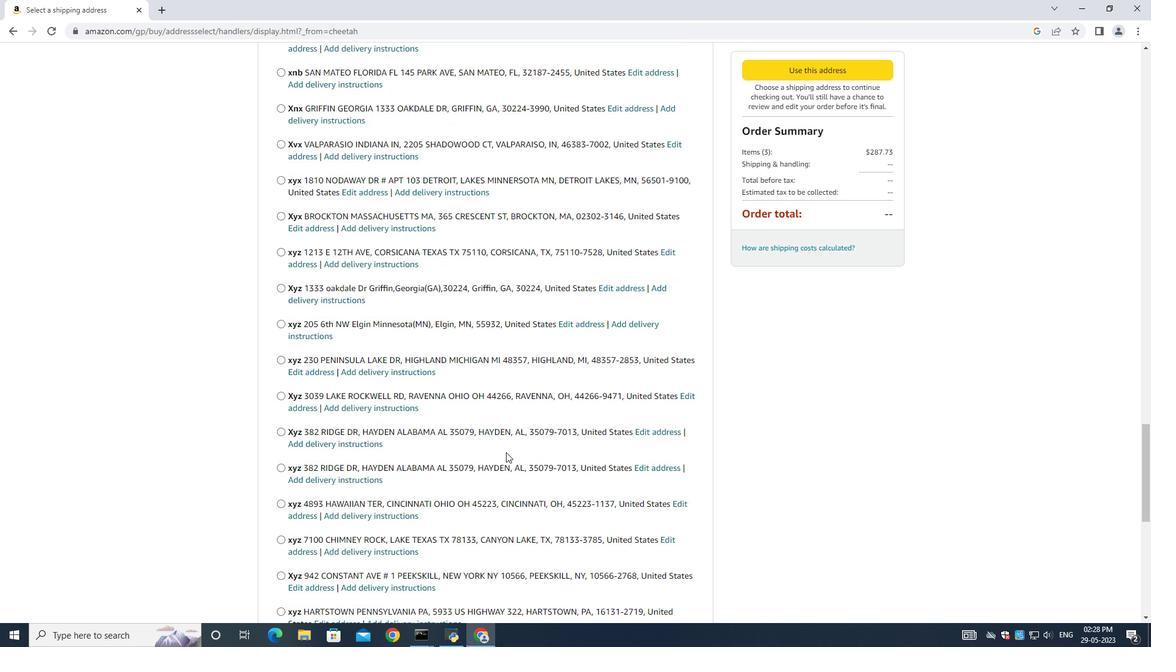 
Action: Mouse scrolled (505, 451) with delta (0, 0)
Screenshot: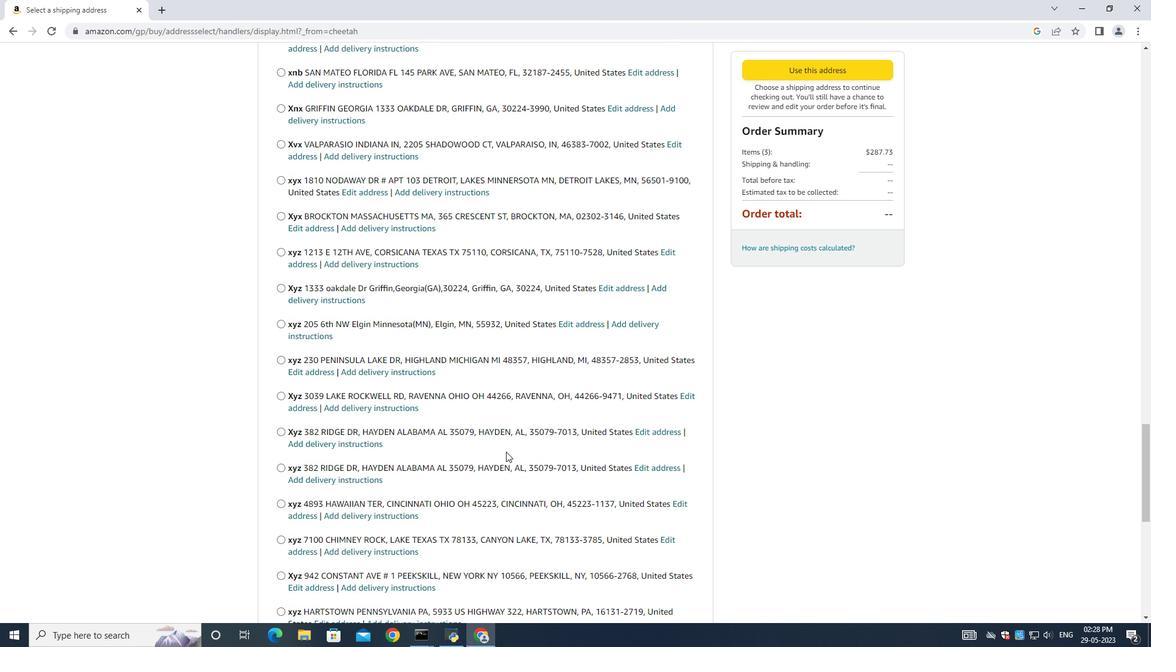 
Action: Mouse scrolled (505, 451) with delta (0, 0)
Screenshot: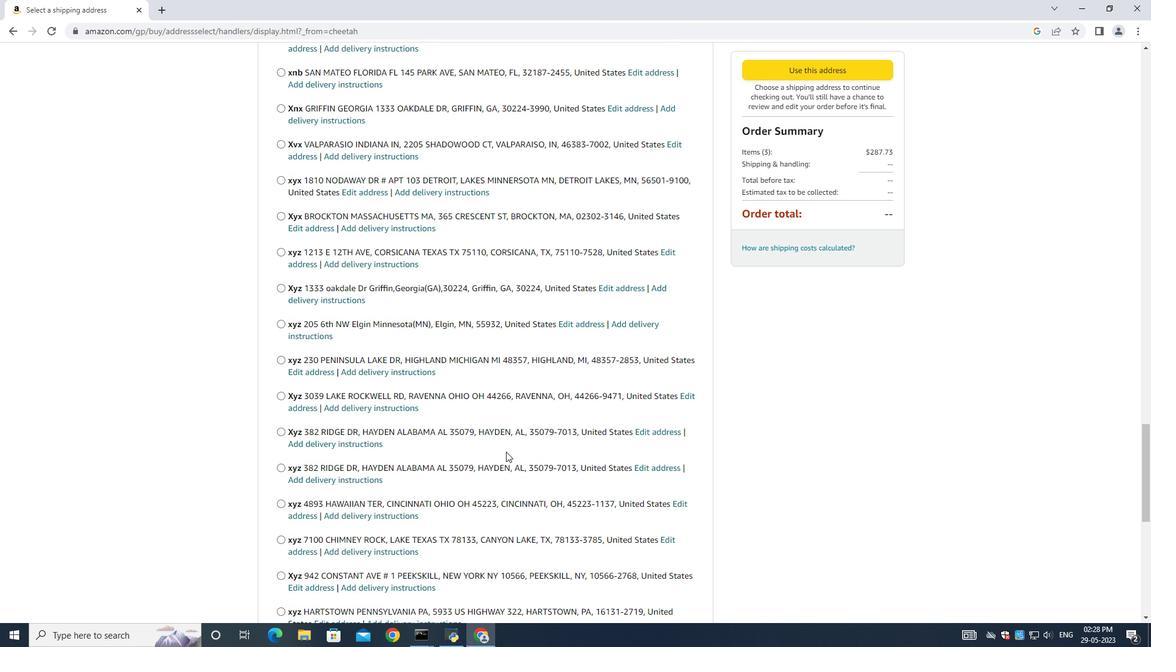 
Action: Mouse scrolled (505, 451) with delta (0, 0)
Screenshot: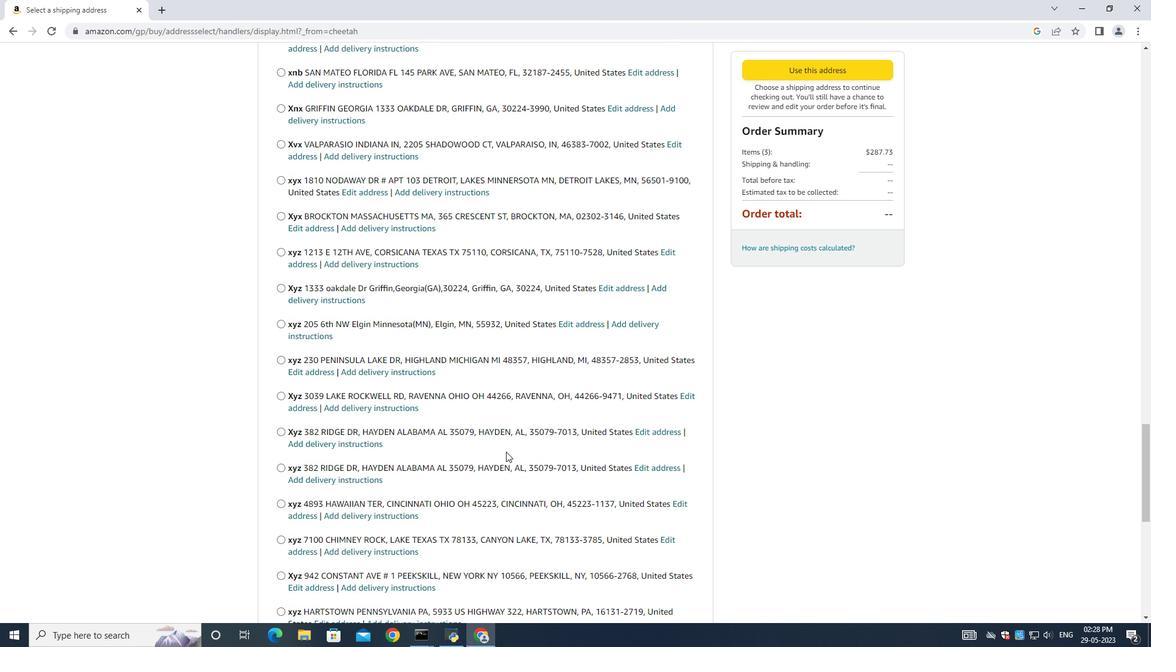 
Action: Mouse scrolled (505, 451) with delta (0, 0)
Screenshot: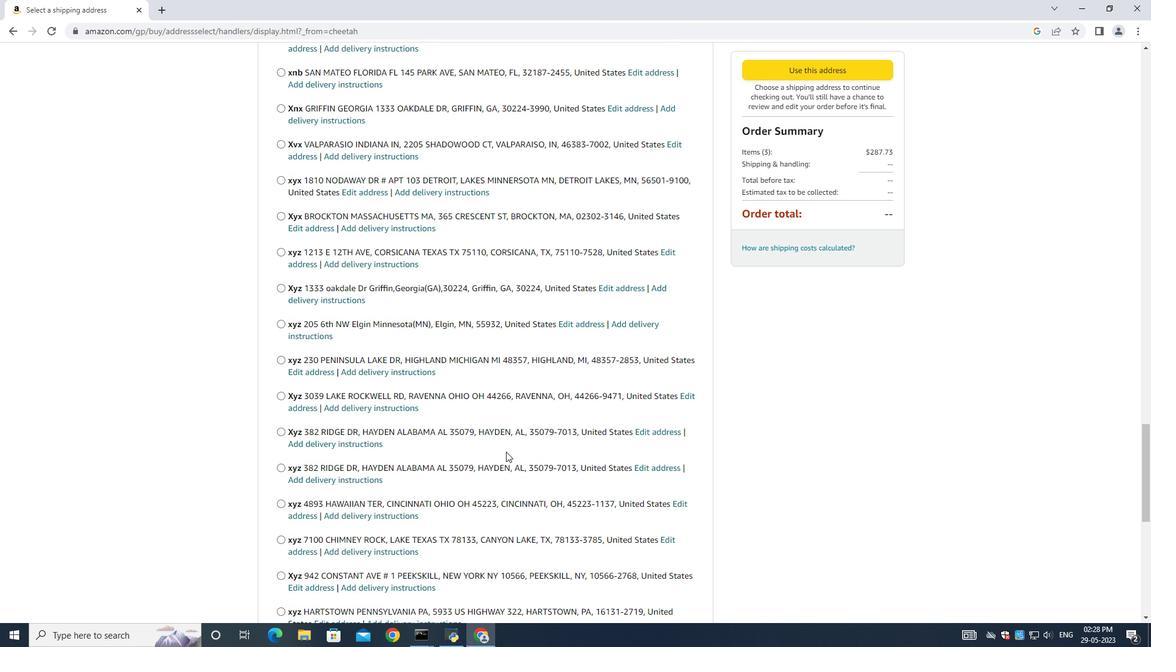 
Action: Mouse scrolled (505, 451) with delta (0, 0)
Screenshot: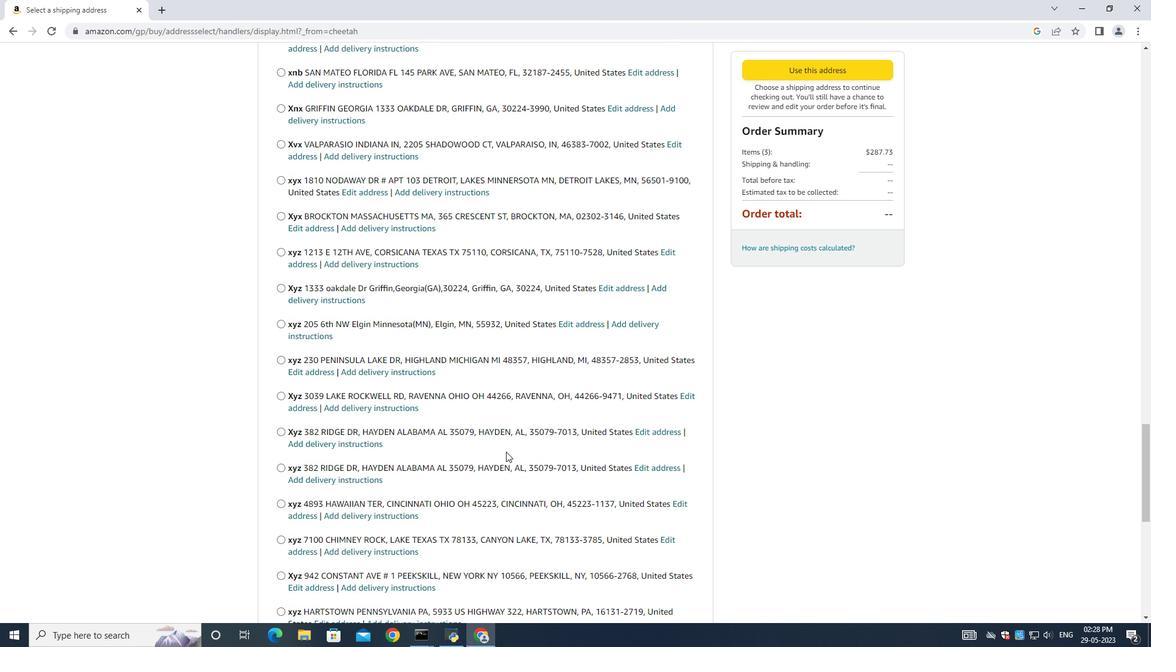
Action: Mouse moved to (529, 450)
Screenshot: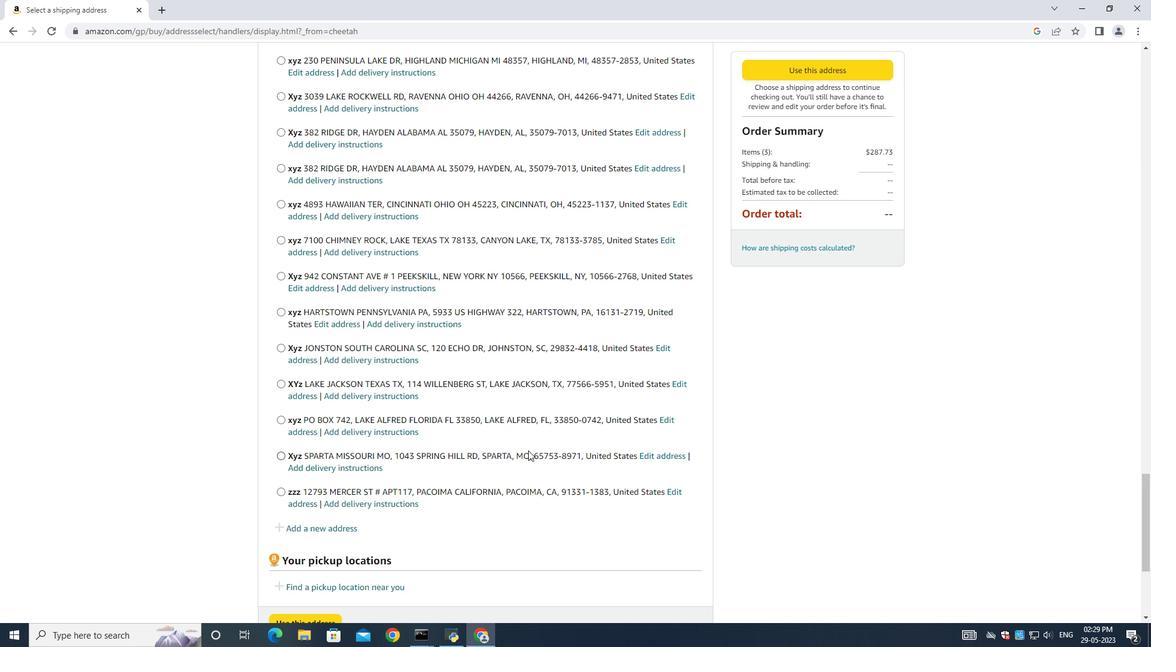 
Action: Mouse scrolled (529, 450) with delta (0, 0)
Screenshot: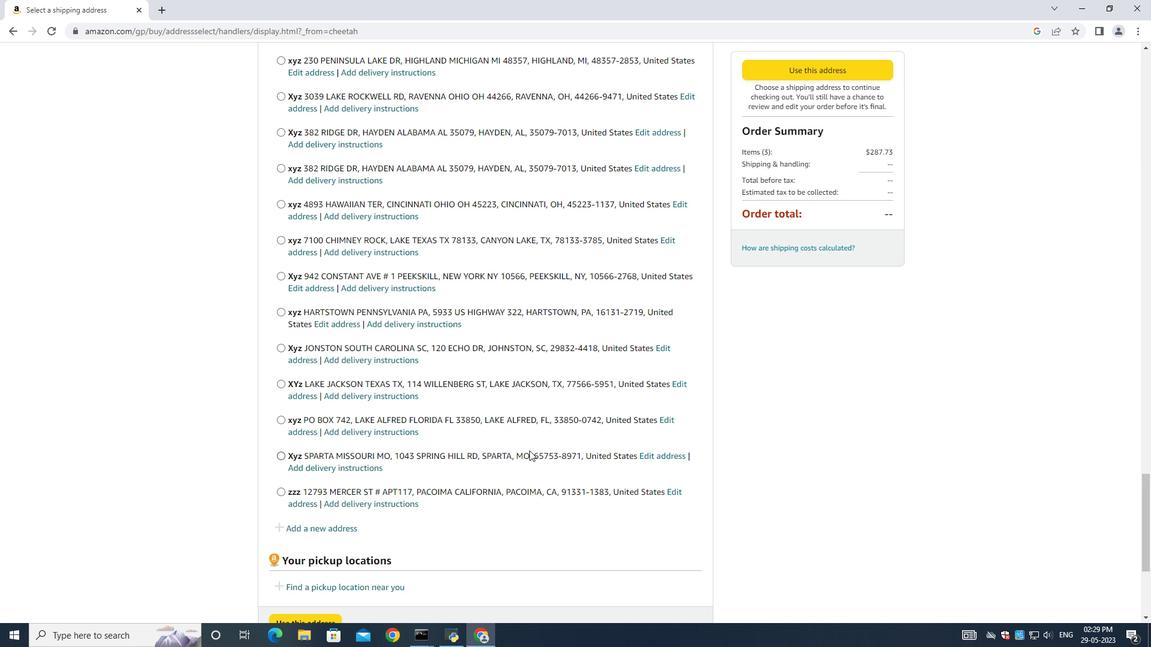 
Action: Mouse scrolled (529, 450) with delta (0, 0)
Screenshot: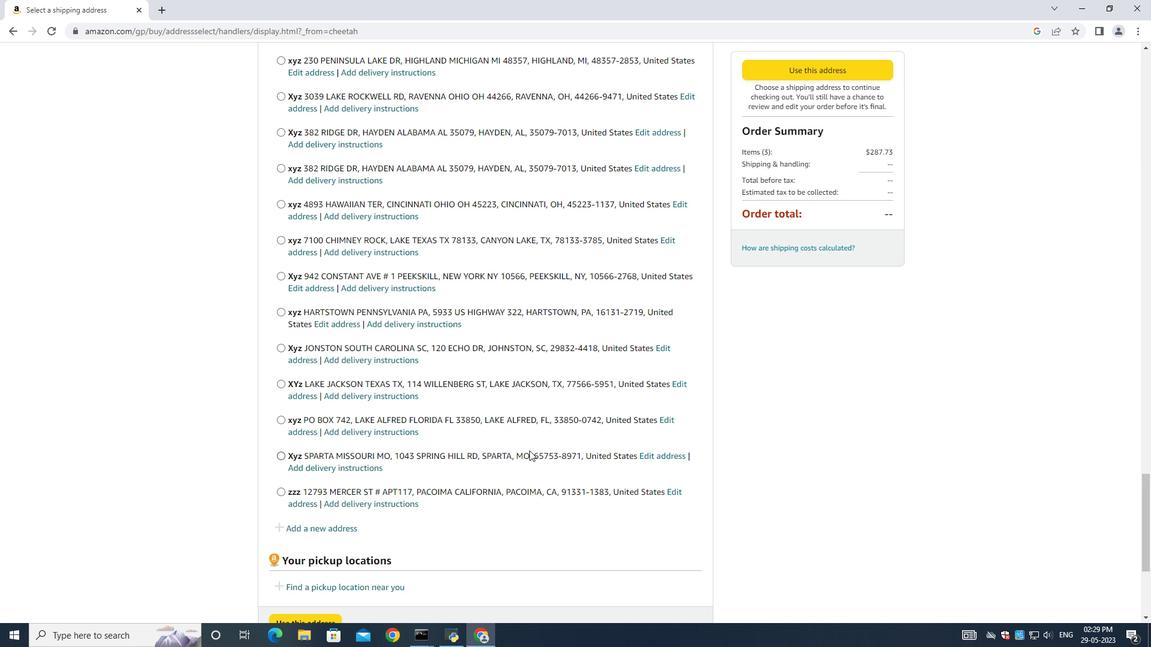 
Action: Mouse moved to (335, 406)
Screenshot: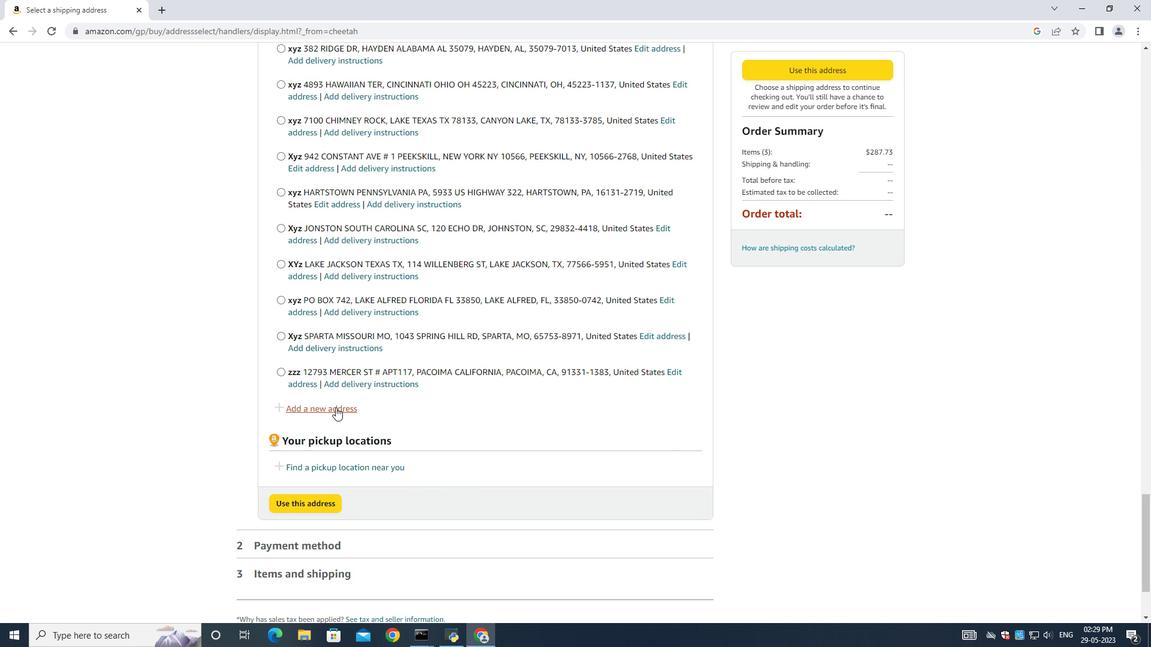 
Action: Mouse pressed left at (335, 406)
Screenshot: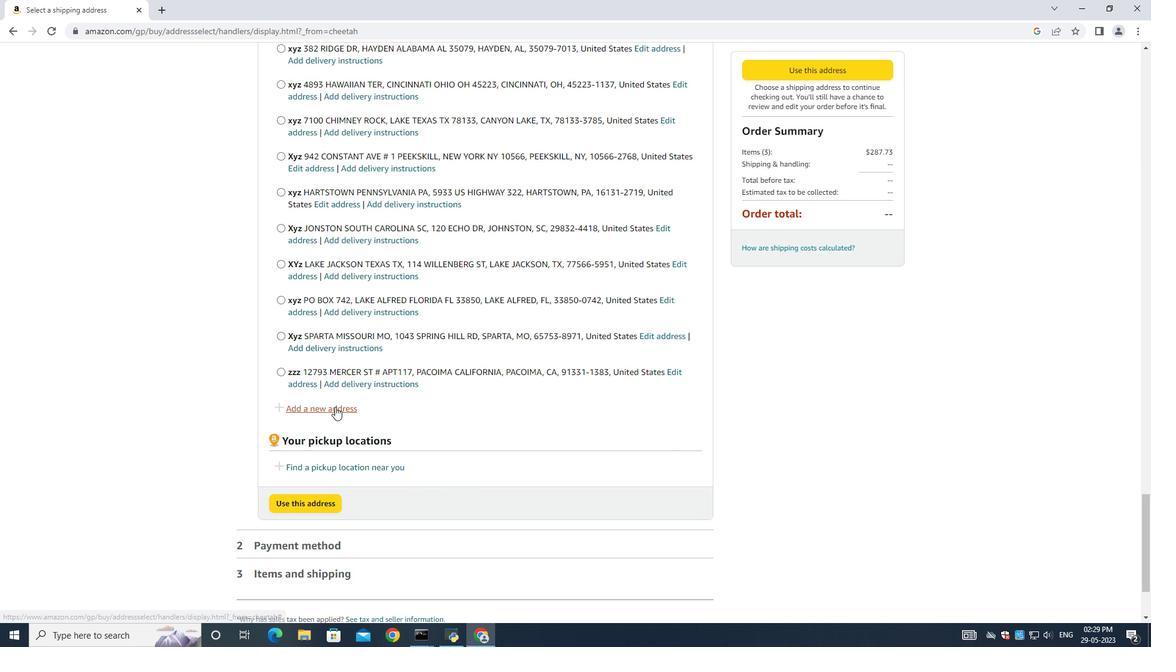 
Action: Mouse moved to (420, 296)
Screenshot: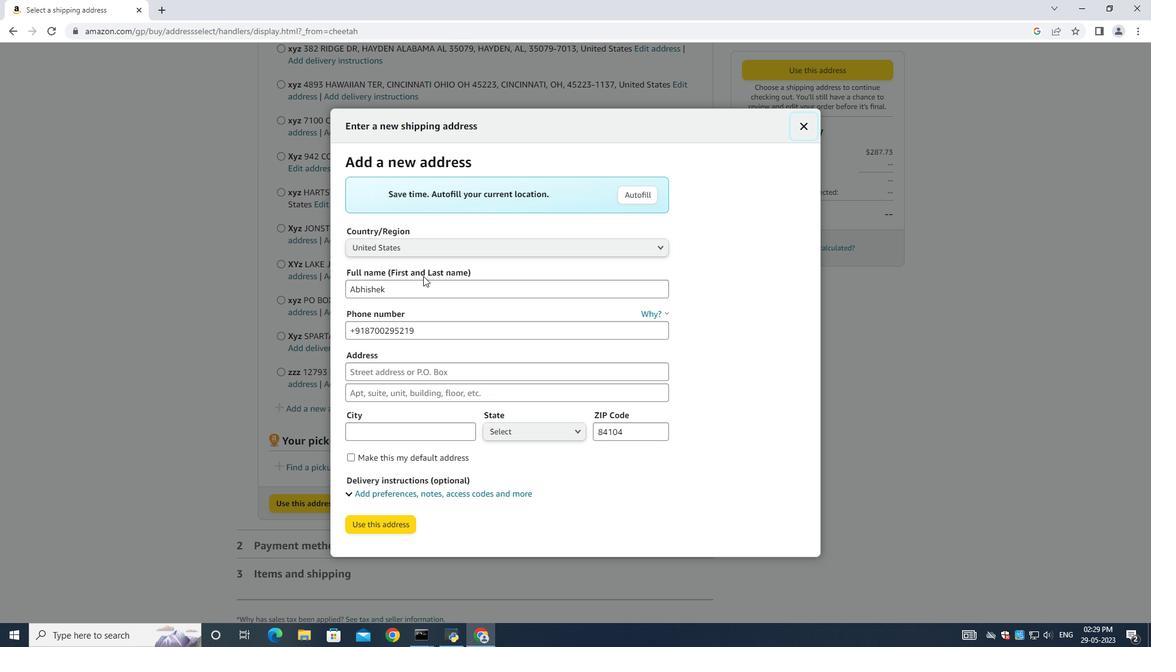 
Action: Mouse pressed left at (420, 296)
Screenshot: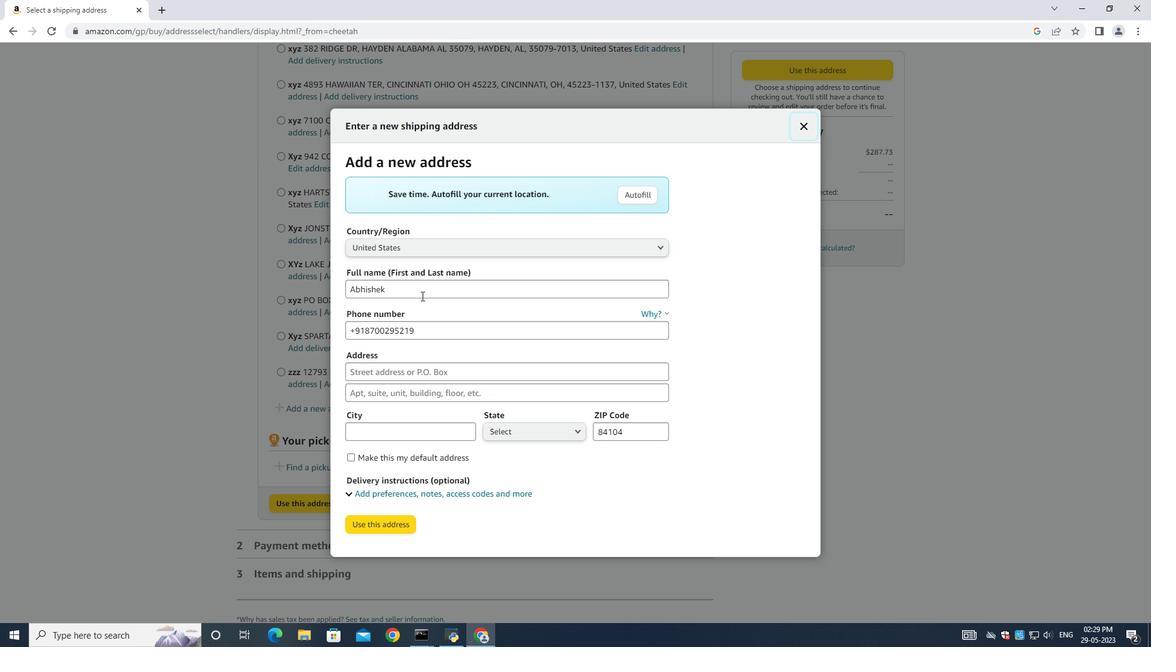 
Action: Key pressed ctrl+A<Key.backspace><Key.shift>W<Key.backspace>Edwin<Key.space><Key.shift>Parker<Key.space>
Screenshot: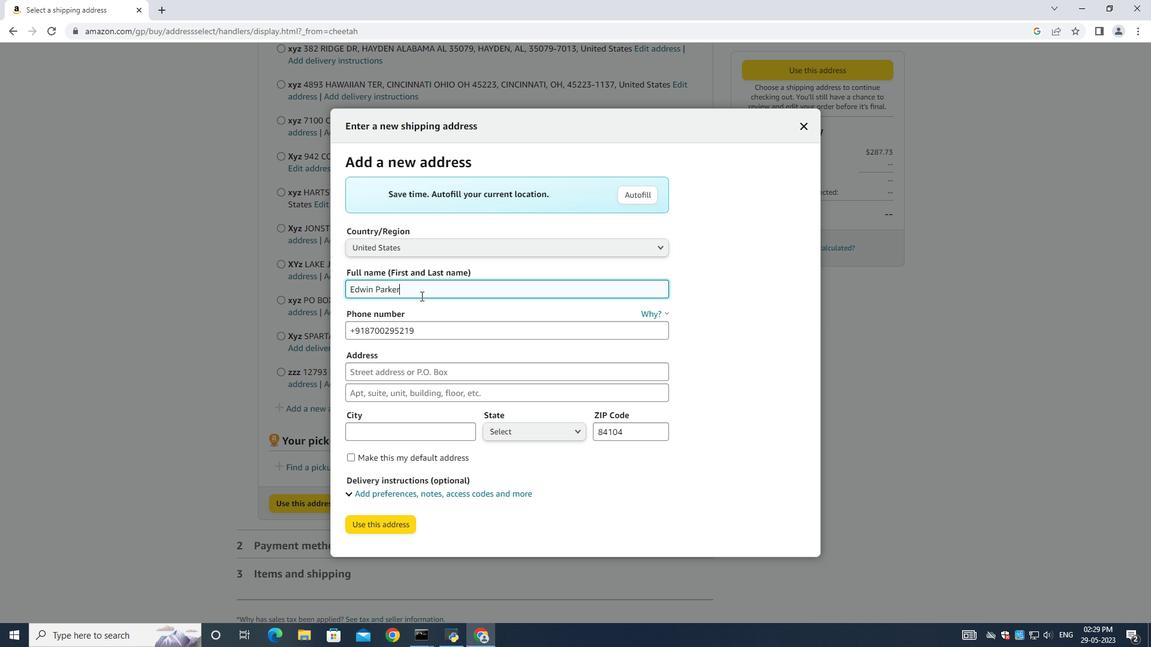 
Action: Mouse moved to (477, 340)
Screenshot: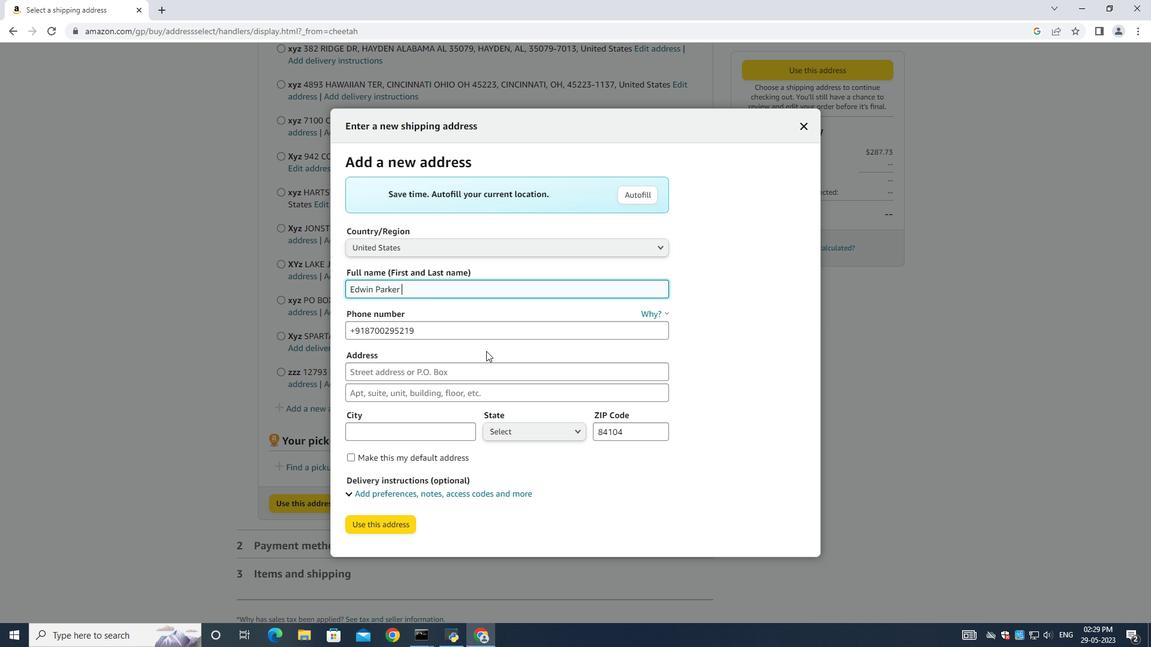 
Action: Mouse pressed left at (477, 340)
Screenshot: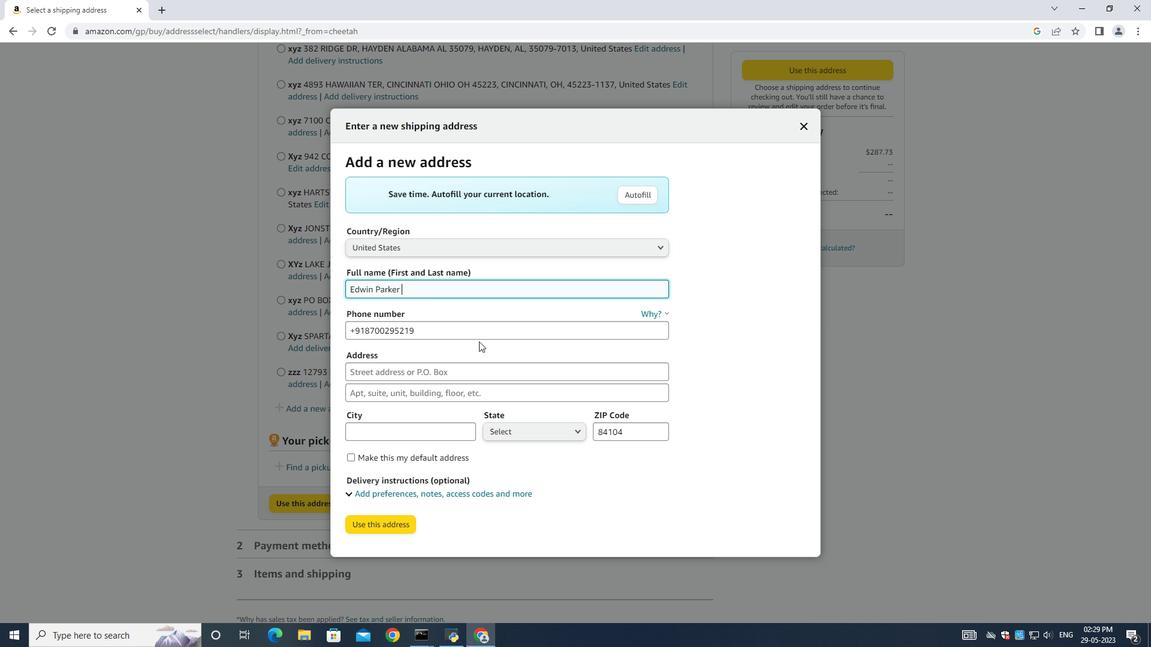 
Action: Mouse moved to (469, 326)
Screenshot: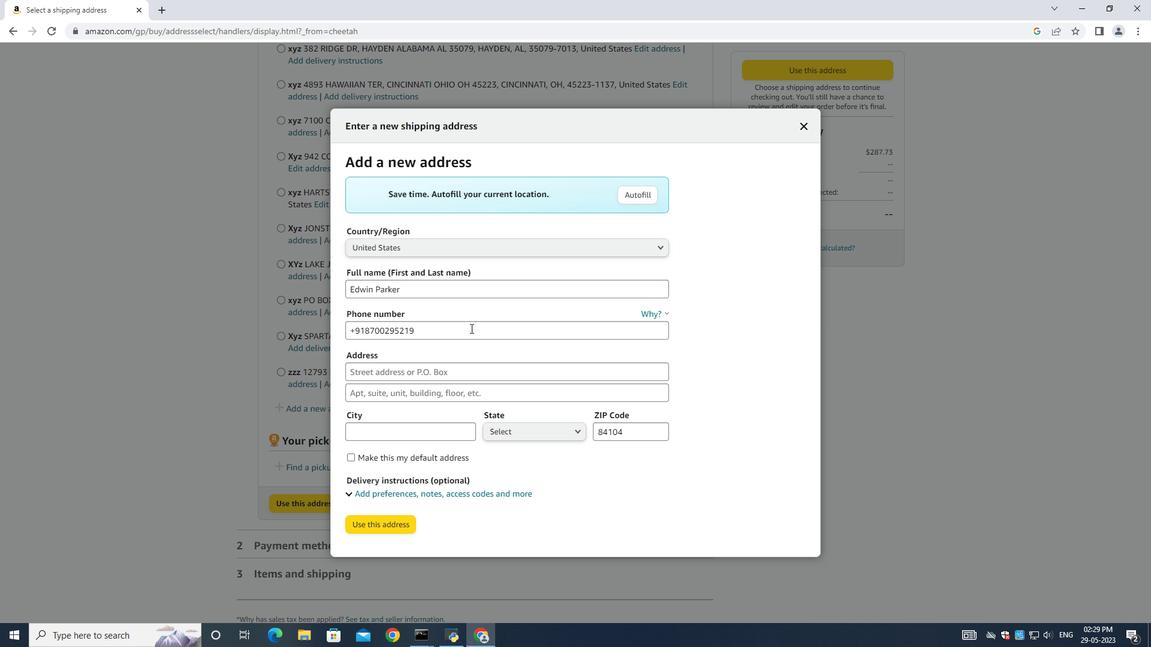 
Action: Mouse pressed left at (469, 326)
Screenshot: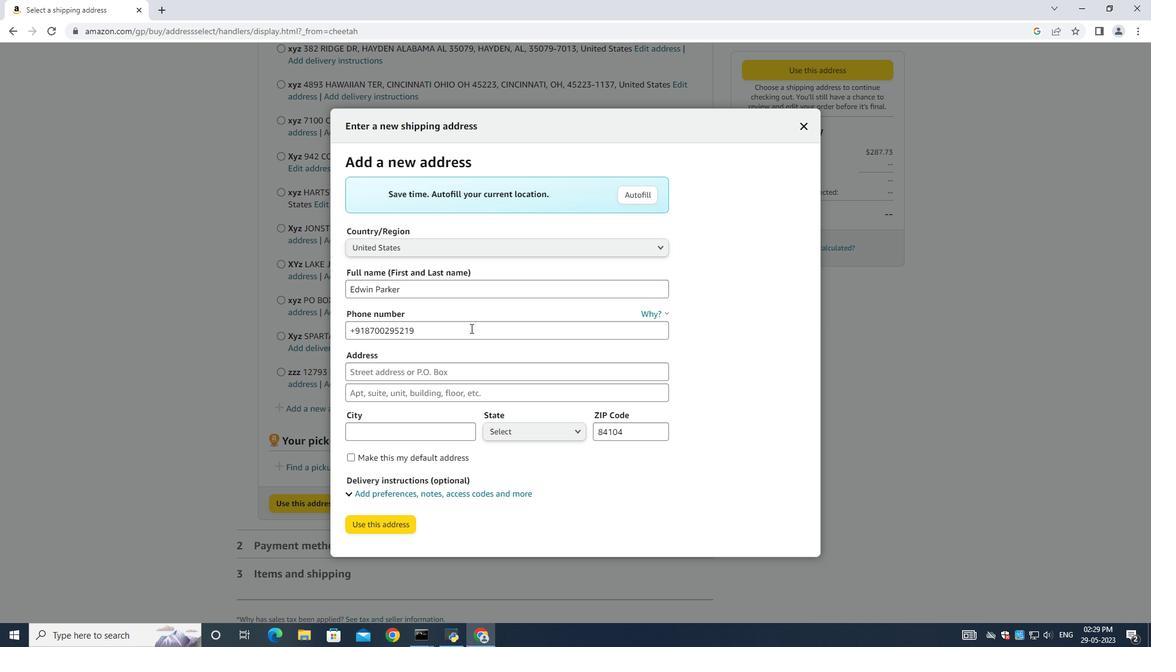 
Action: Mouse moved to (470, 326)
Screenshot: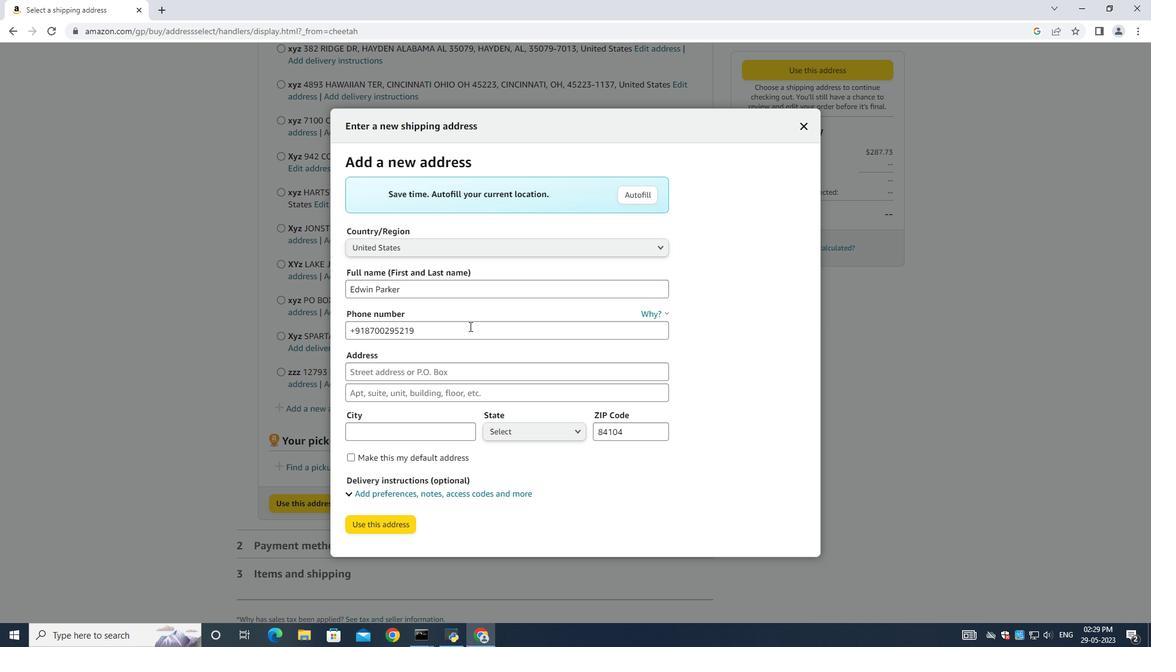 
Action: Key pressed ctrl+A<Key.backspace>8503109646
Screenshot: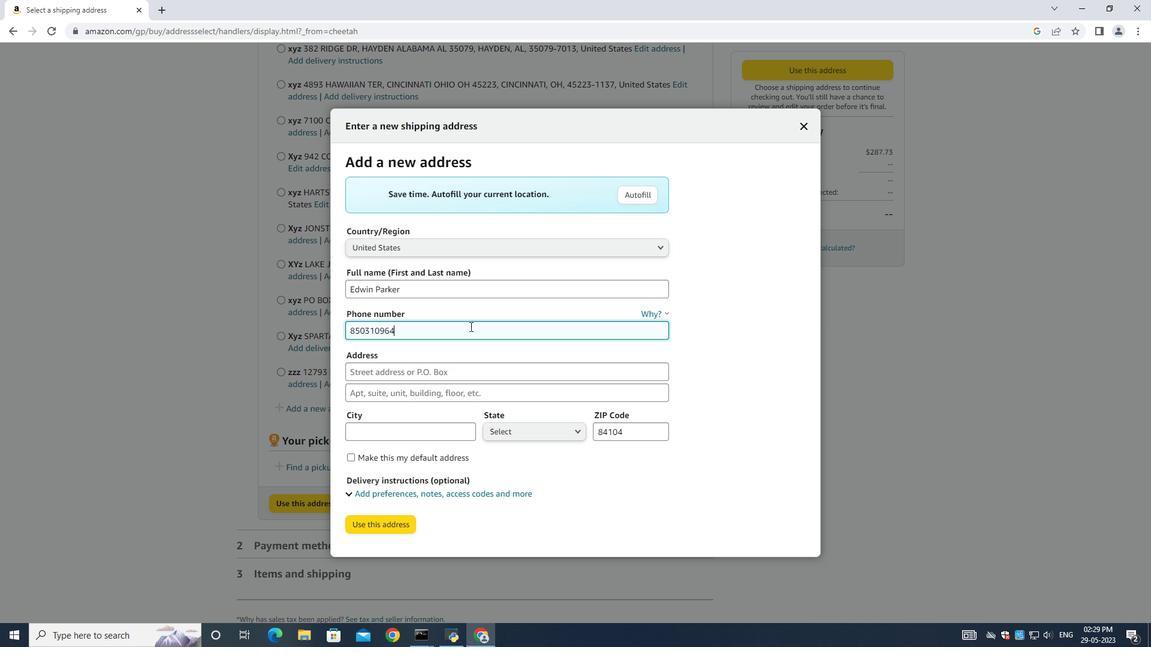 
Action: Mouse moved to (408, 376)
Screenshot: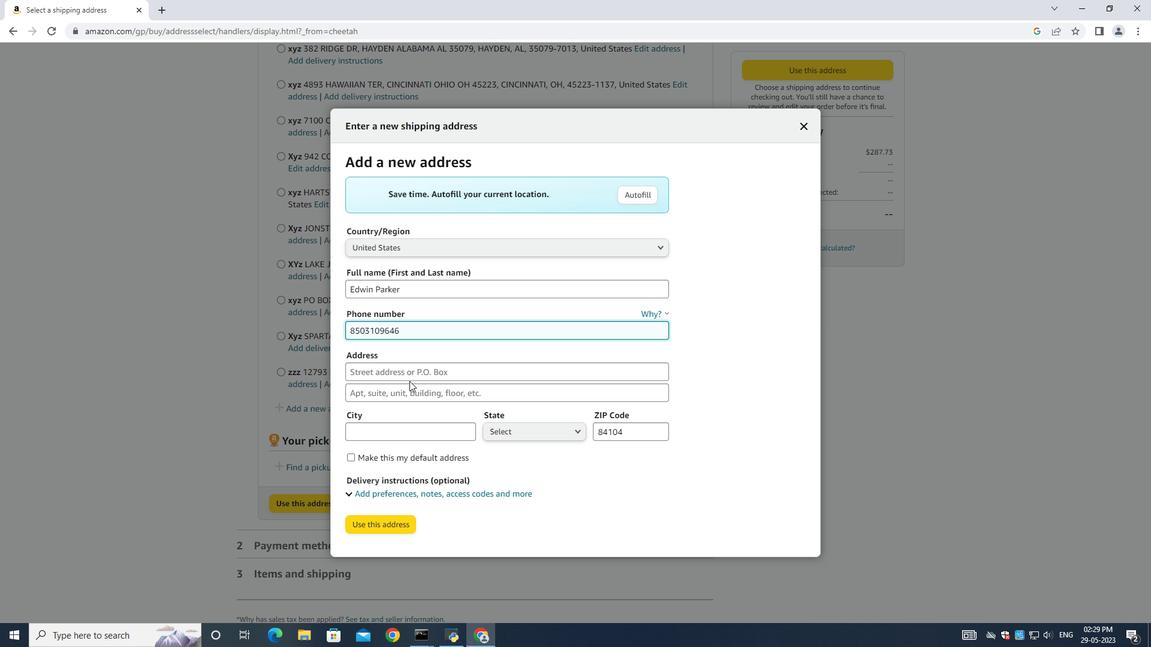 
Action: Mouse pressed left at (408, 376)
Screenshot: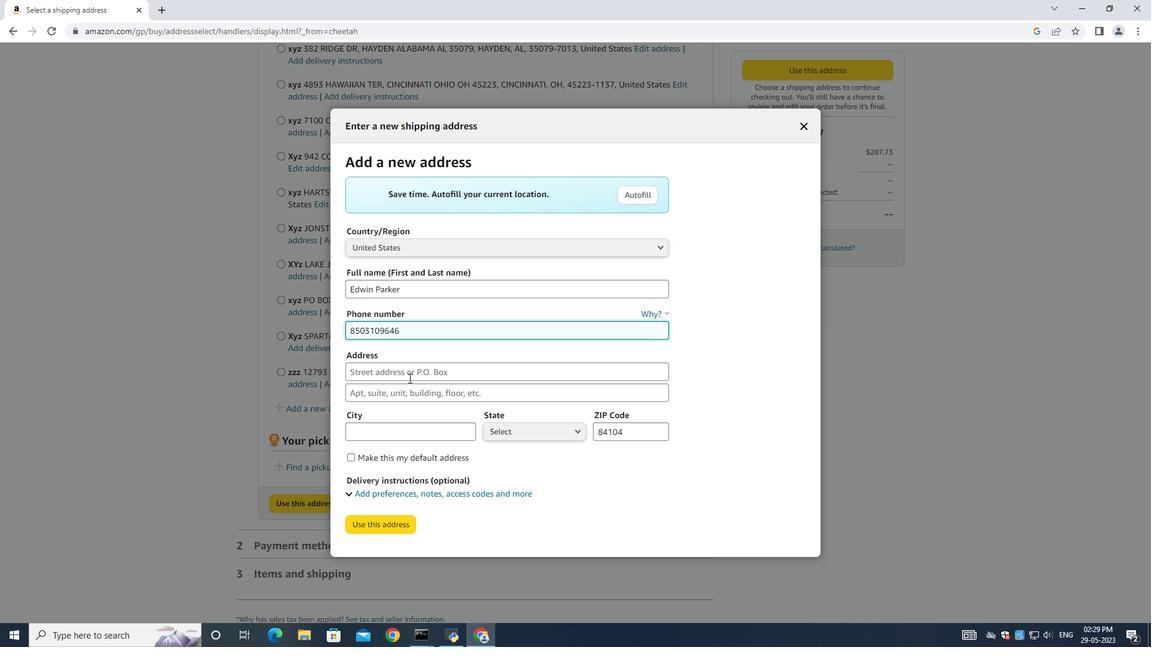 
Action: Key pressed 1125<Key.space><Key.shift>Star<Key.space><Key.shift>trea<Key.backspace>k<Key.space><Key.shift>Drive<Key.space>
Screenshot: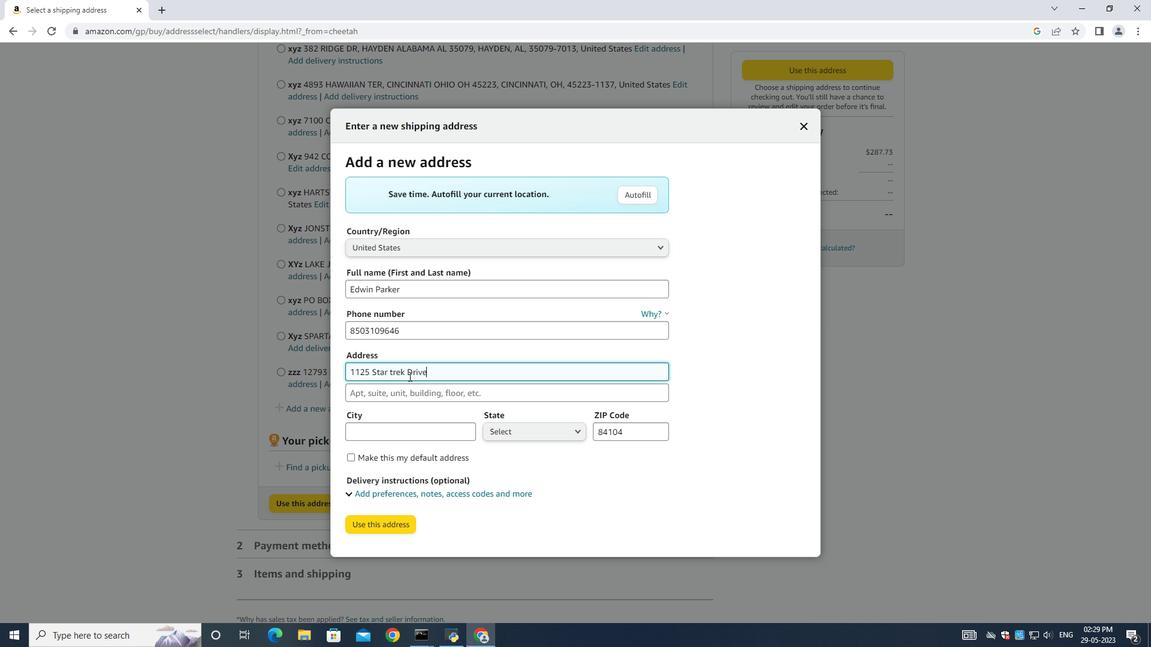 
Action: Mouse moved to (408, 371)
Screenshot: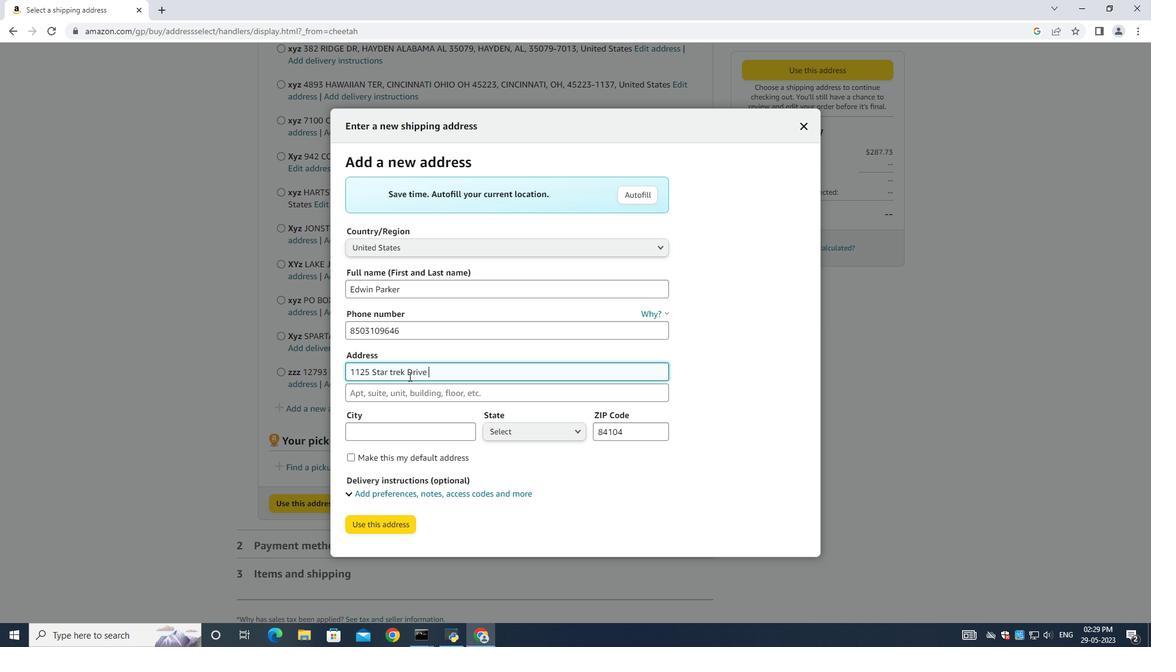 
Action: Key pressed <Key.tab><Key.shift>Pensacola<Key.space><Key.shift><Key.shift>Florida<Key.tab><Key.shift>Pensacola<Key.tab>floridaa<Key.up>f<Key.down><Key.enter><Key.tab><Key.backspace>32501
Screenshot: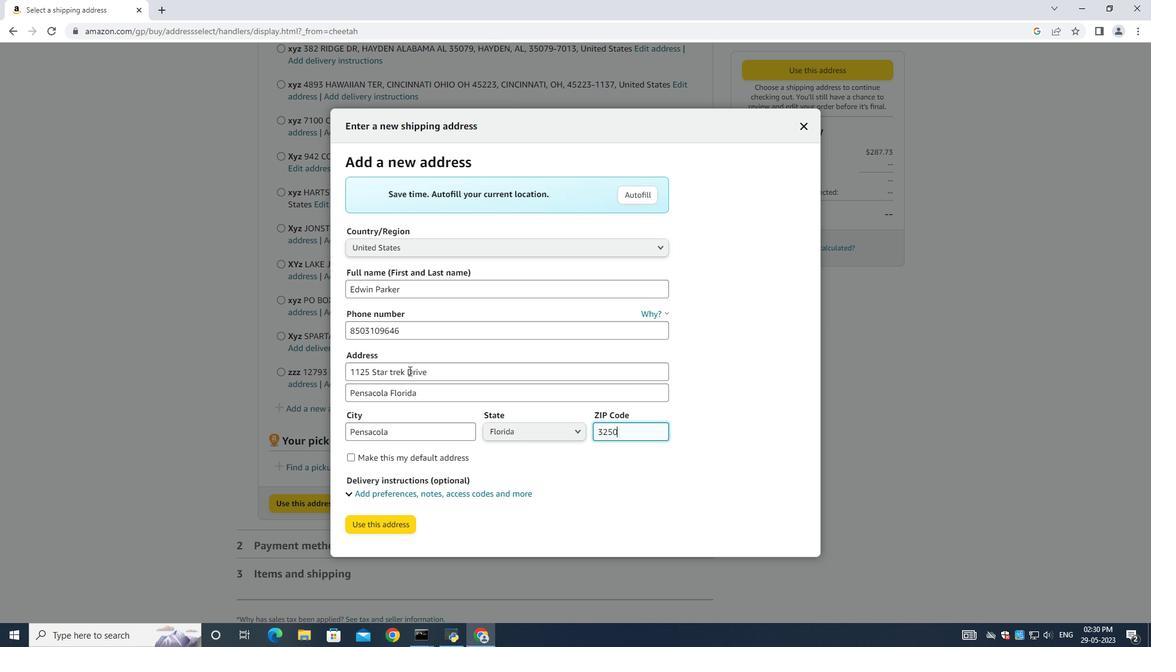 
Action: Mouse moved to (378, 520)
Screenshot: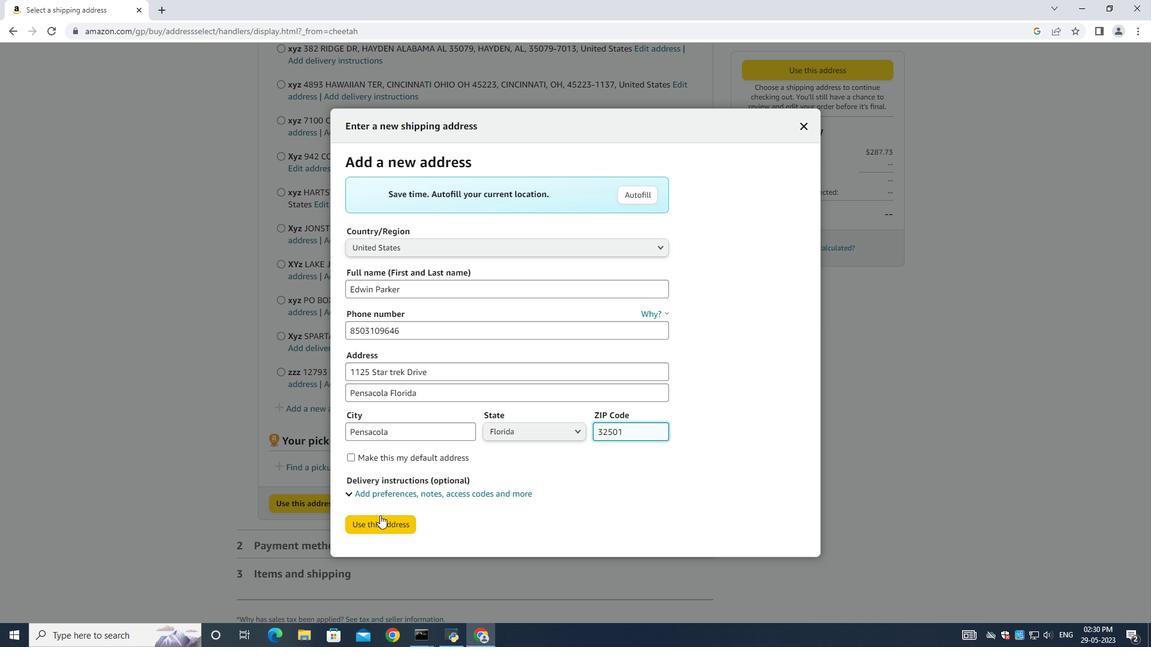
Action: Mouse pressed left at (378, 520)
Screenshot: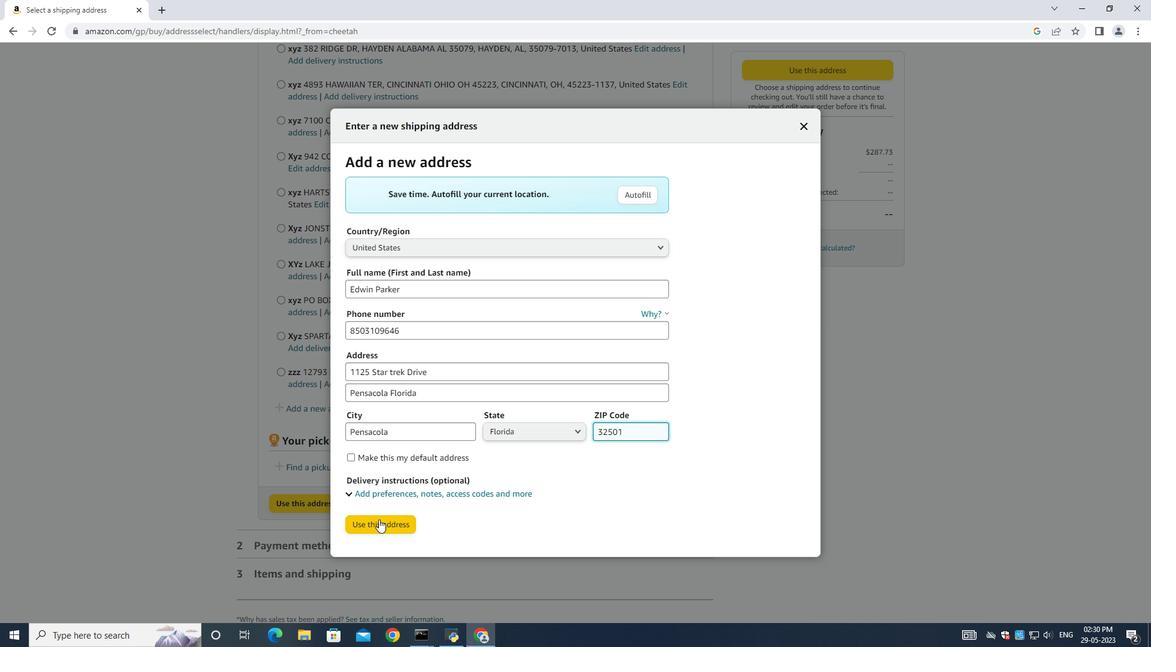 
Action: Mouse moved to (386, 606)
Screenshot: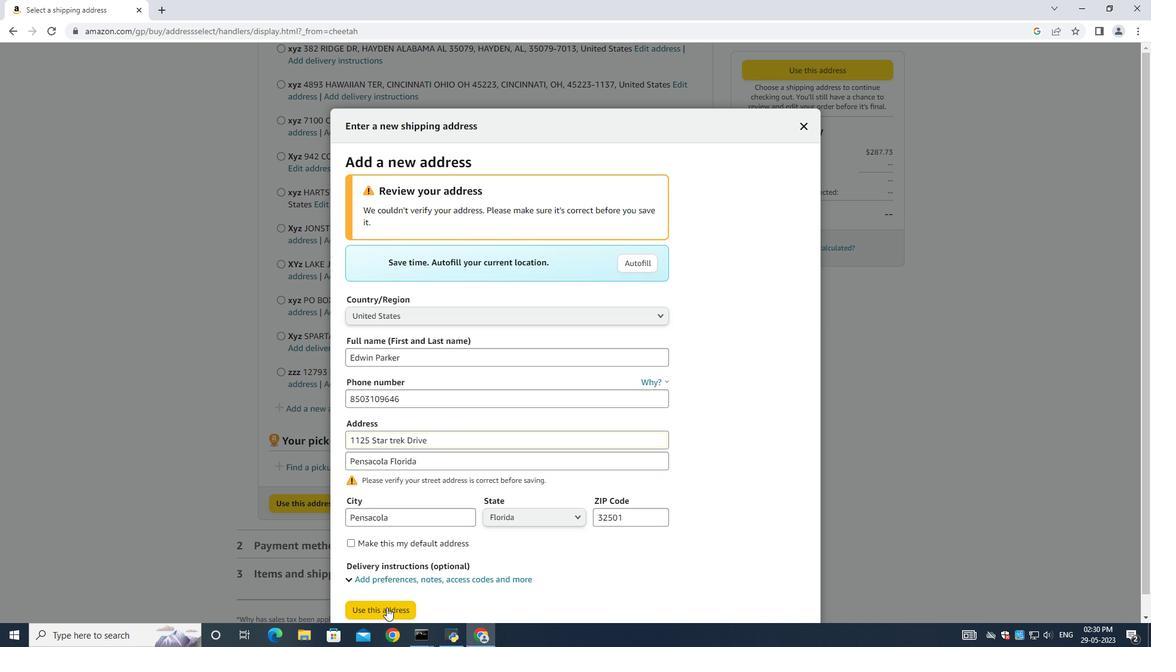 
Action: Mouse pressed left at (386, 606)
Screenshot: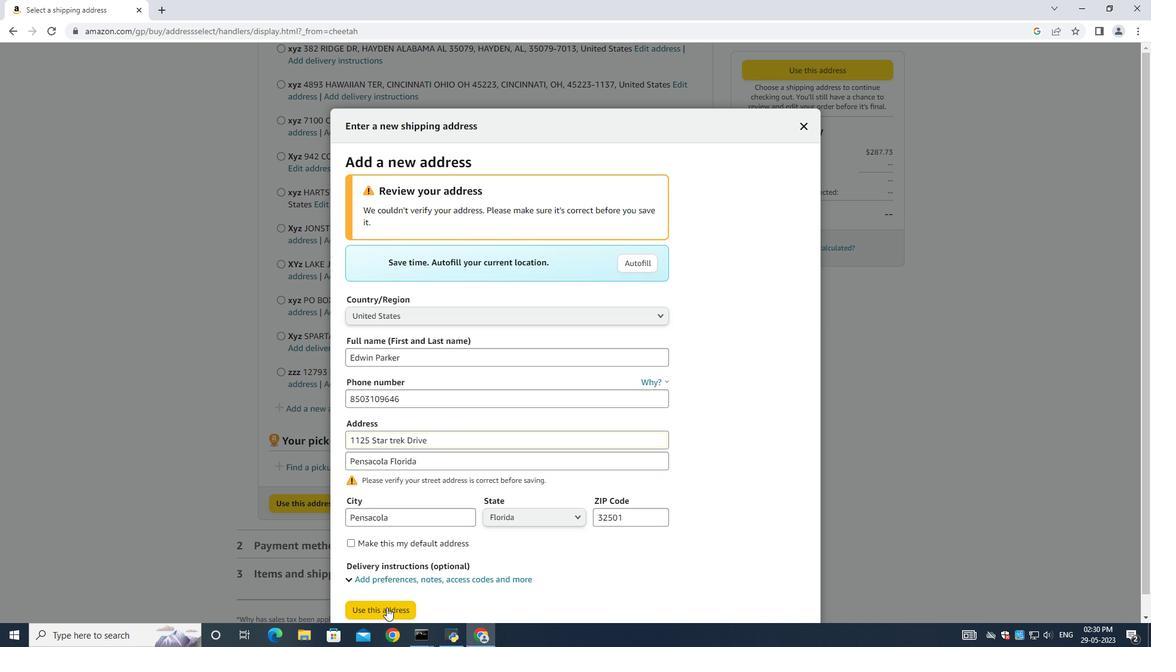 
Action: Mouse moved to (414, 426)
Screenshot: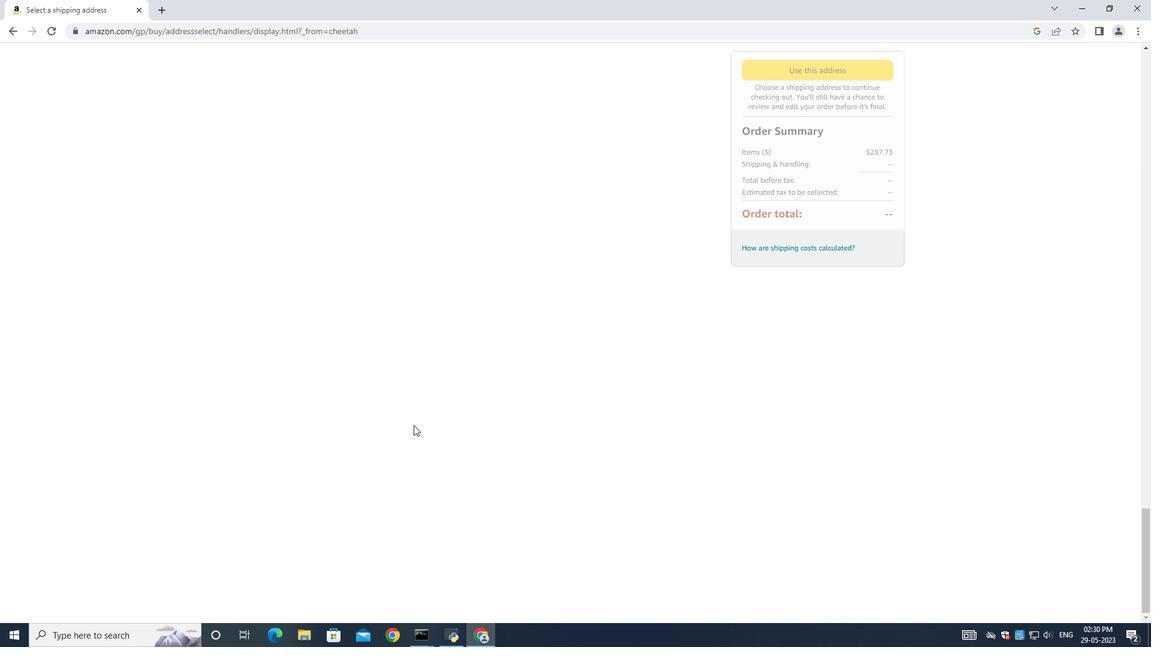 
